 Task: Research Airbnb accommodation in Badarganj, Bangladesh from 26th December, 2023 to 30th December, 2023 for 6 adults, 2 children. Place can be entire room or shared room with 6 bedrooms having 6 beds and 6 bathrooms. Property type can be house. Amenities needed are: wifi, air conditioning, TV, pool, gym, breakfast.
Action: Mouse moved to (498, 92)
Screenshot: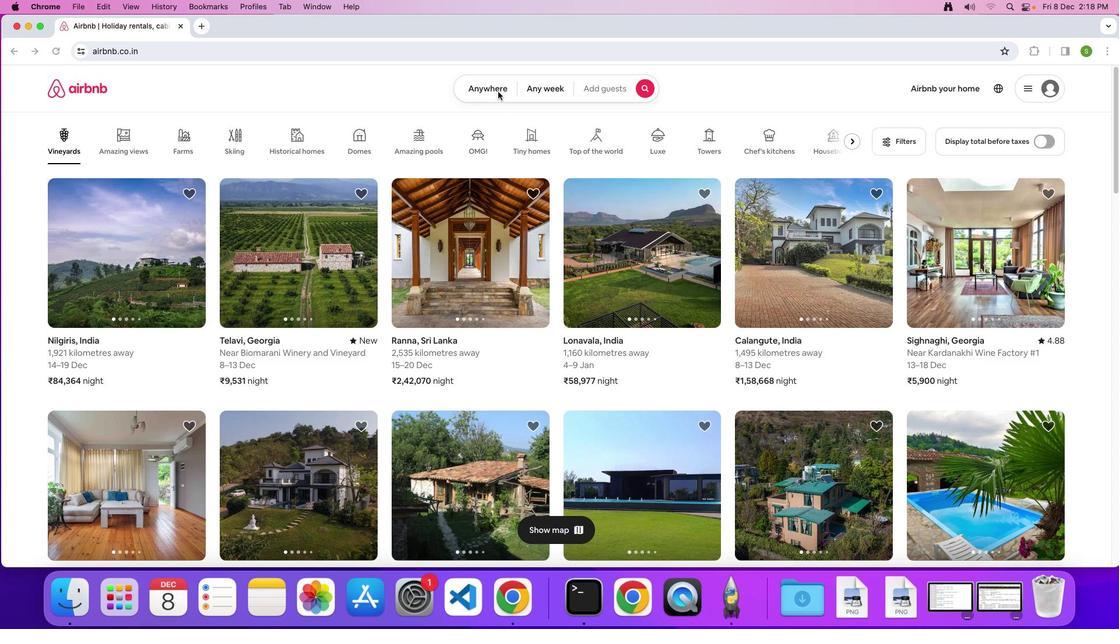 
Action: Mouse pressed left at (498, 92)
Screenshot: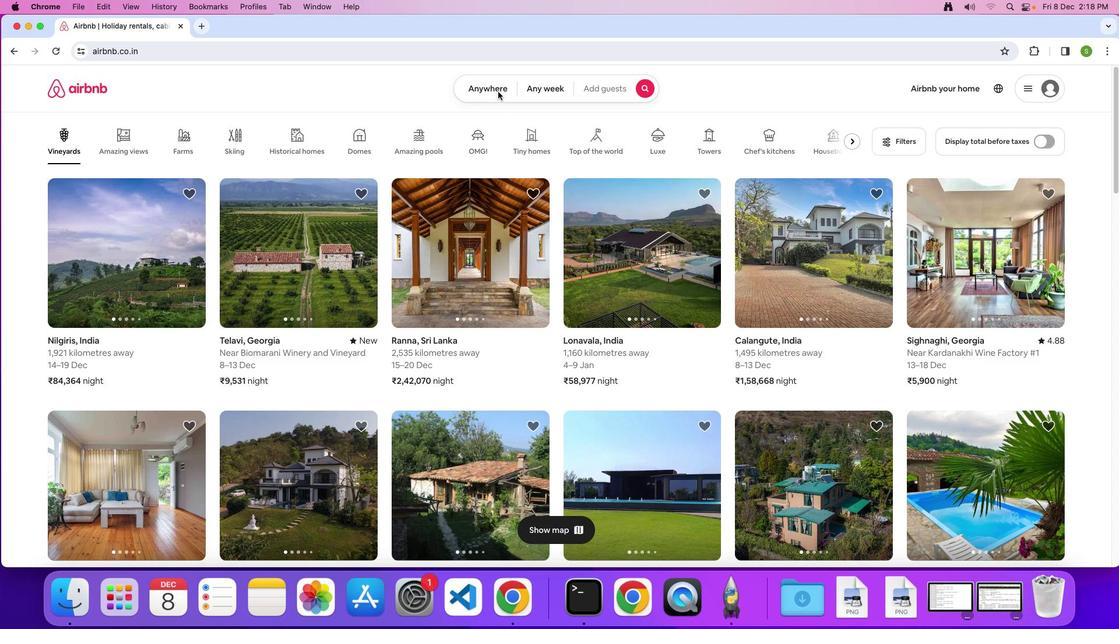 
Action: Mouse moved to (494, 91)
Screenshot: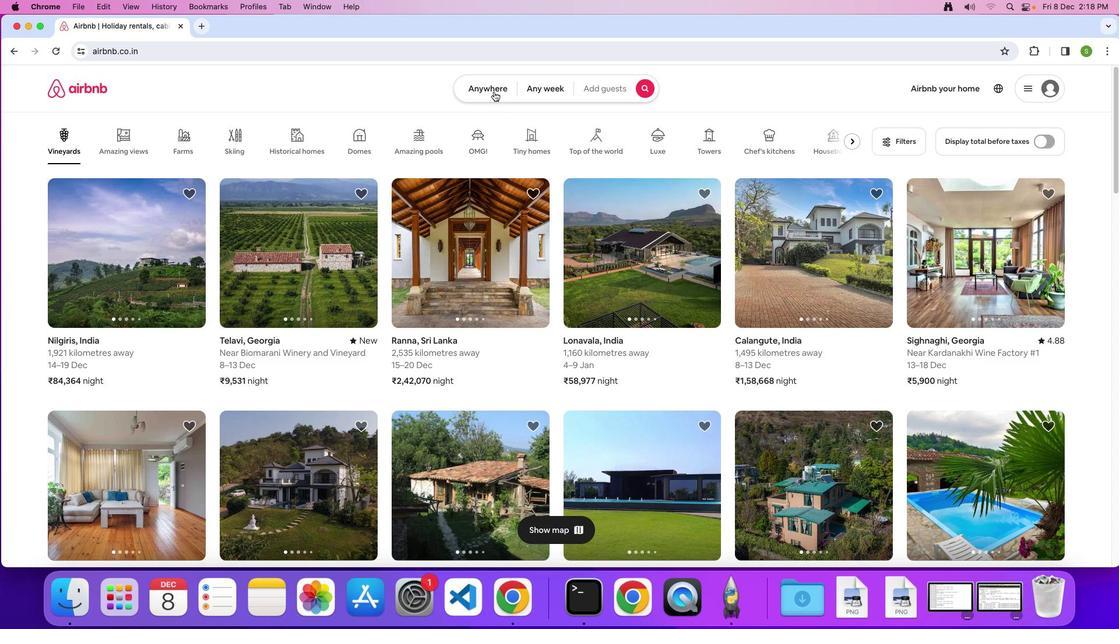
Action: Mouse pressed left at (494, 91)
Screenshot: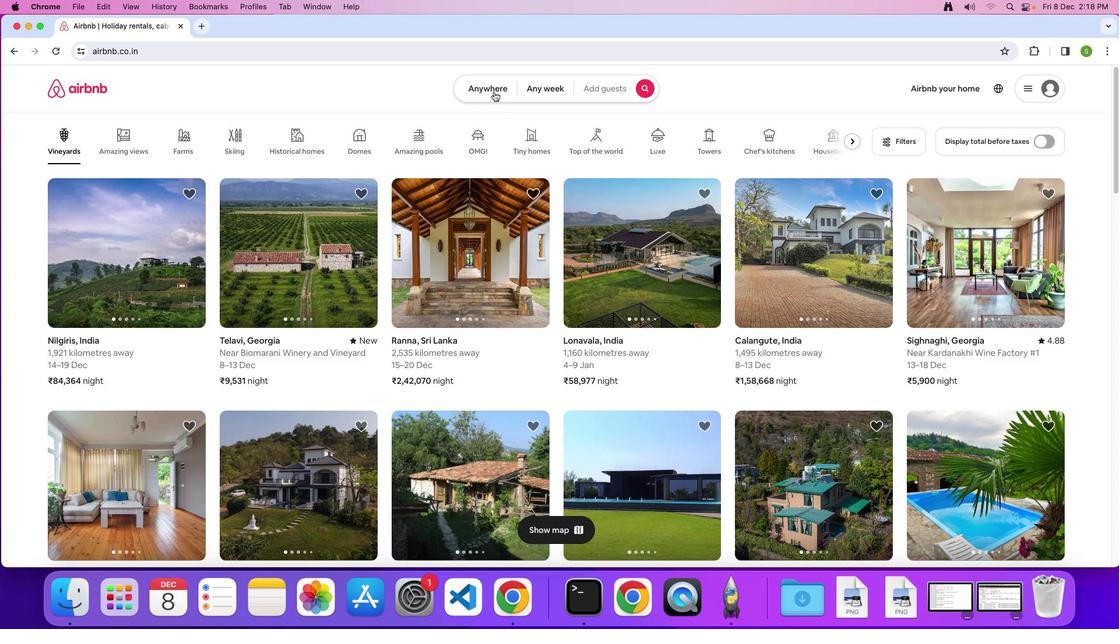 
Action: Mouse moved to (433, 124)
Screenshot: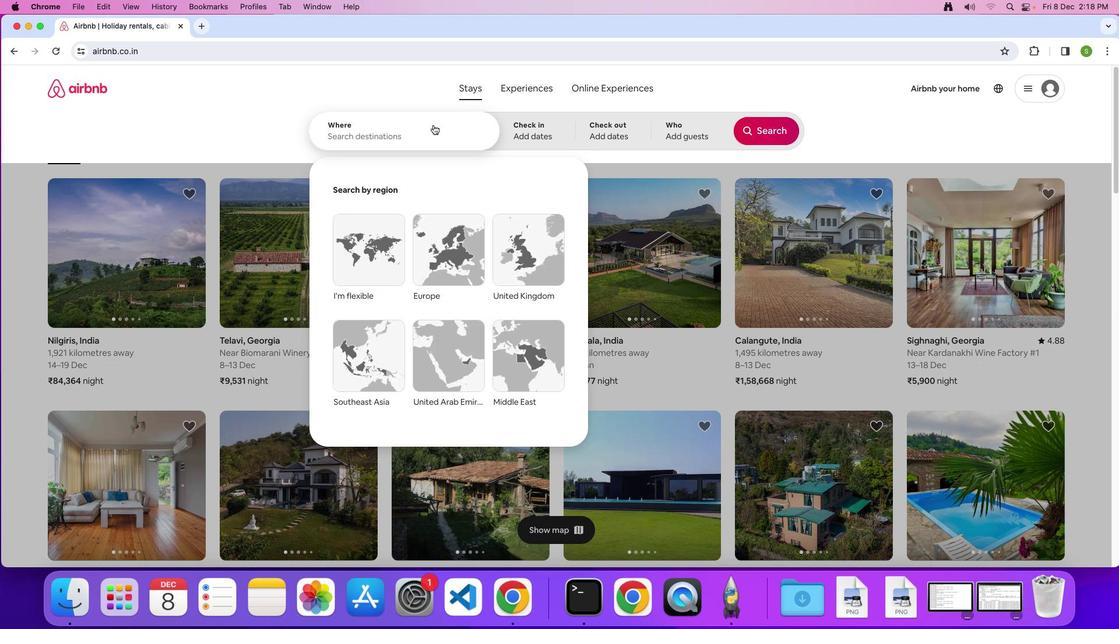 
Action: Mouse pressed left at (433, 124)
Screenshot: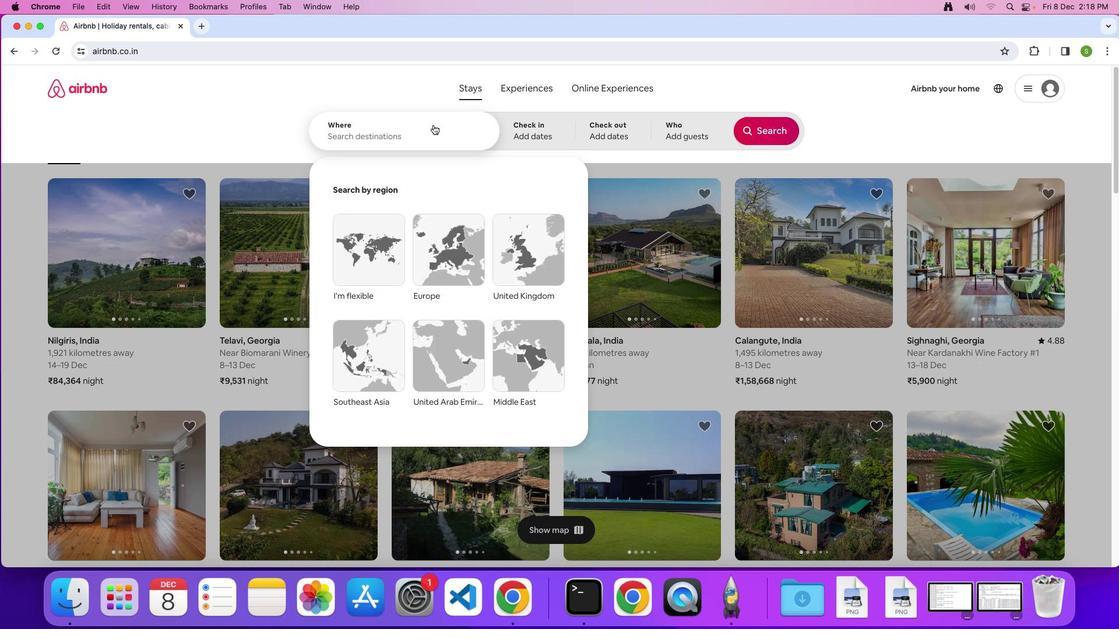 
Action: Mouse moved to (434, 124)
Screenshot: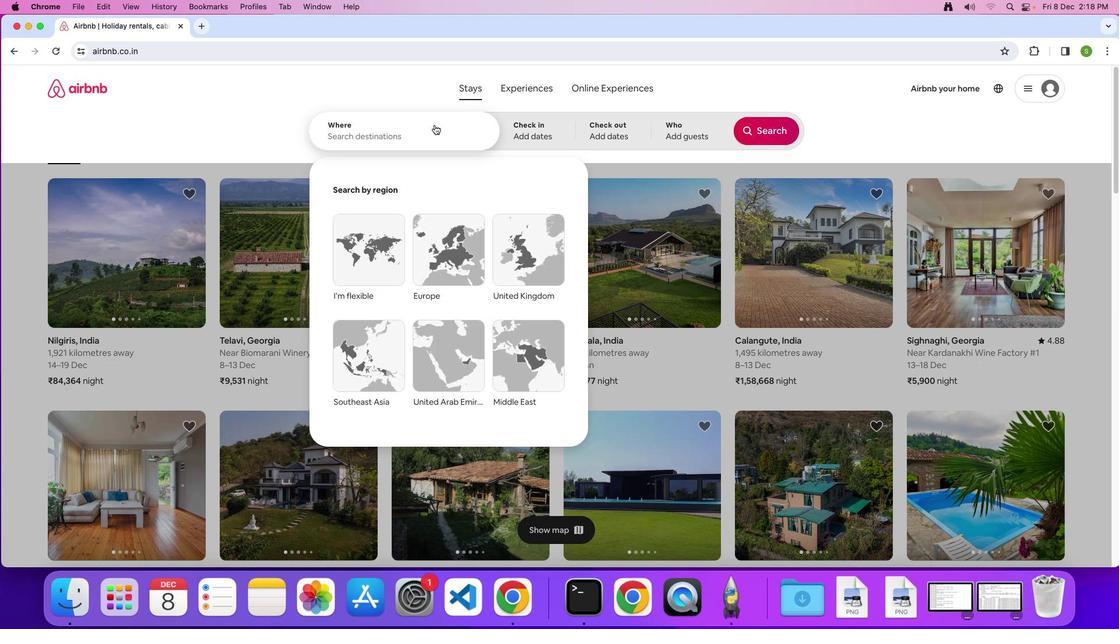 
Action: Key pressed 'B'Key.caps_lock'a''d''a''r''g''a''n''j'','Key.spaceKey.shift'B''a''n''g''l''a''d''e''s''h'Key.enter
Screenshot: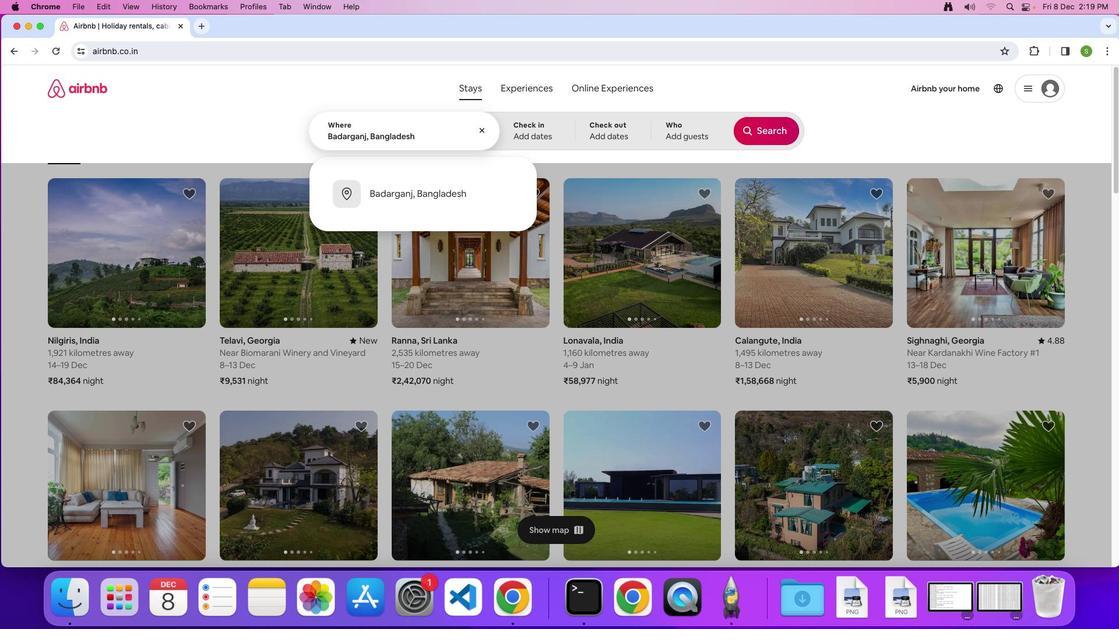 
Action: Mouse moved to (415, 389)
Screenshot: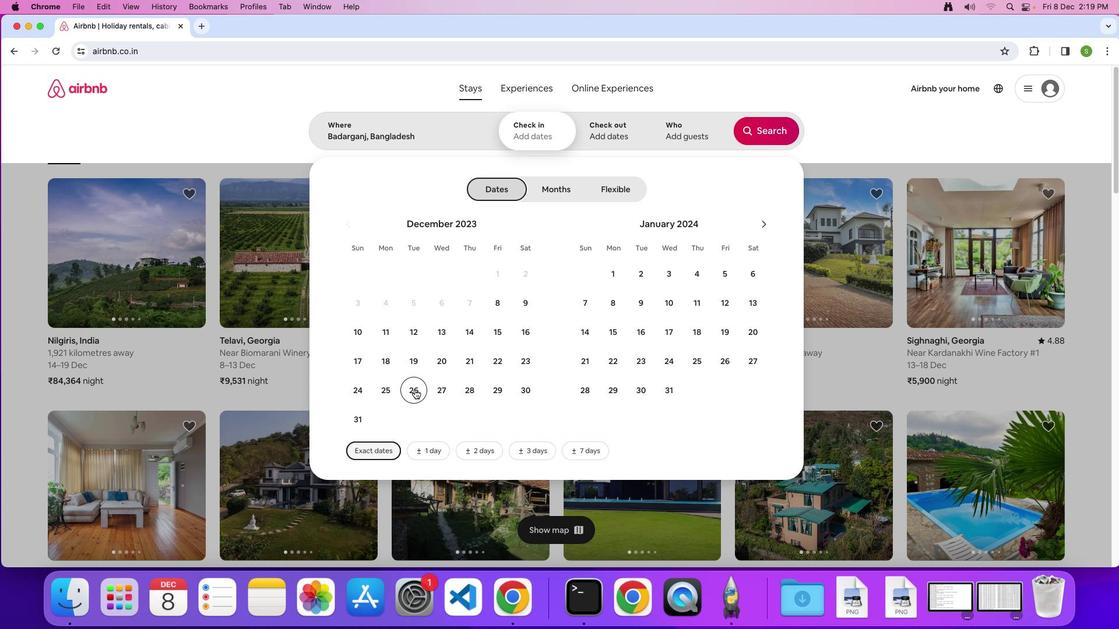 
Action: Mouse pressed left at (415, 389)
Screenshot: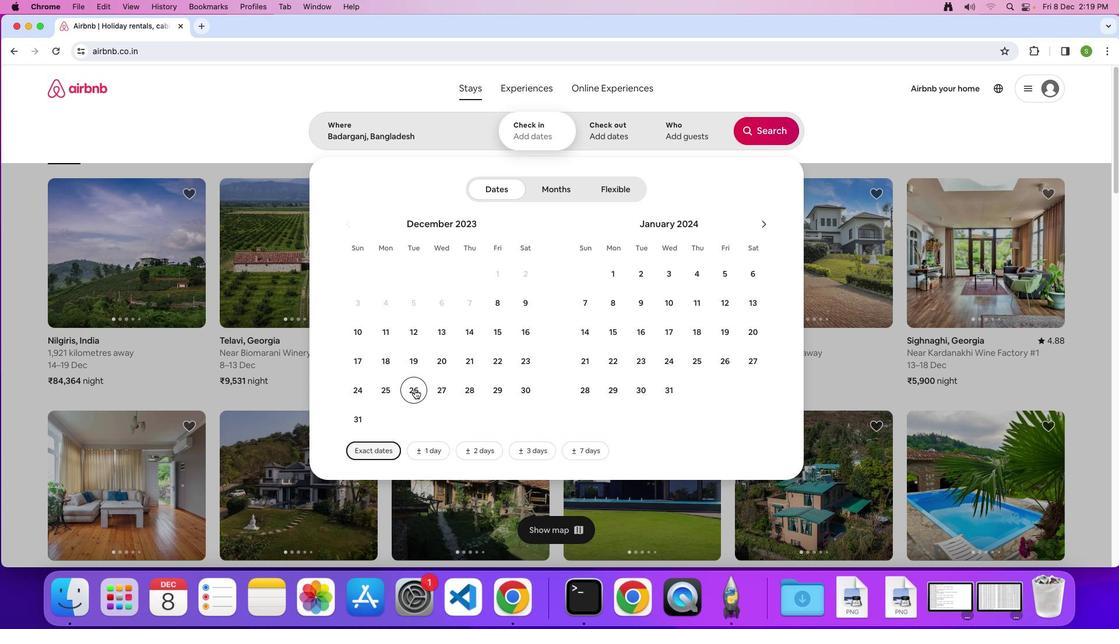 
Action: Mouse moved to (521, 394)
Screenshot: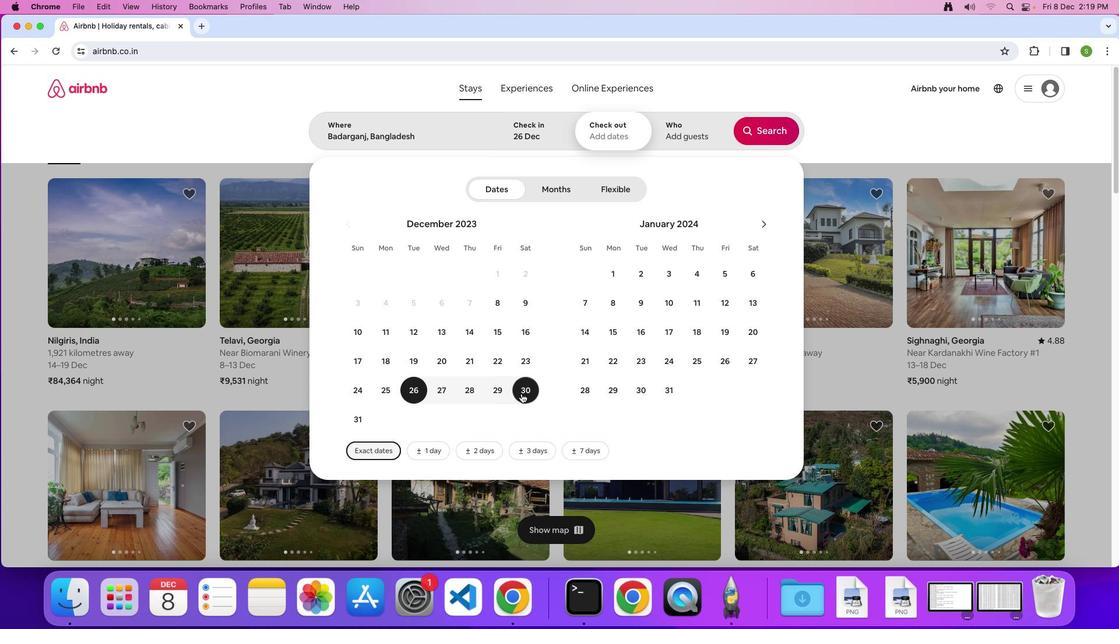 
Action: Mouse pressed left at (521, 394)
Screenshot: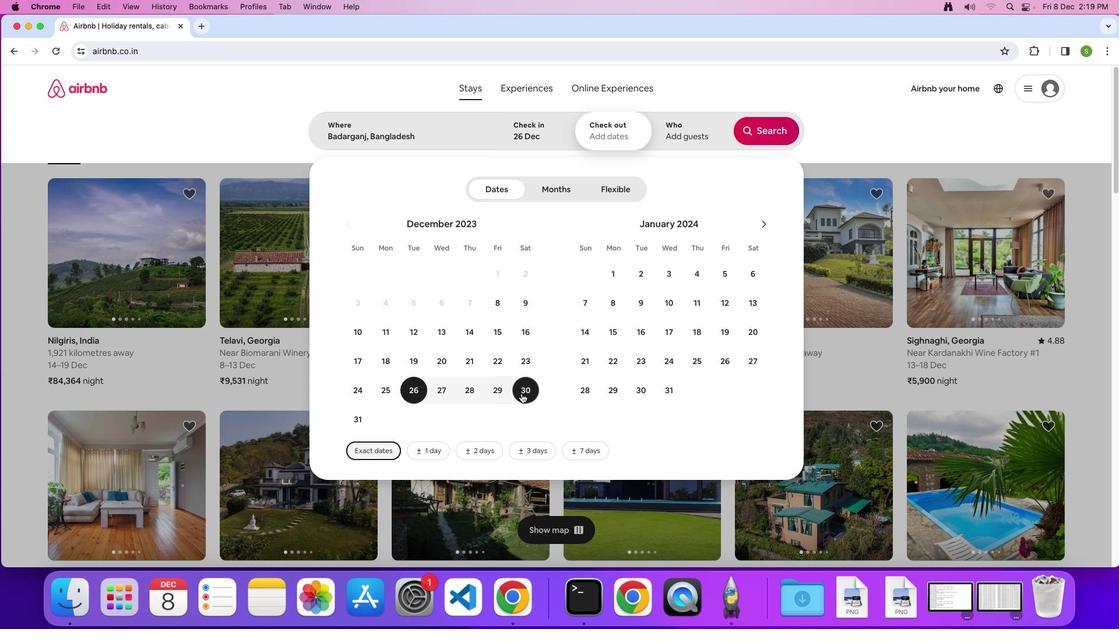 
Action: Mouse moved to (686, 136)
Screenshot: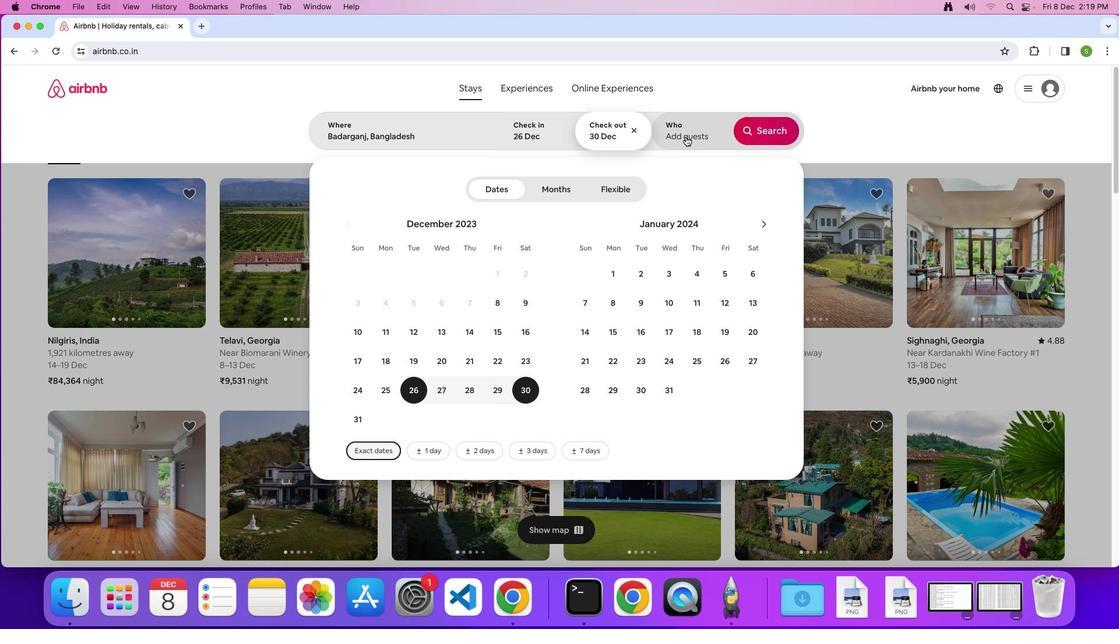
Action: Mouse pressed left at (686, 136)
Screenshot: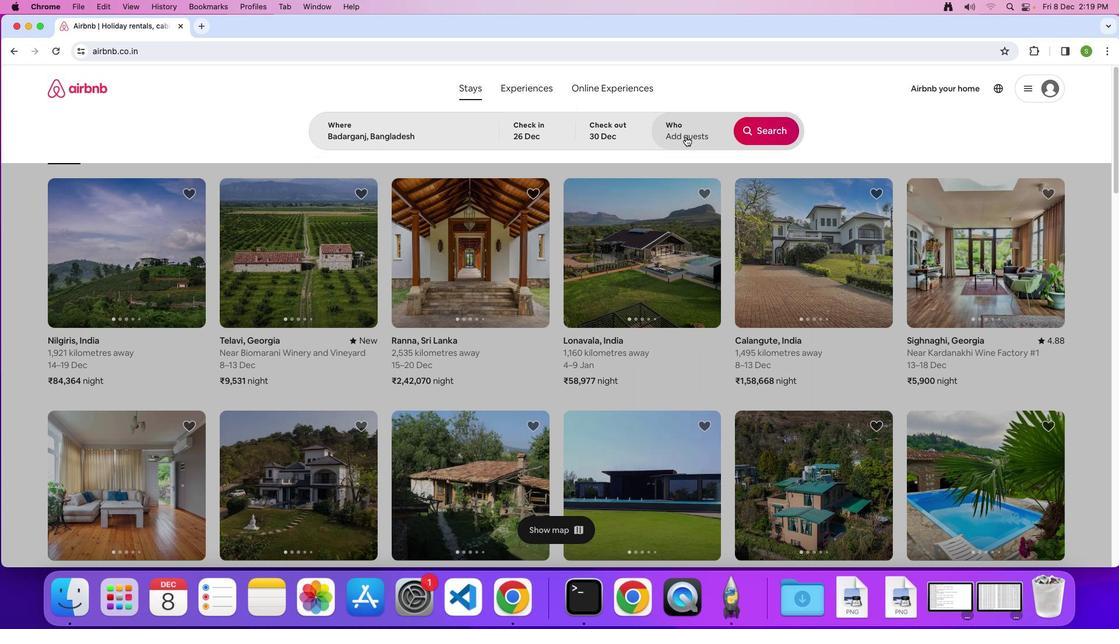 
Action: Mouse moved to (766, 190)
Screenshot: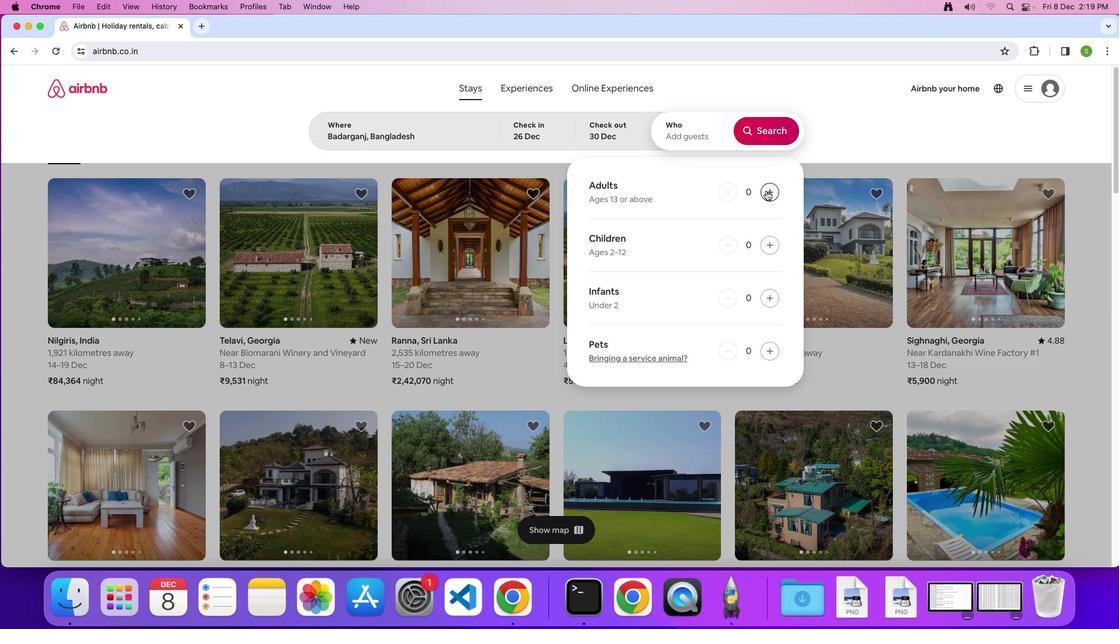 
Action: Mouse pressed left at (766, 190)
Screenshot: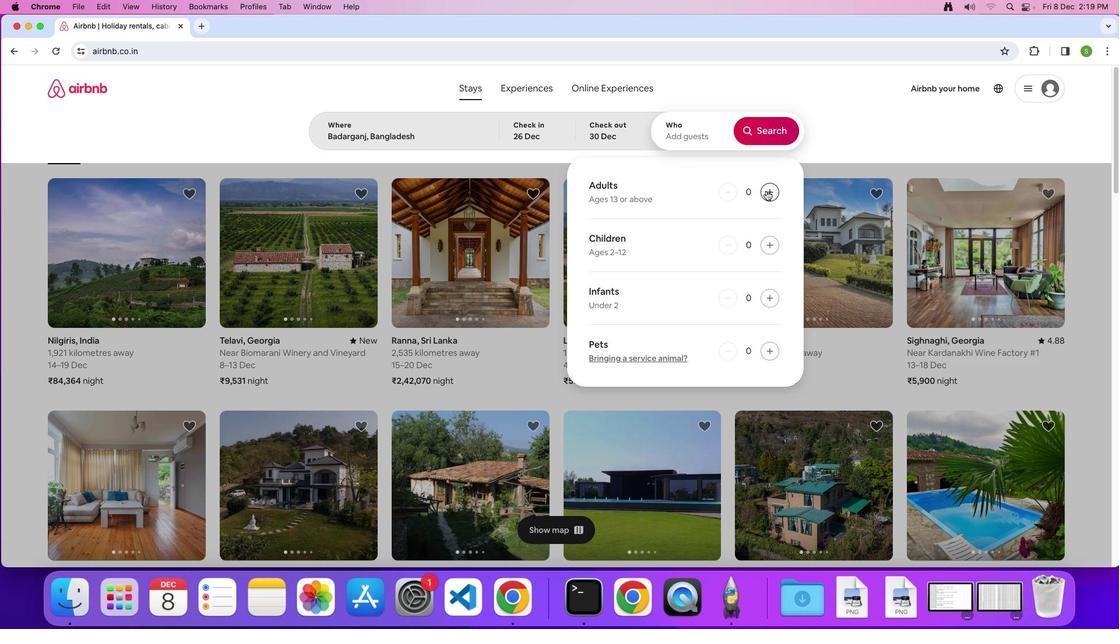 
Action: Mouse pressed left at (766, 190)
Screenshot: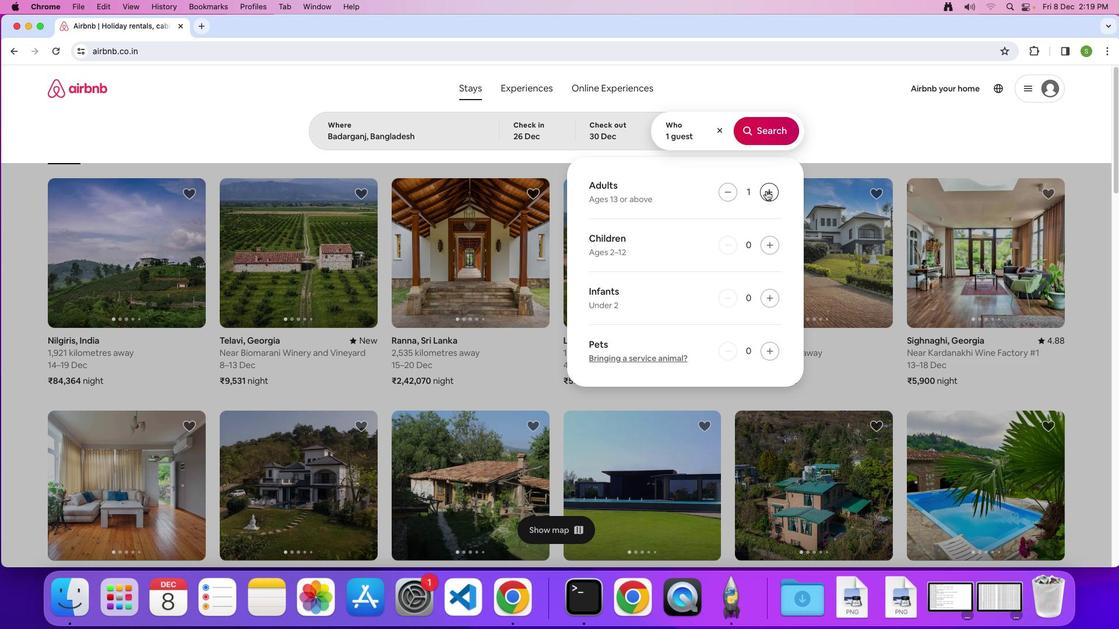 
Action: Mouse pressed left at (766, 190)
Screenshot: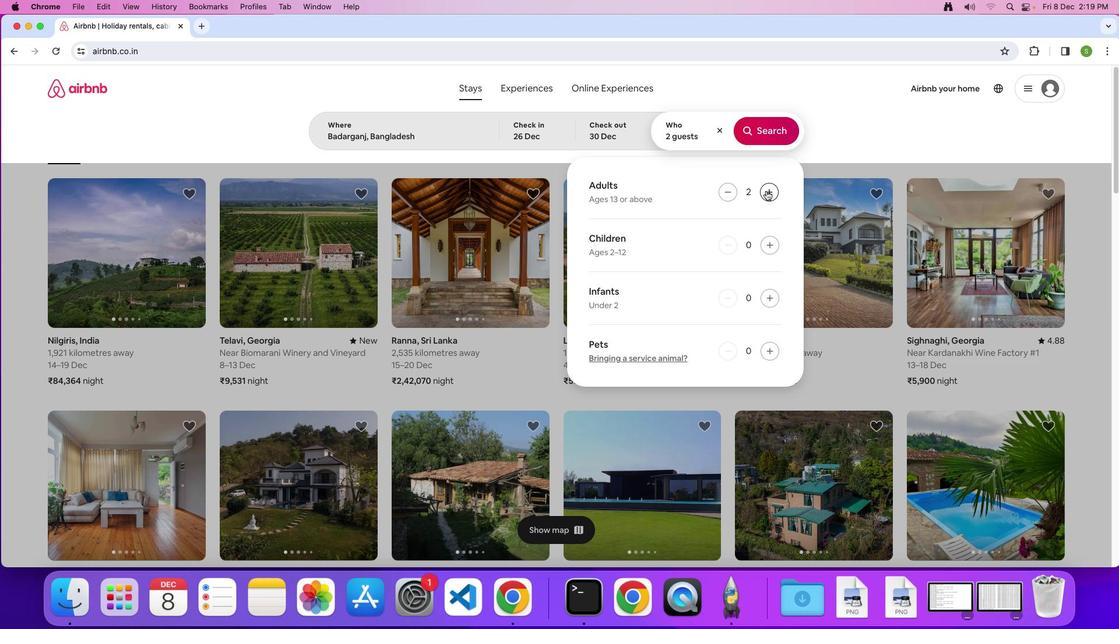 
Action: Mouse pressed left at (766, 190)
Screenshot: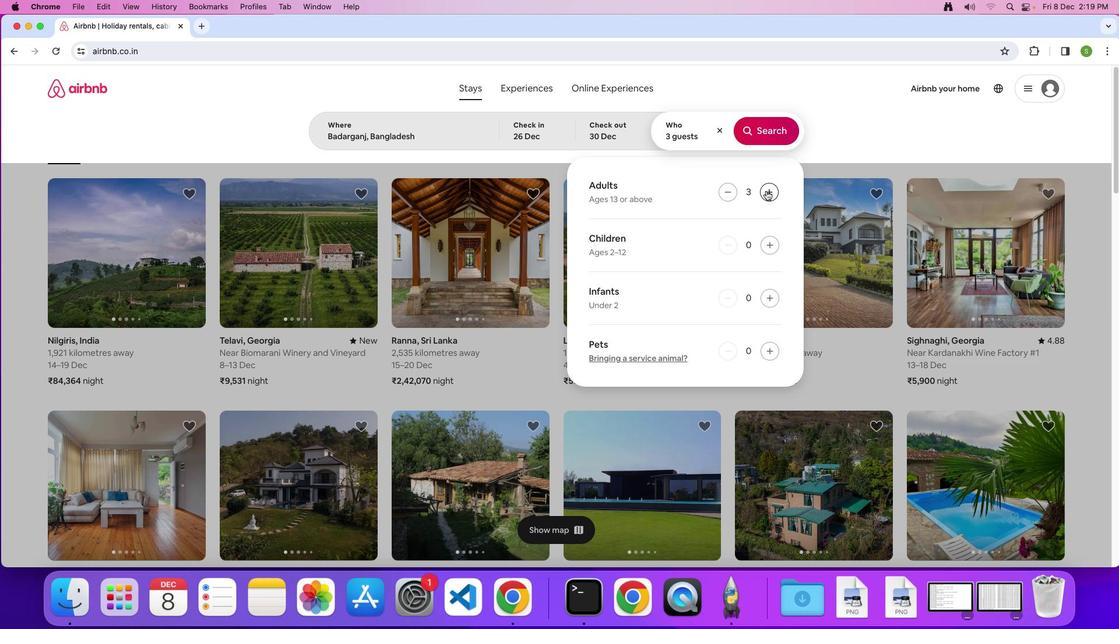 
Action: Mouse pressed left at (766, 190)
Screenshot: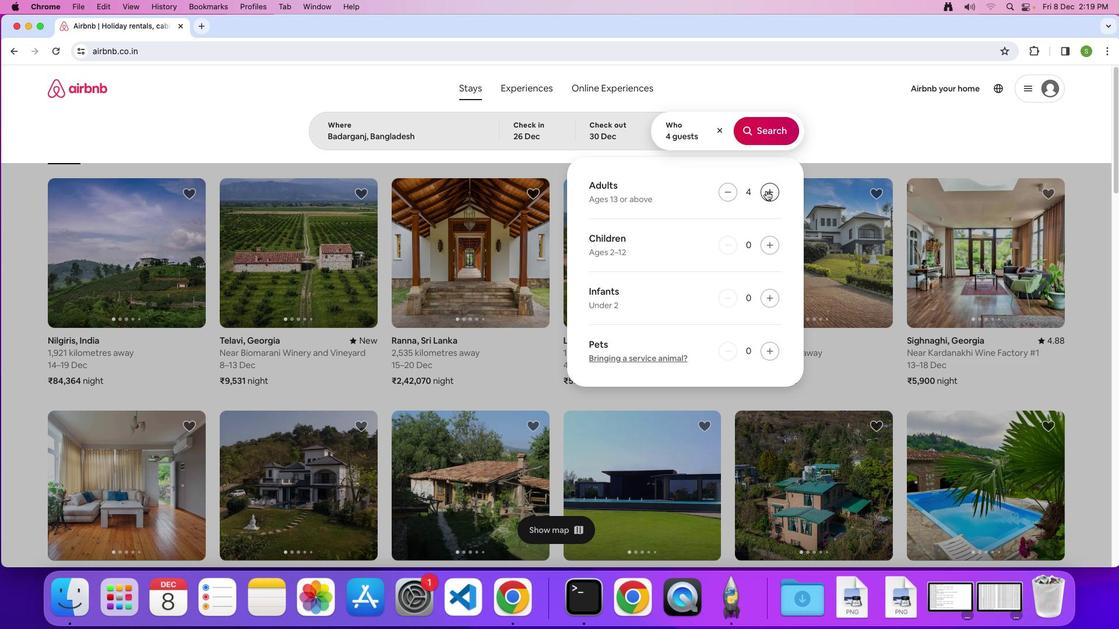 
Action: Mouse pressed left at (766, 190)
Screenshot: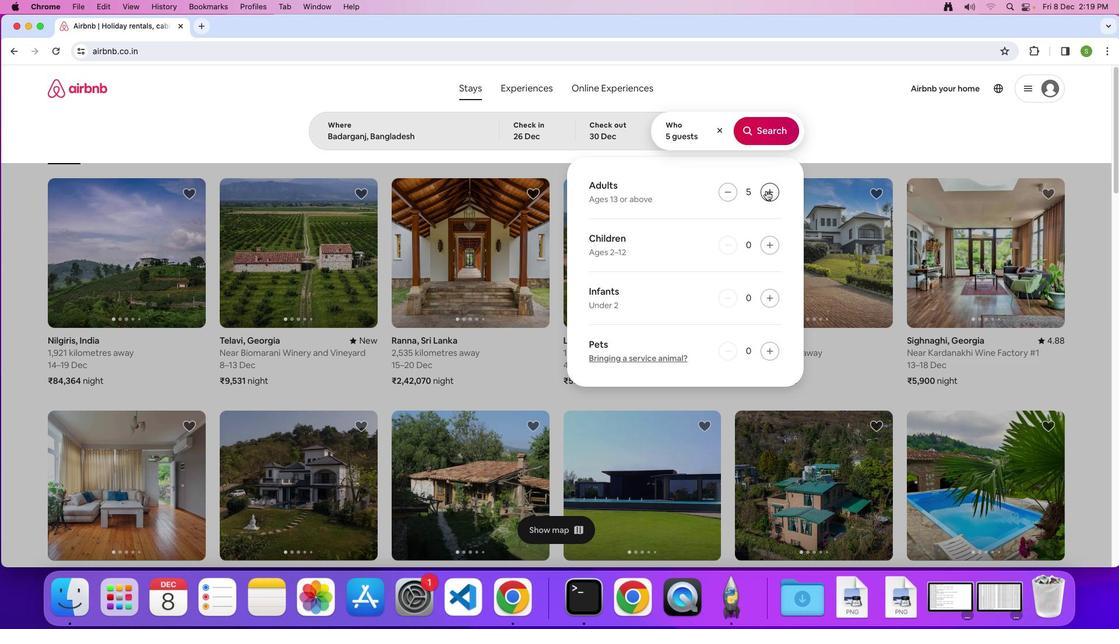 
Action: Mouse moved to (774, 240)
Screenshot: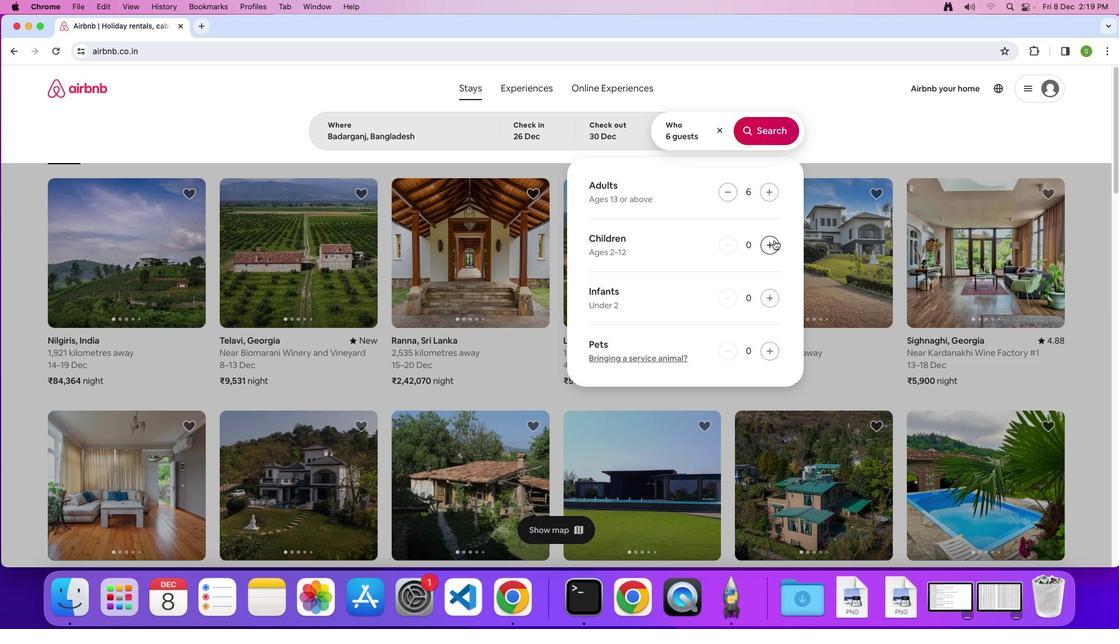 
Action: Mouse pressed left at (774, 240)
Screenshot: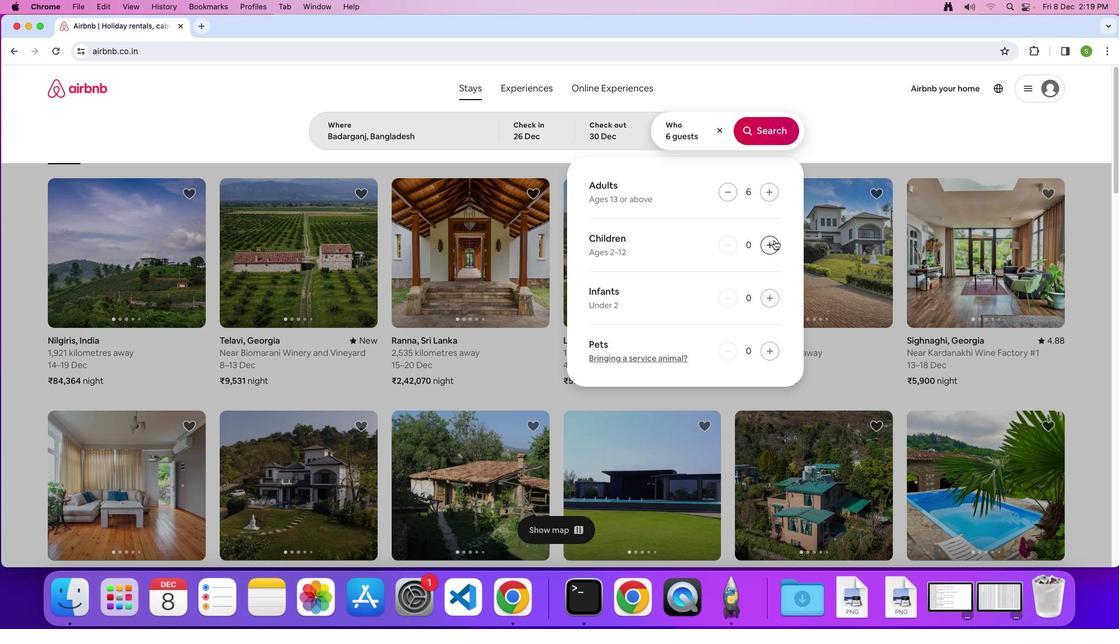 
Action: Mouse pressed left at (774, 240)
Screenshot: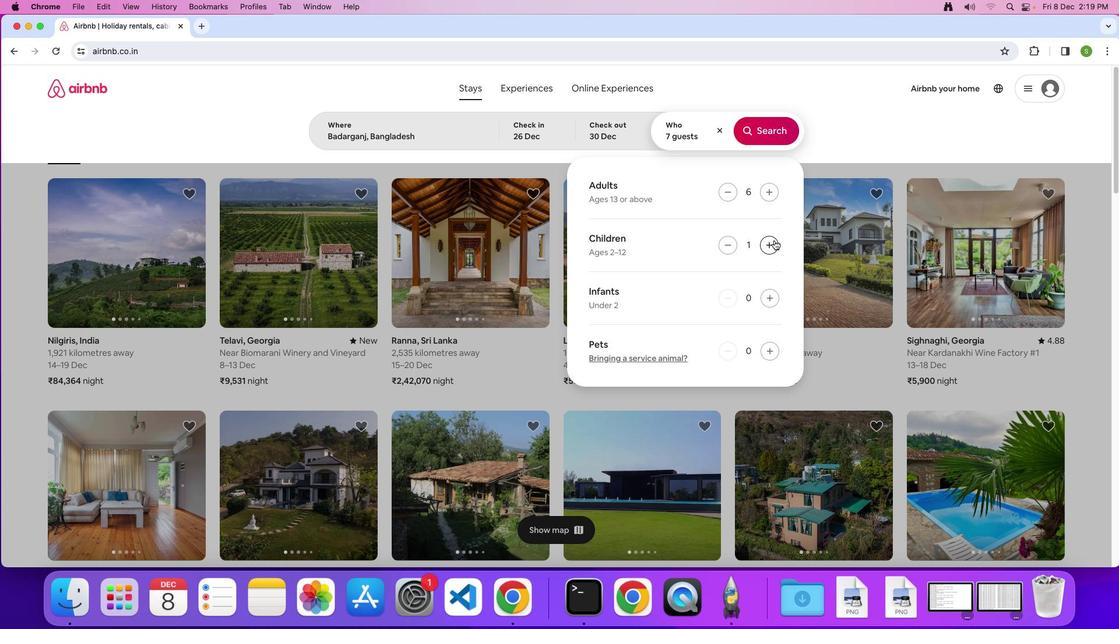 
Action: Mouse moved to (774, 147)
Screenshot: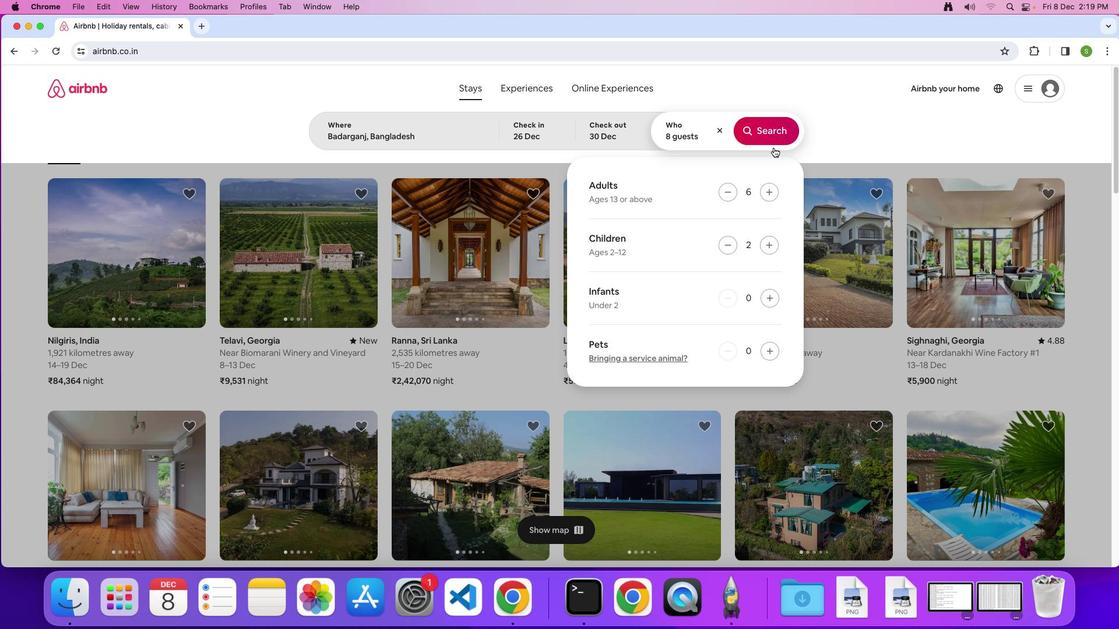 
Action: Mouse pressed left at (774, 147)
Screenshot: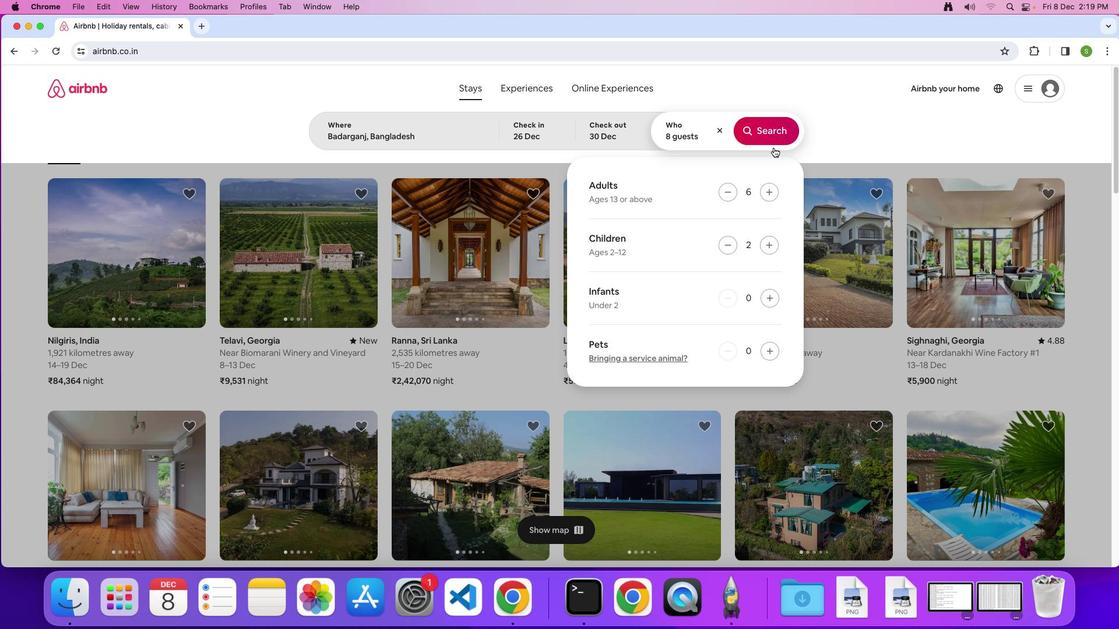 
Action: Mouse moved to (774, 134)
Screenshot: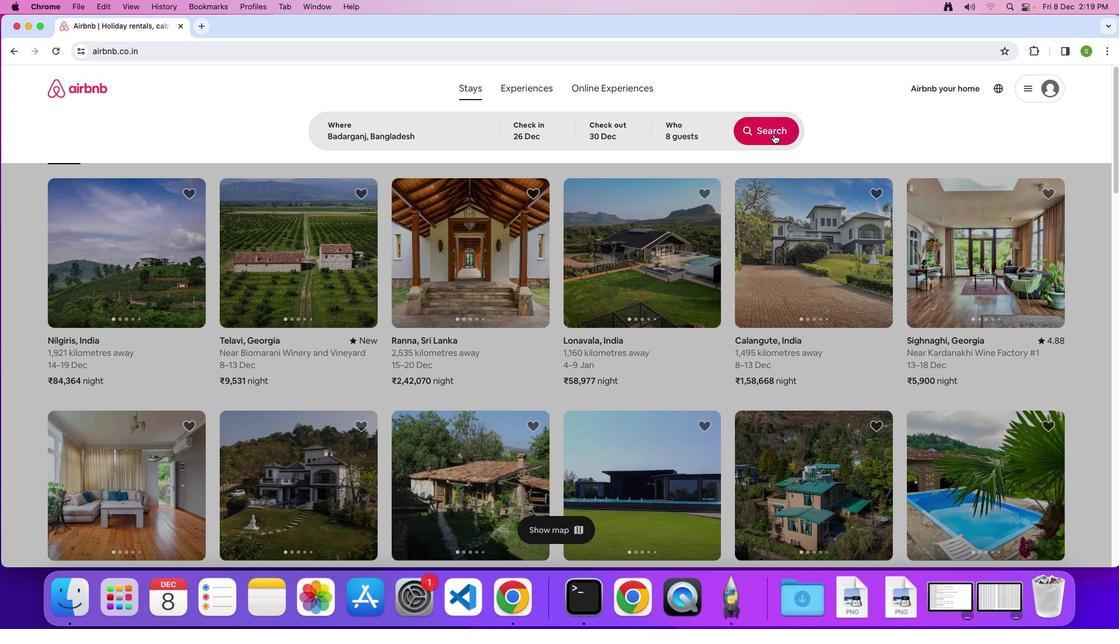 
Action: Mouse pressed left at (774, 134)
Screenshot: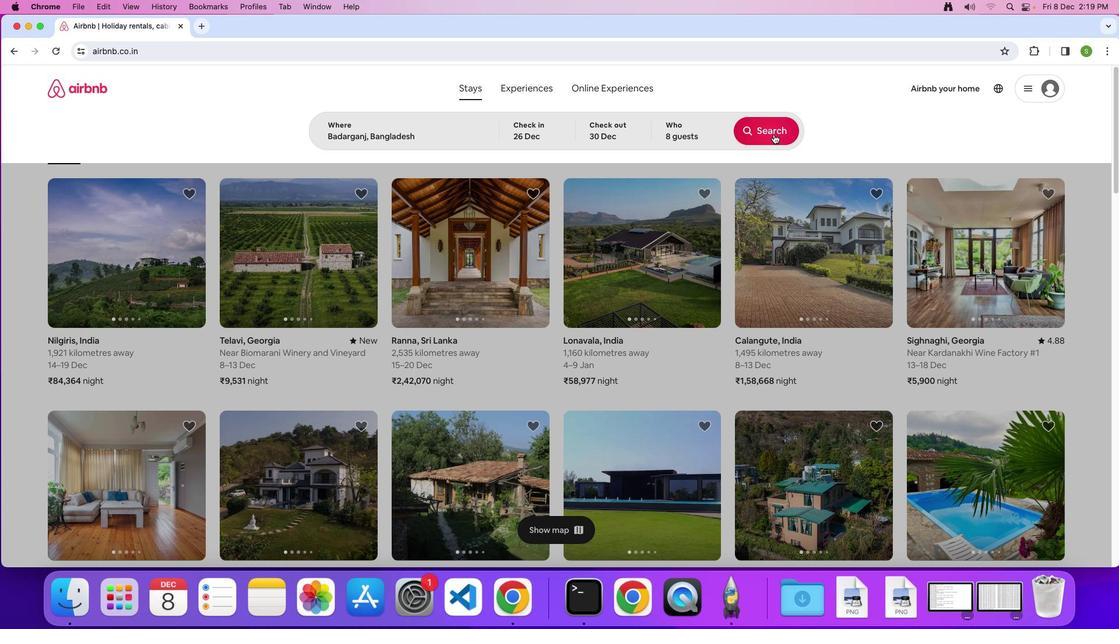 
Action: Mouse moved to (941, 132)
Screenshot: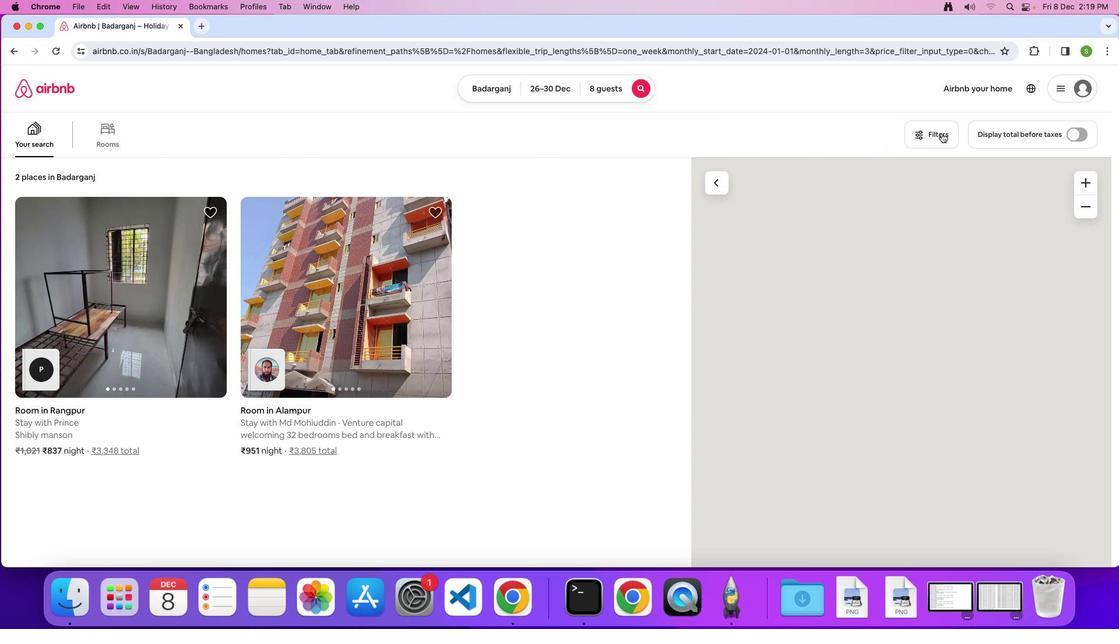 
Action: Mouse pressed left at (941, 132)
Screenshot: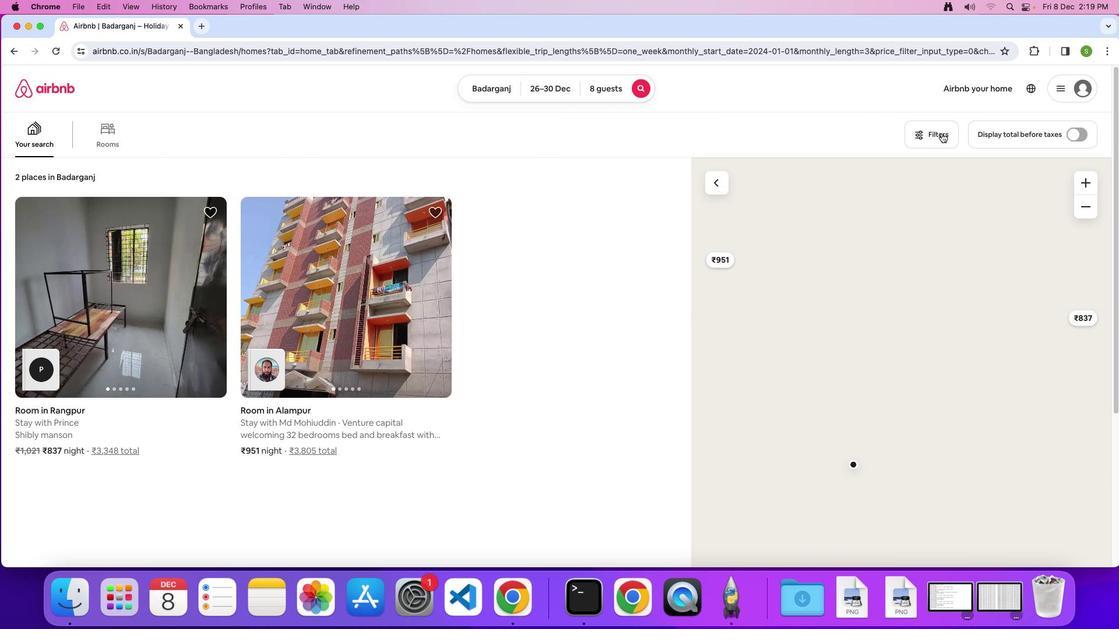 
Action: Mouse moved to (542, 384)
Screenshot: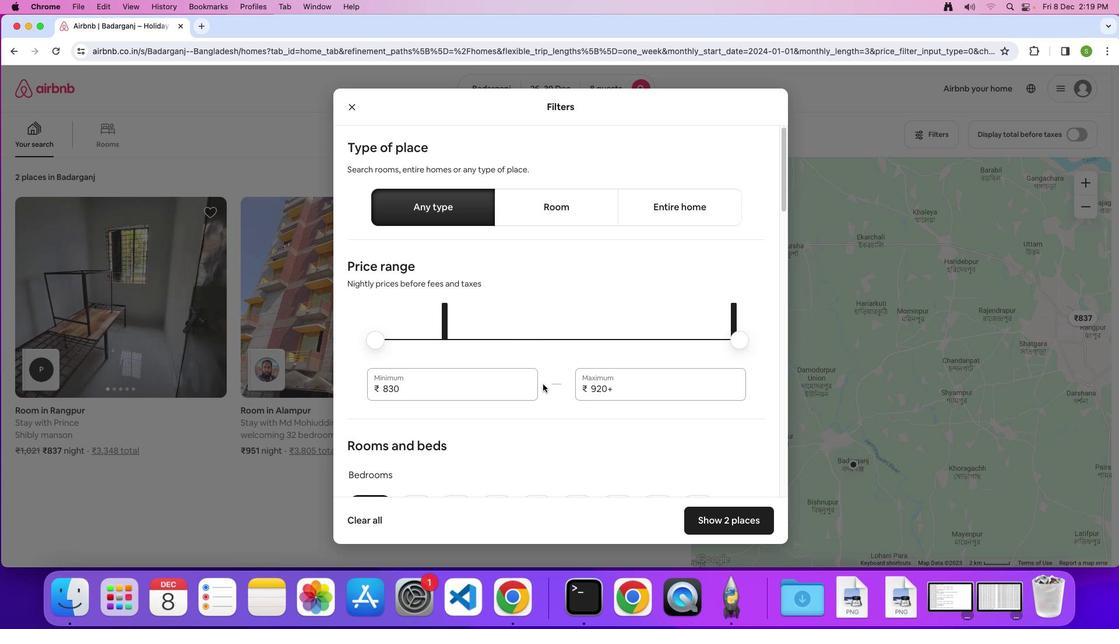 
Action: Mouse scrolled (542, 384) with delta (0, 0)
Screenshot: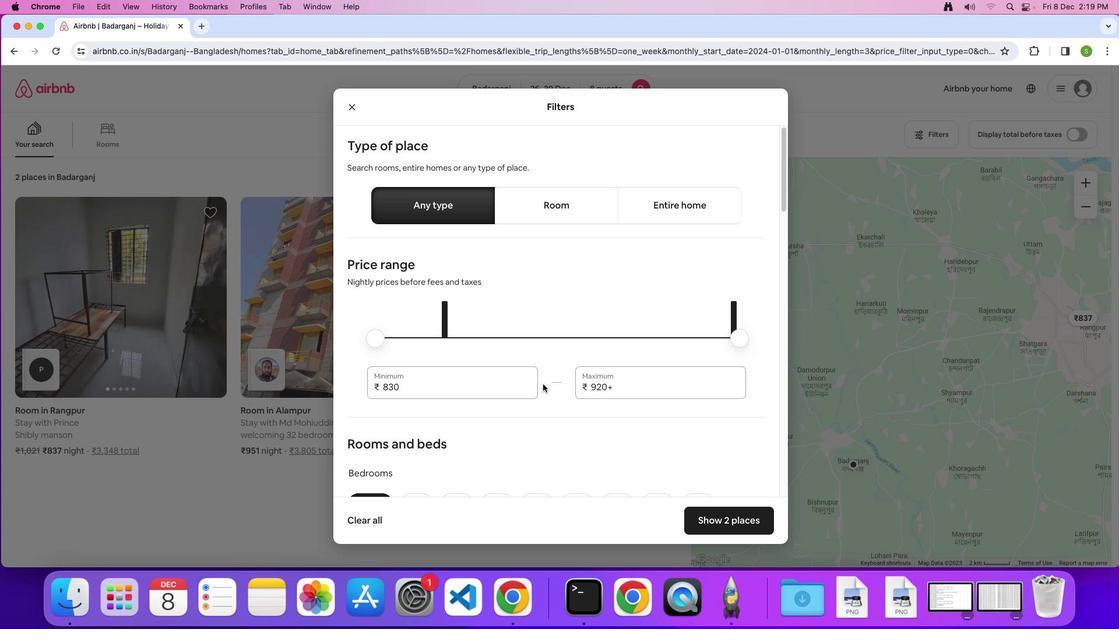 
Action: Mouse scrolled (542, 384) with delta (0, 0)
Screenshot: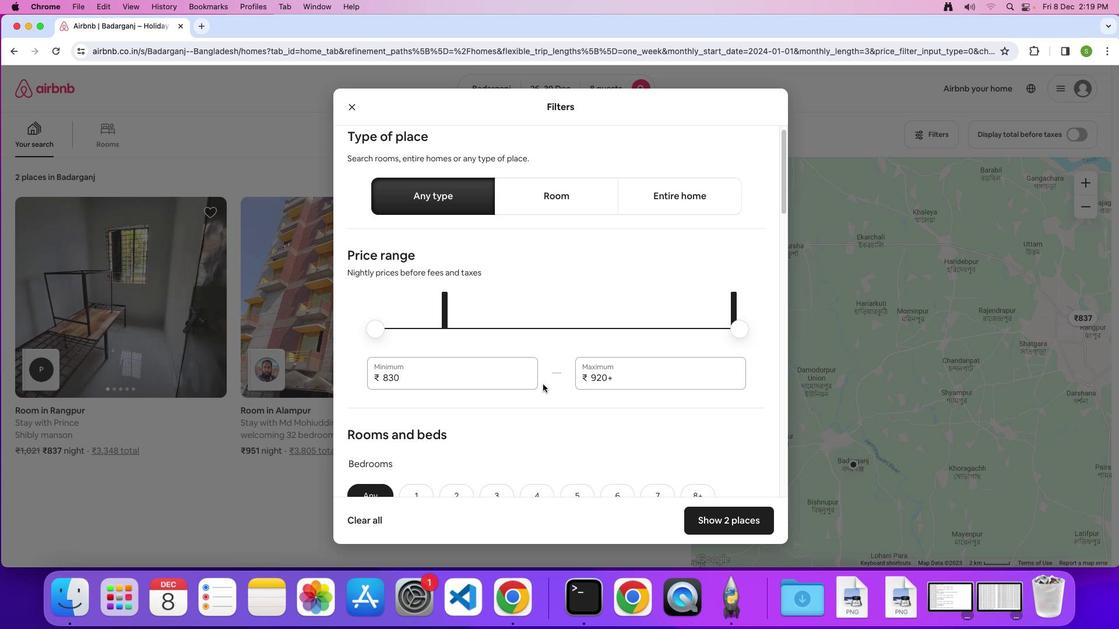 
Action: Mouse scrolled (542, 384) with delta (0, -1)
Screenshot: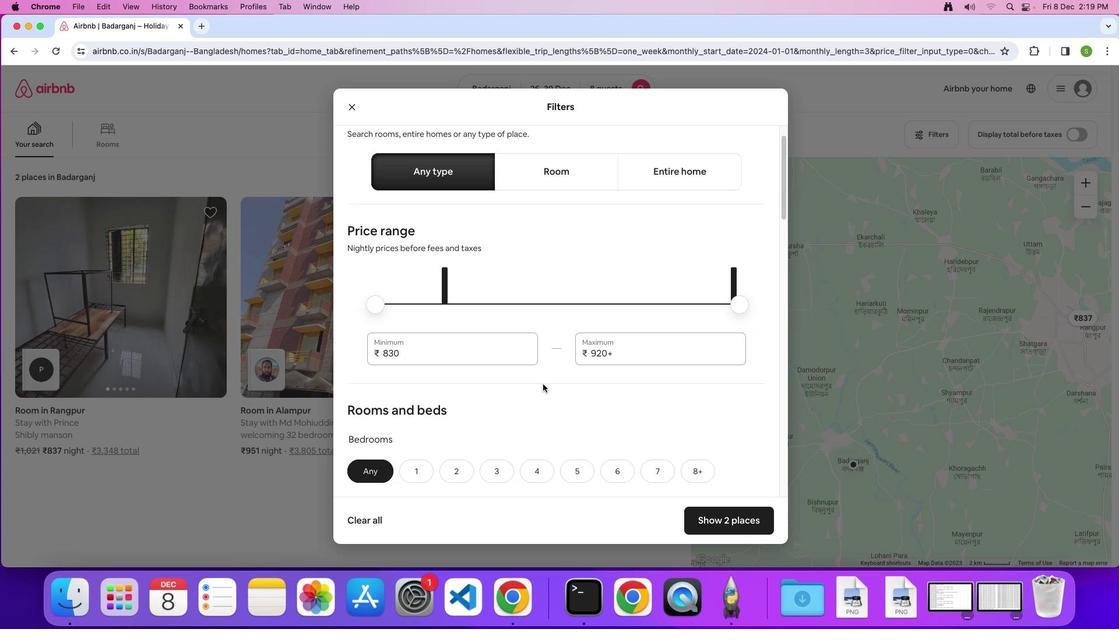 
Action: Mouse scrolled (542, 384) with delta (0, 0)
Screenshot: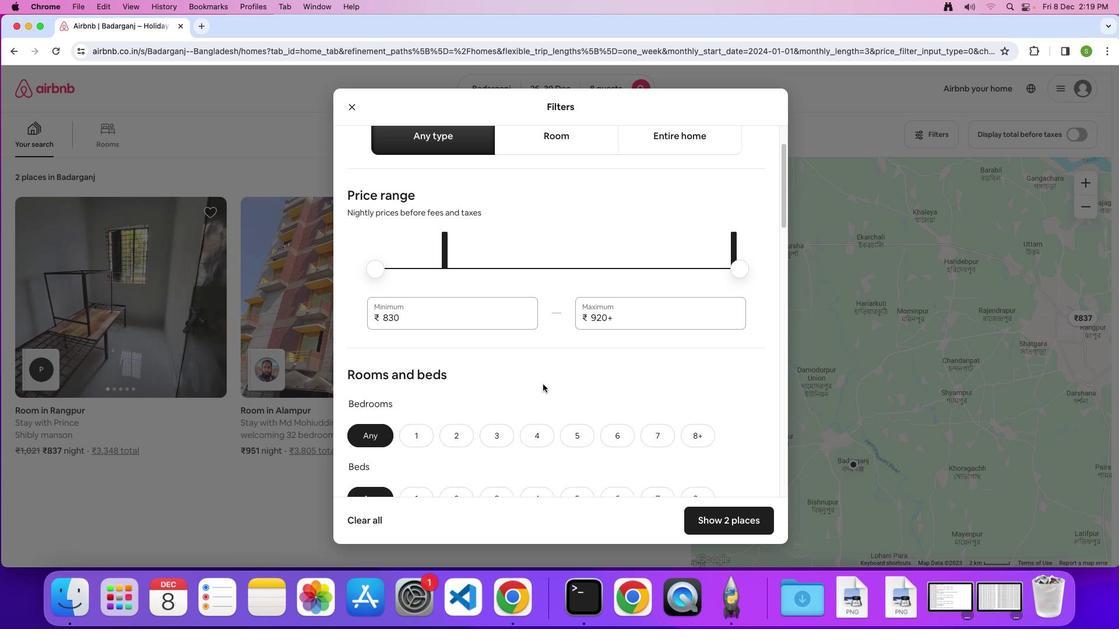 
Action: Mouse scrolled (542, 384) with delta (0, 0)
Screenshot: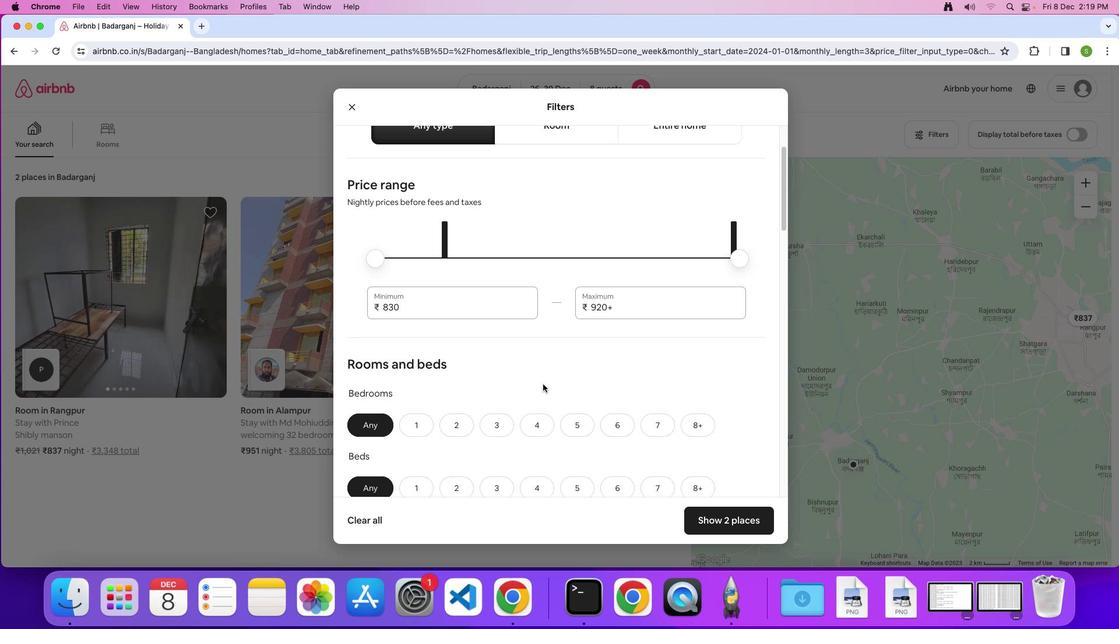 
Action: Mouse moved to (542, 384)
Screenshot: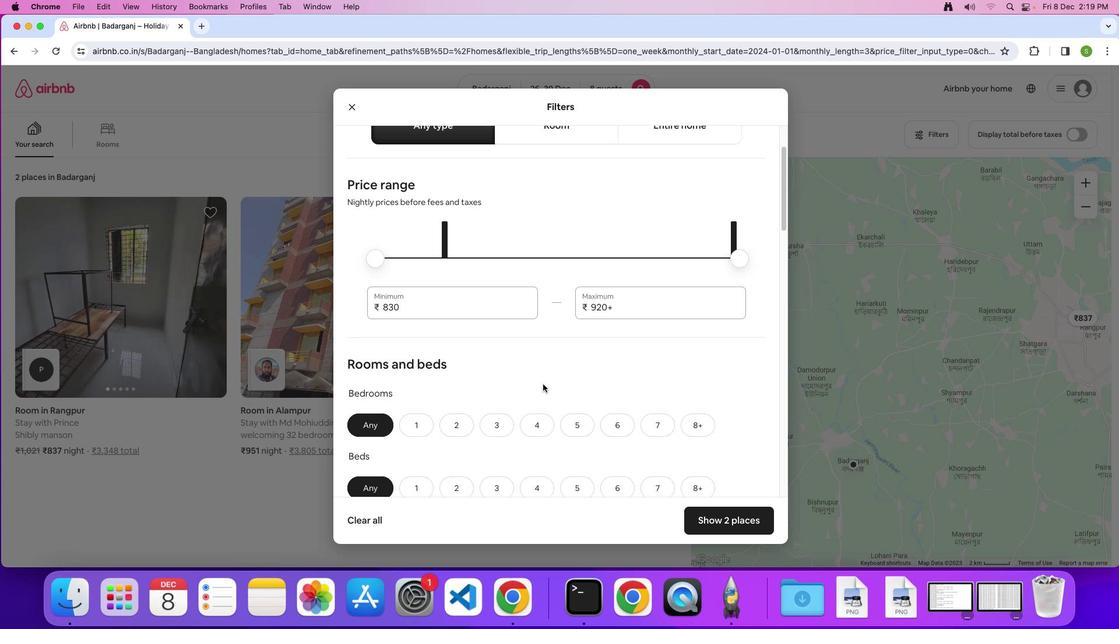 
Action: Mouse scrolled (542, 384) with delta (0, 0)
Screenshot: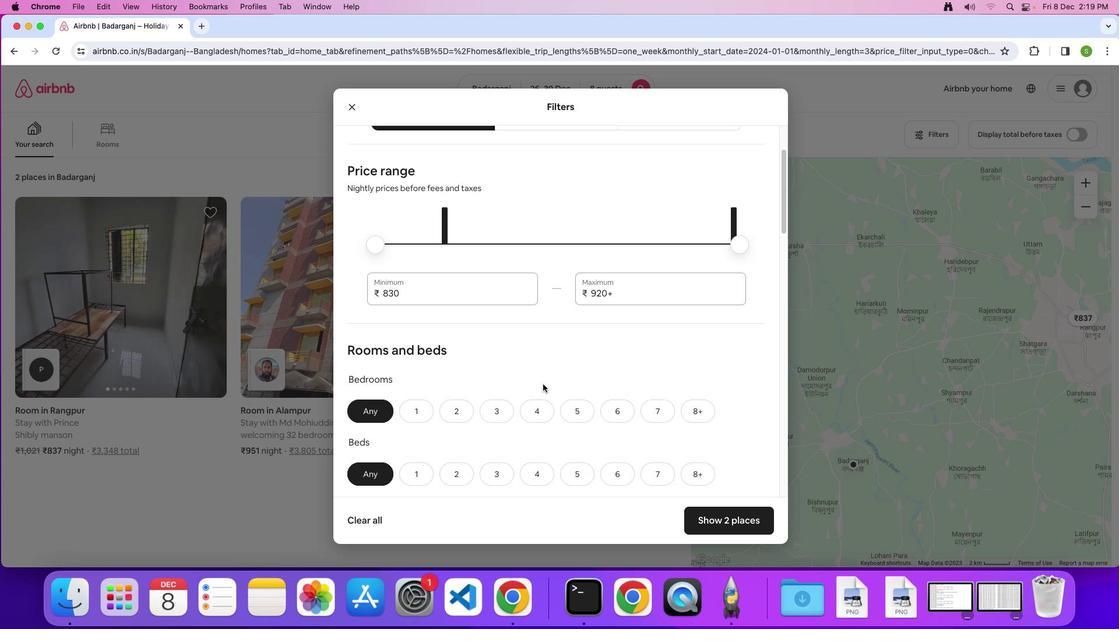 
Action: Mouse scrolled (542, 384) with delta (0, 0)
Screenshot: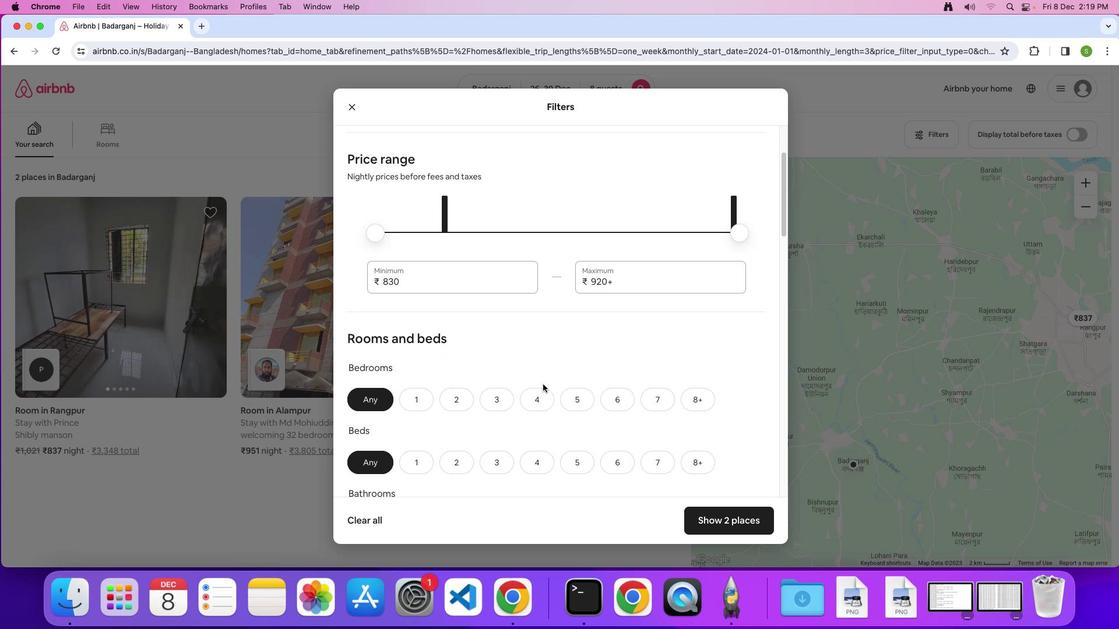 
Action: Mouse scrolled (542, 384) with delta (0, -1)
Screenshot: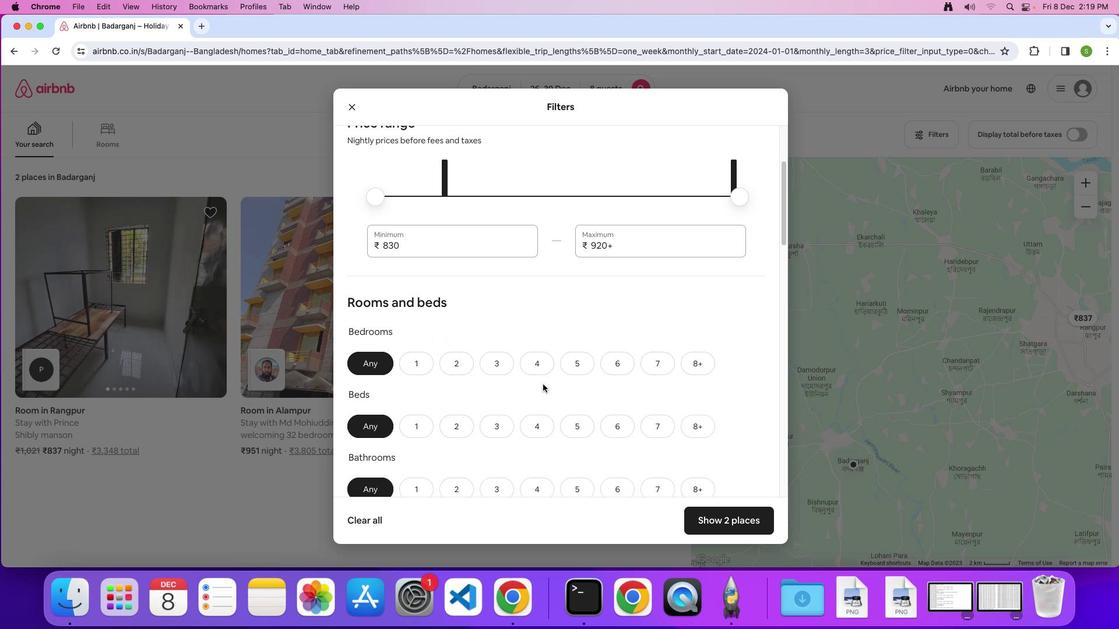 
Action: Mouse scrolled (542, 384) with delta (0, 0)
Screenshot: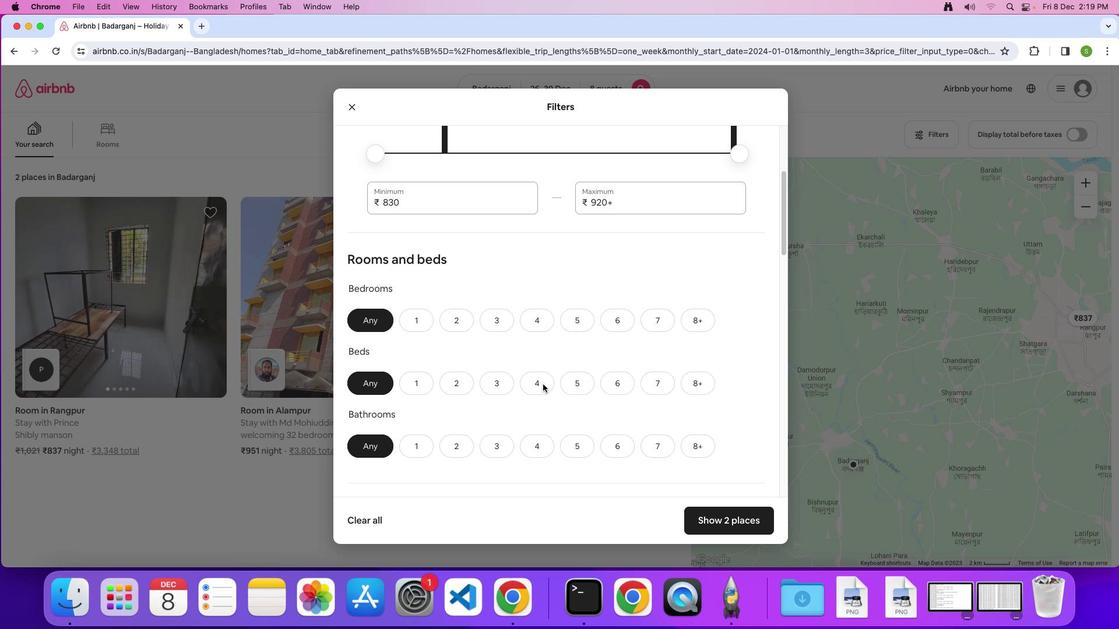 
Action: Mouse scrolled (542, 384) with delta (0, 0)
Screenshot: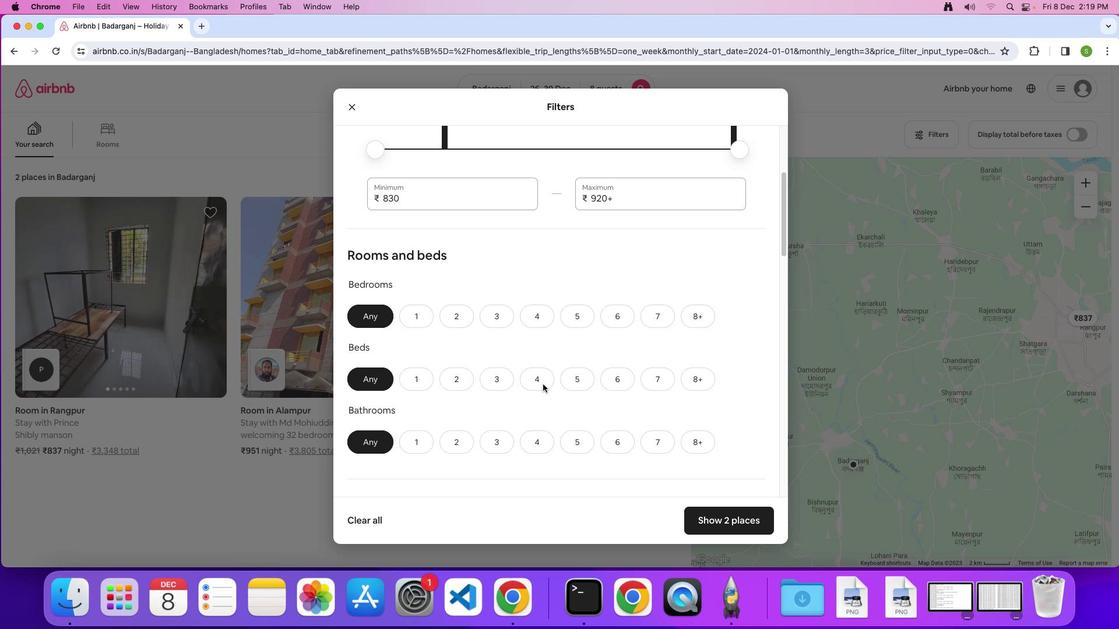 
Action: Mouse scrolled (542, 384) with delta (0, -1)
Screenshot: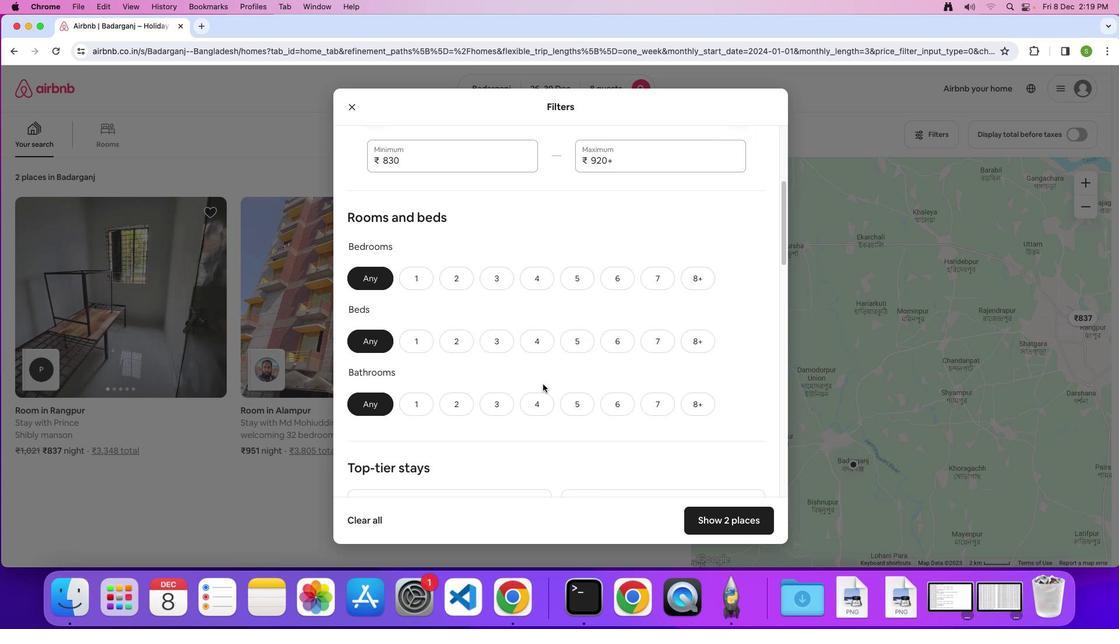 
Action: Mouse scrolled (542, 384) with delta (0, 0)
Screenshot: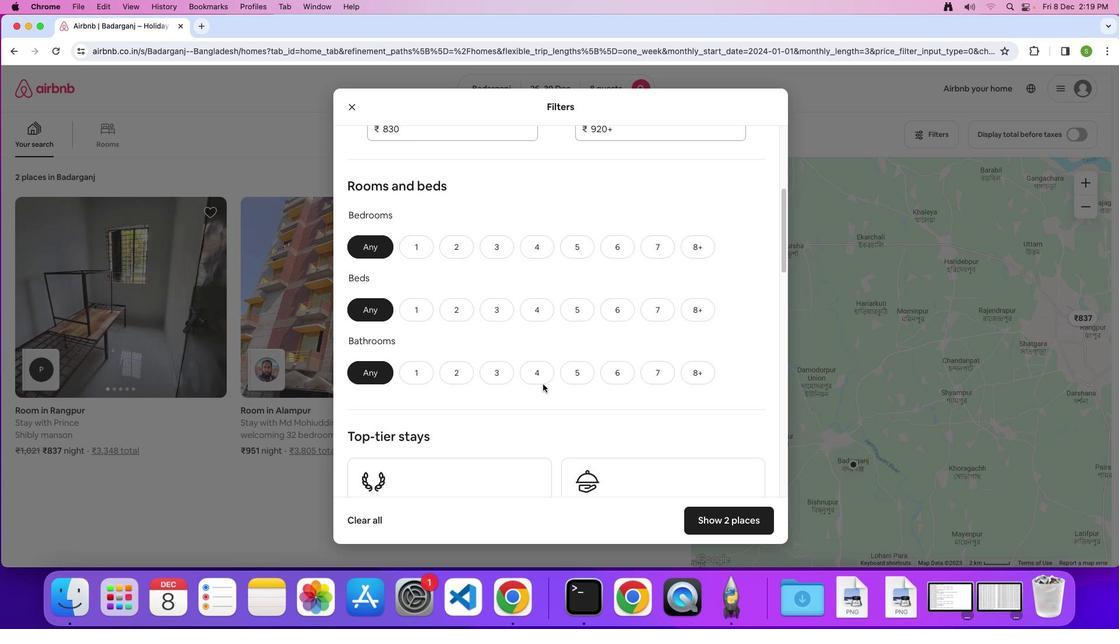 
Action: Mouse scrolled (542, 384) with delta (0, 0)
Screenshot: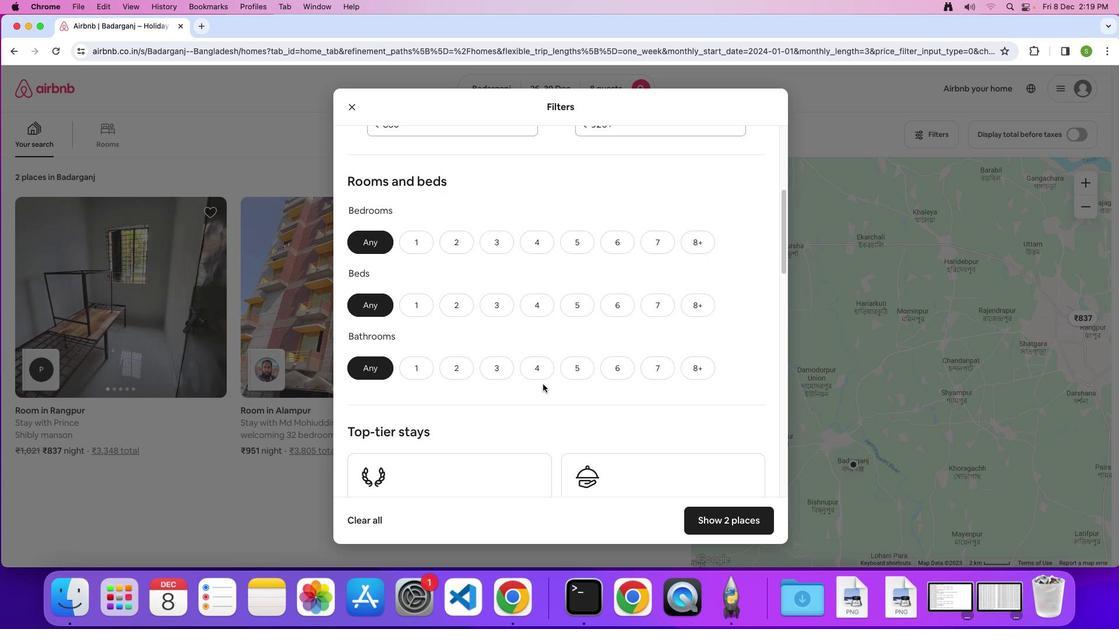 
Action: Mouse scrolled (542, 384) with delta (0, 0)
Screenshot: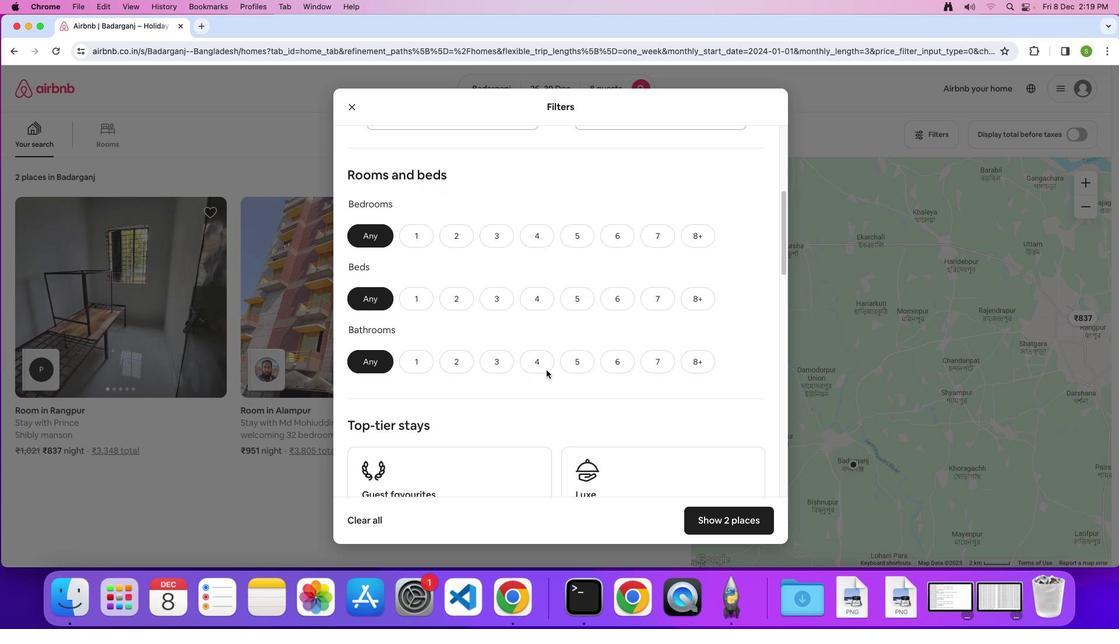 
Action: Mouse moved to (625, 241)
Screenshot: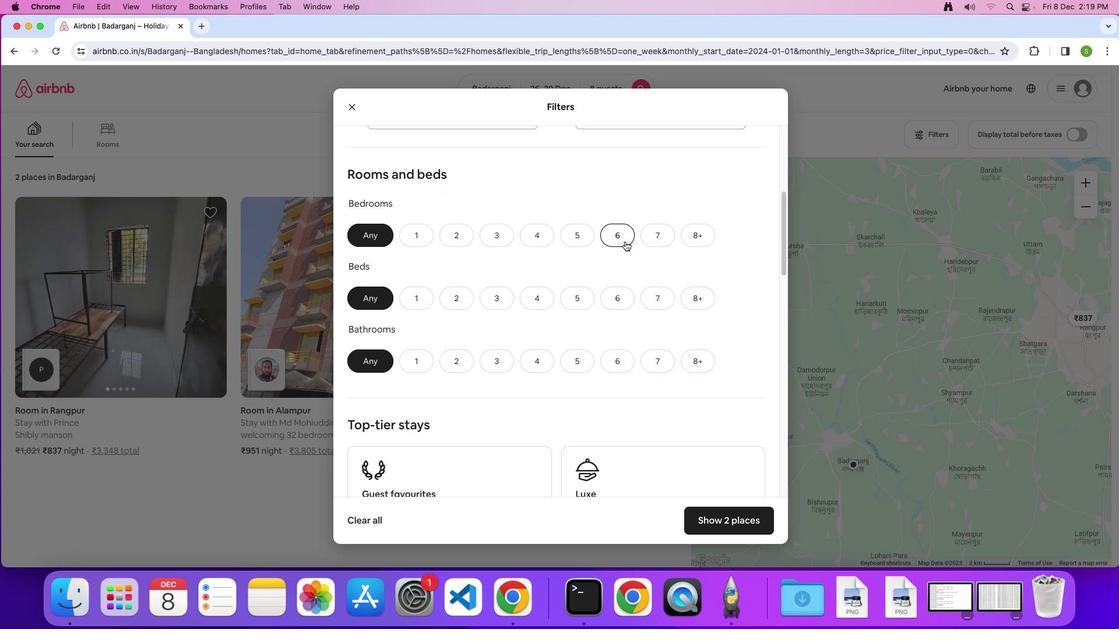 
Action: Mouse pressed left at (625, 241)
Screenshot: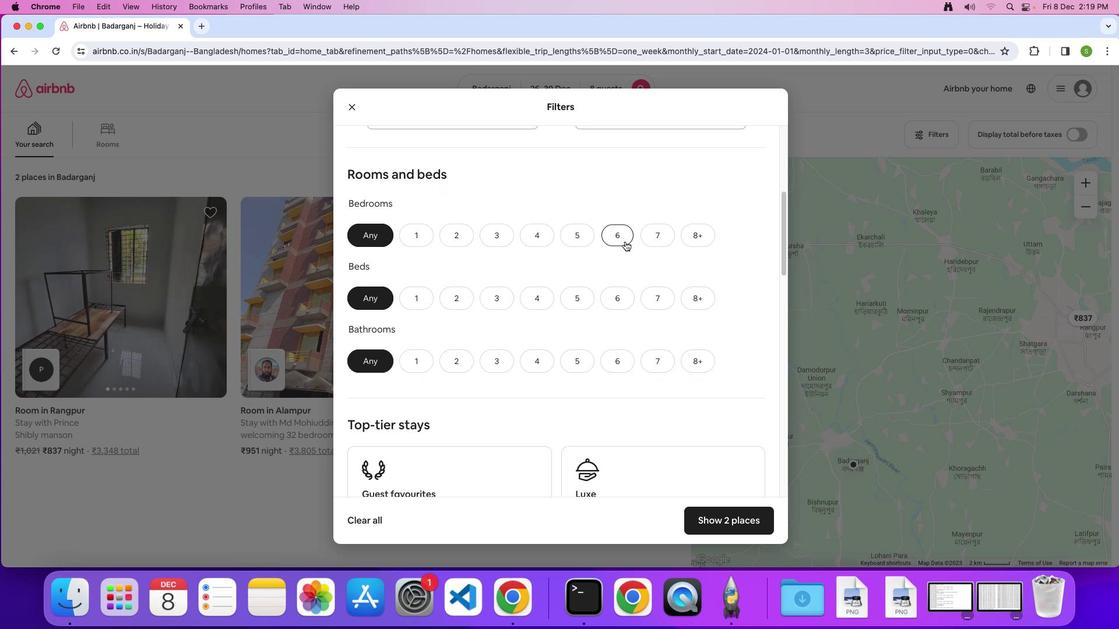 
Action: Mouse moved to (605, 292)
Screenshot: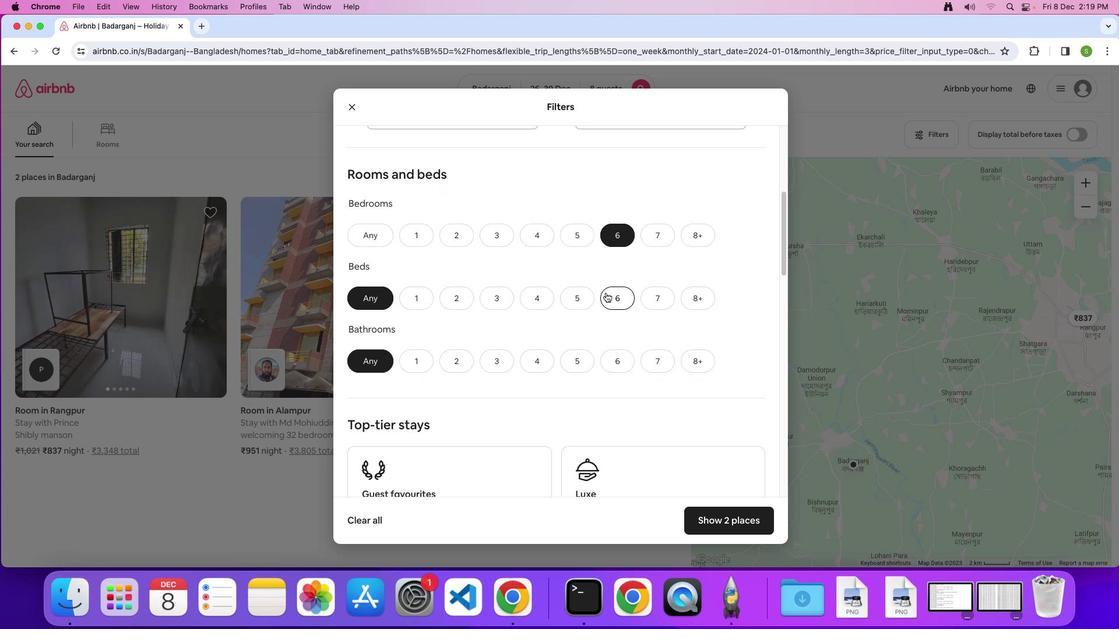 
Action: Mouse pressed left at (605, 292)
Screenshot: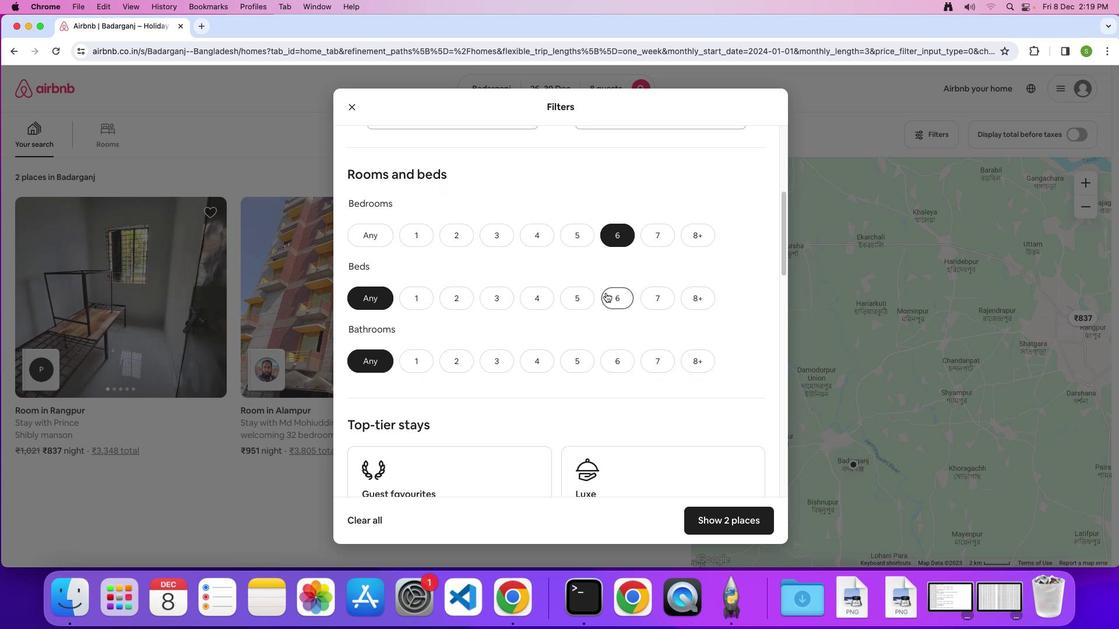 
Action: Mouse moved to (616, 359)
Screenshot: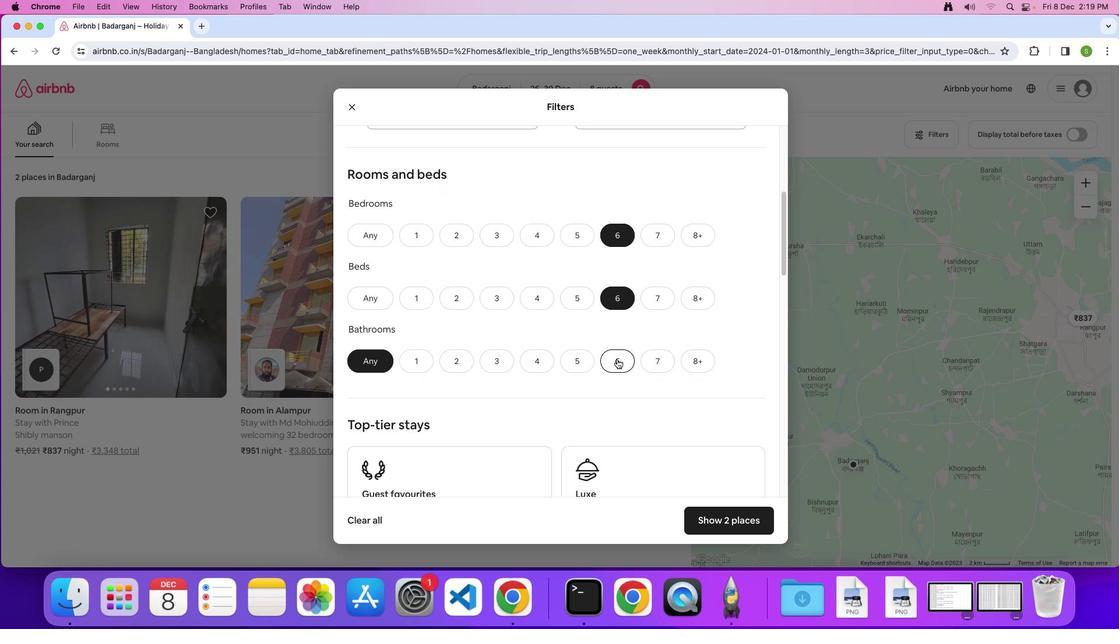 
Action: Mouse pressed left at (616, 359)
Screenshot: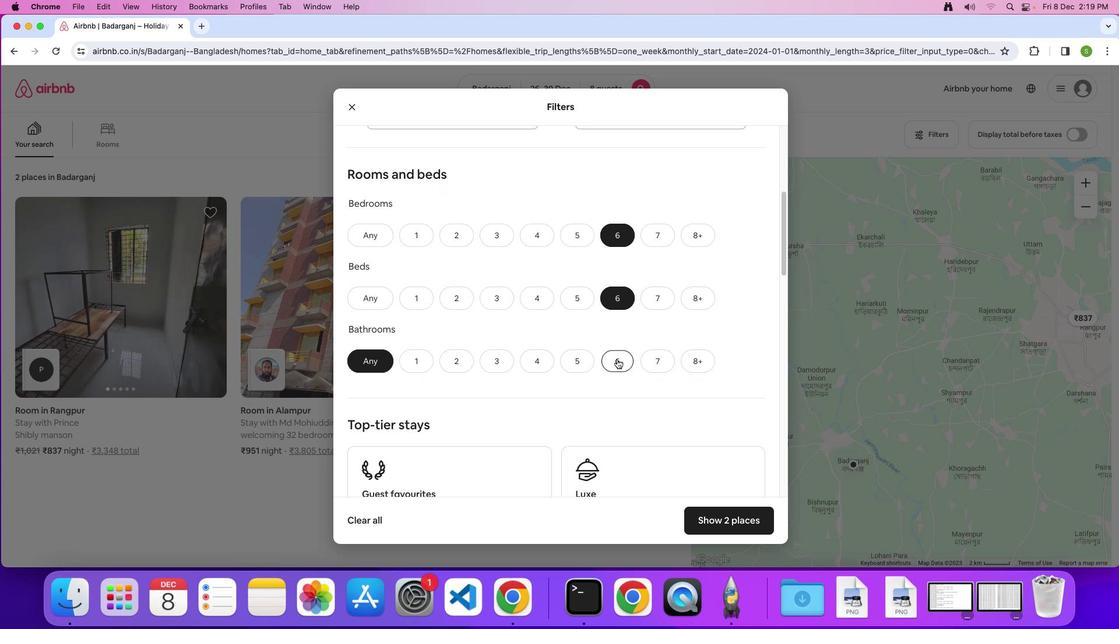
Action: Mouse moved to (612, 339)
Screenshot: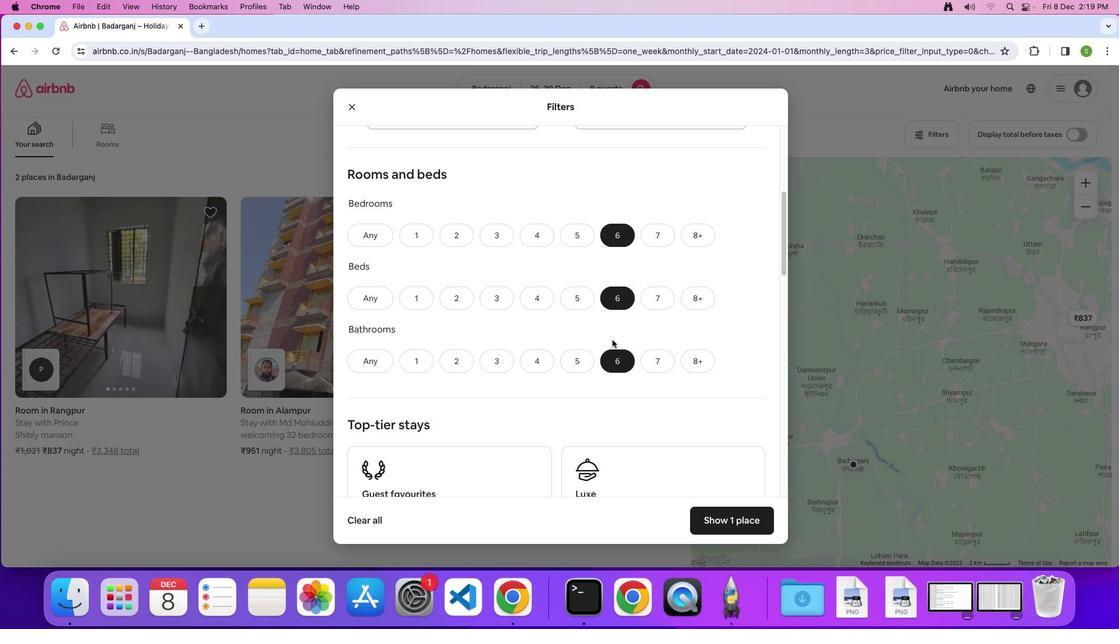 
Action: Mouse scrolled (612, 339) with delta (0, 0)
Screenshot: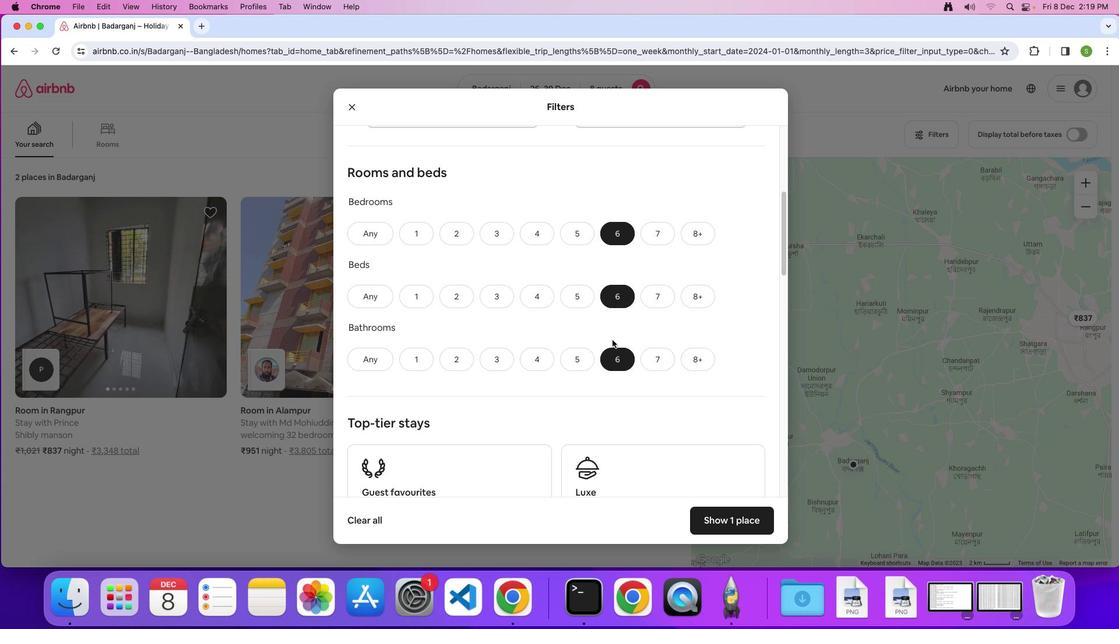 
Action: Mouse scrolled (612, 339) with delta (0, 0)
Screenshot: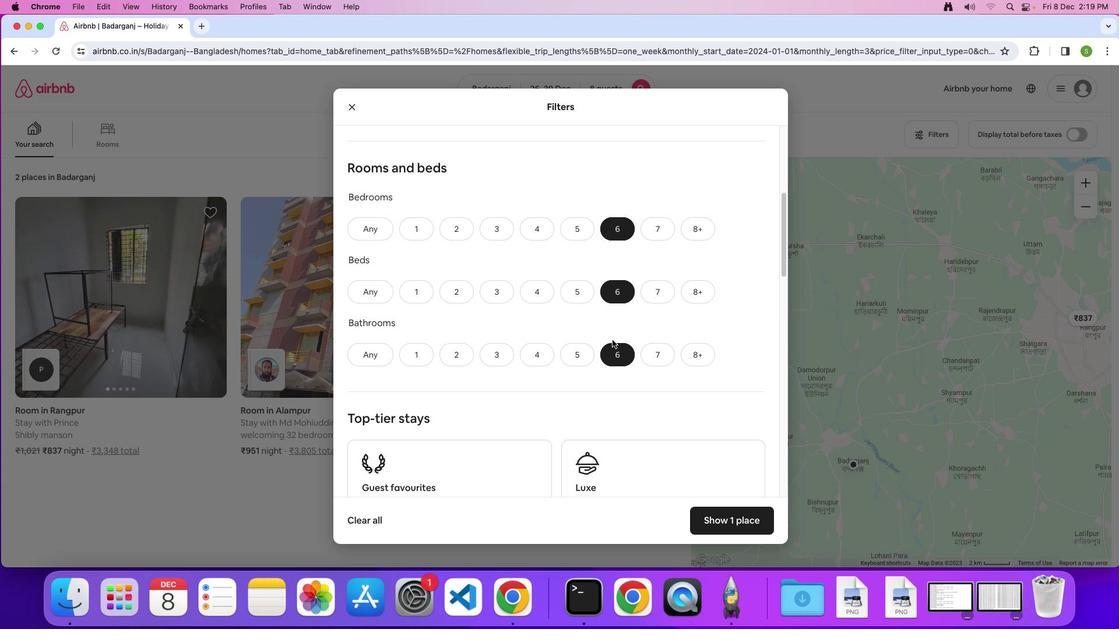 
Action: Mouse scrolled (612, 339) with delta (0, 0)
Screenshot: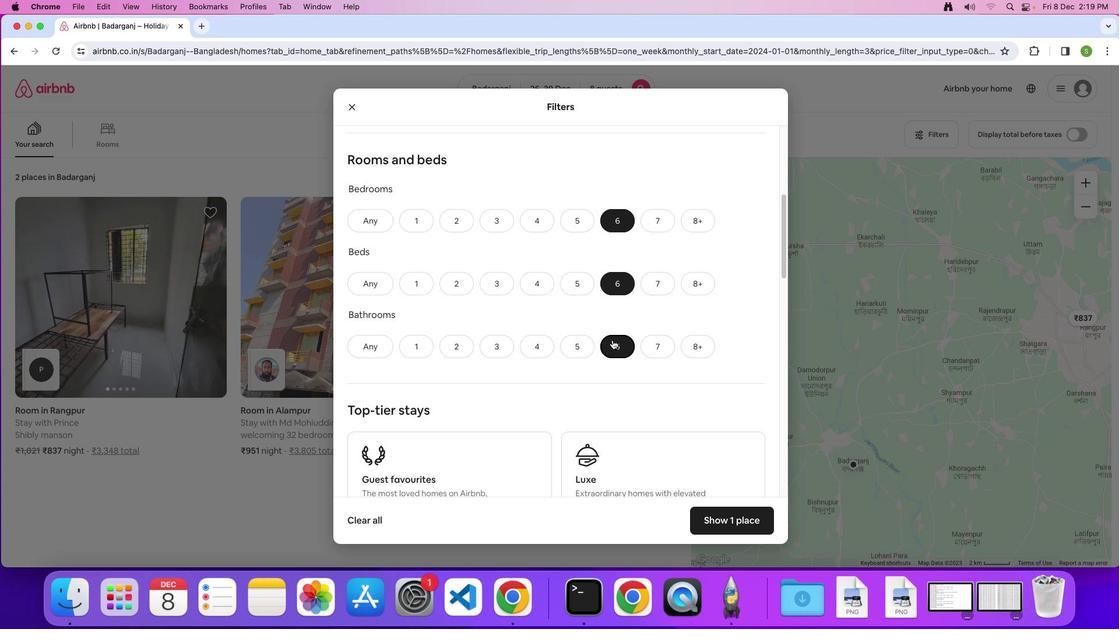
Action: Mouse scrolled (612, 339) with delta (0, 0)
Screenshot: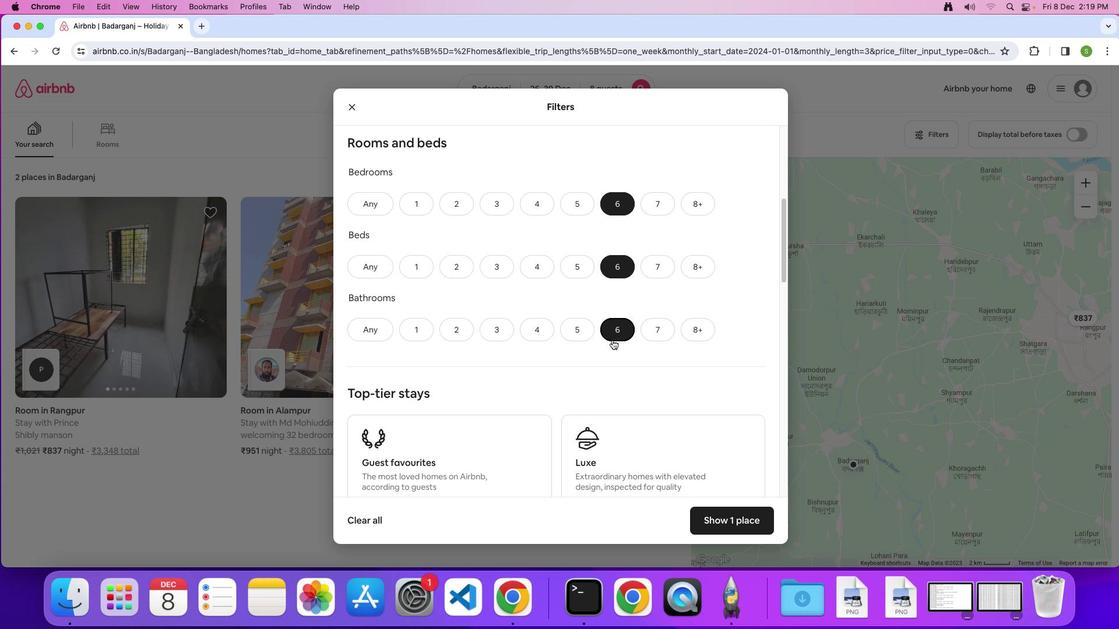 
Action: Mouse scrolled (612, 339) with delta (0, -1)
Screenshot: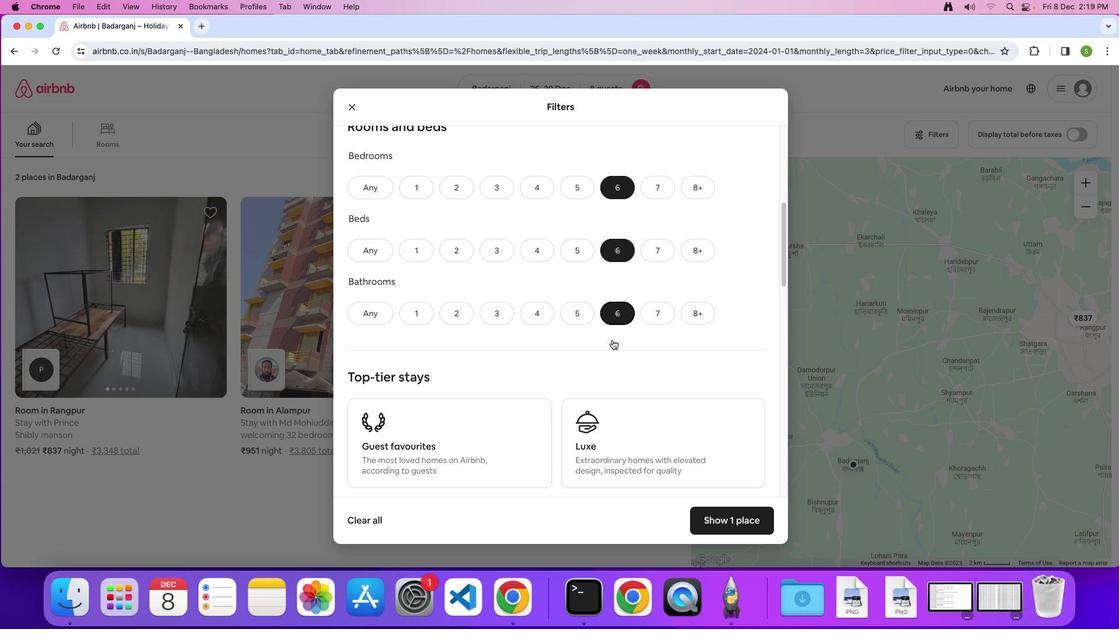 
Action: Mouse scrolled (612, 339) with delta (0, 0)
Screenshot: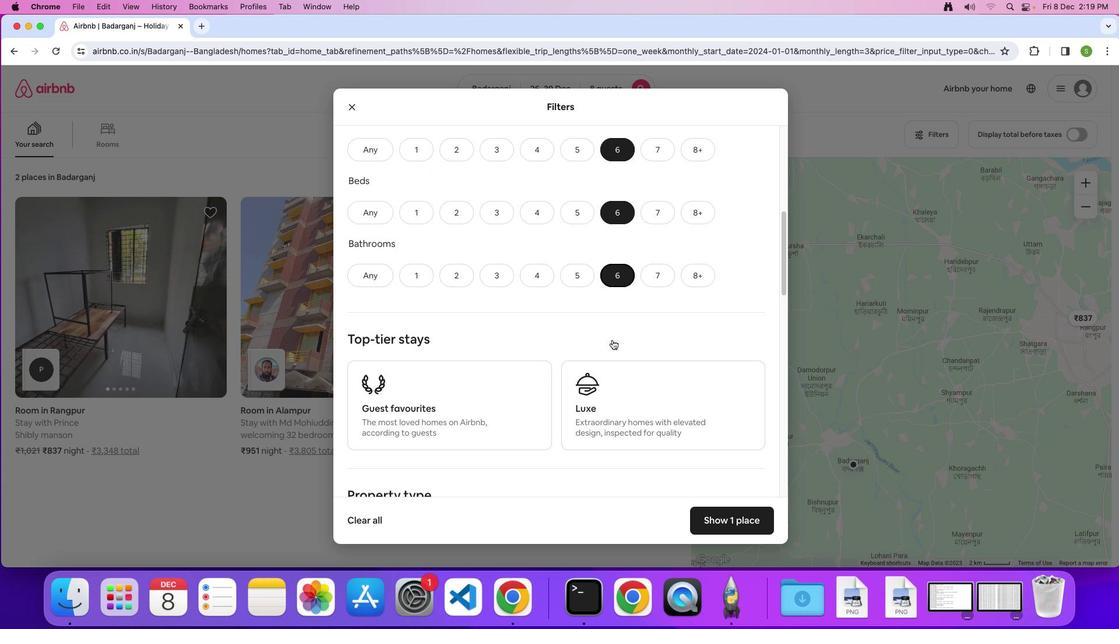 
Action: Mouse scrolled (612, 339) with delta (0, 0)
Screenshot: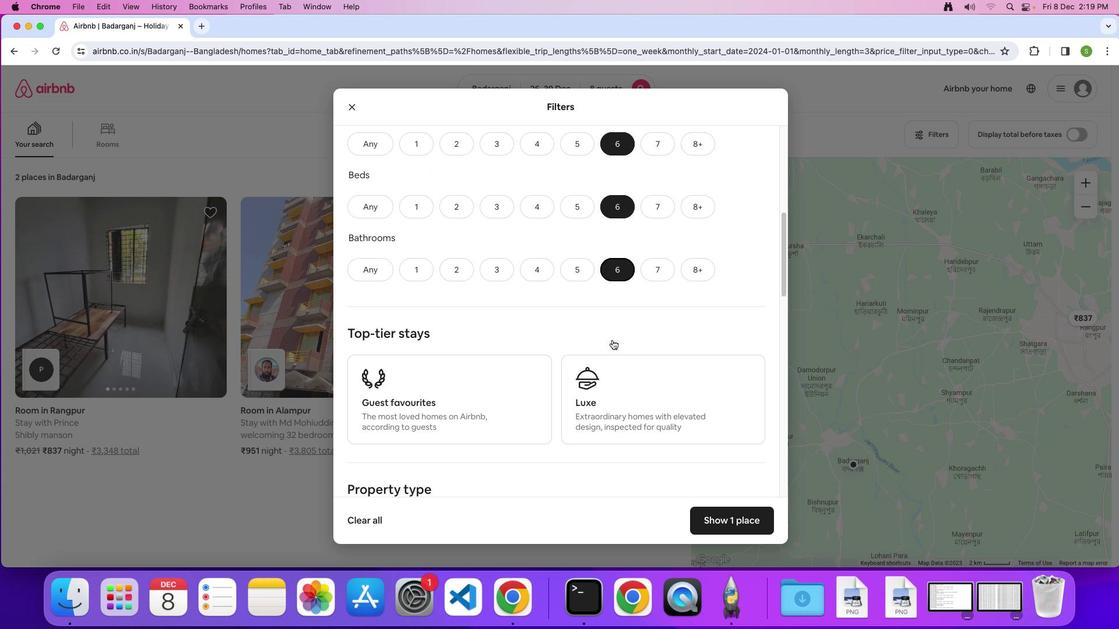 
Action: Mouse scrolled (612, 339) with delta (0, 0)
Screenshot: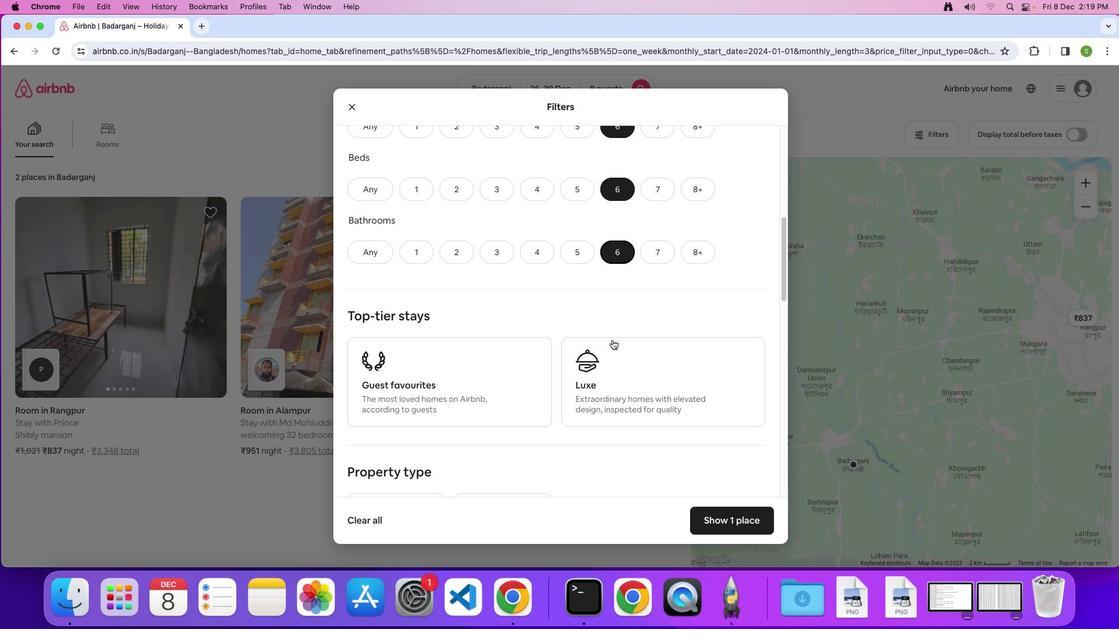 
Action: Mouse scrolled (612, 339) with delta (0, 0)
Screenshot: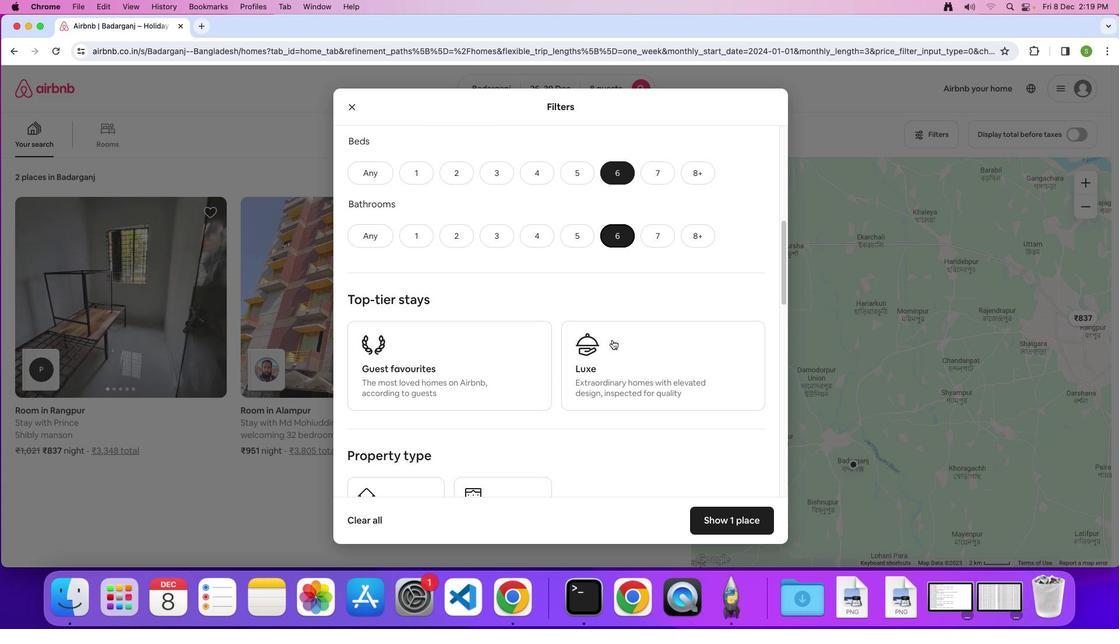 
Action: Mouse scrolled (612, 339) with delta (0, -1)
Screenshot: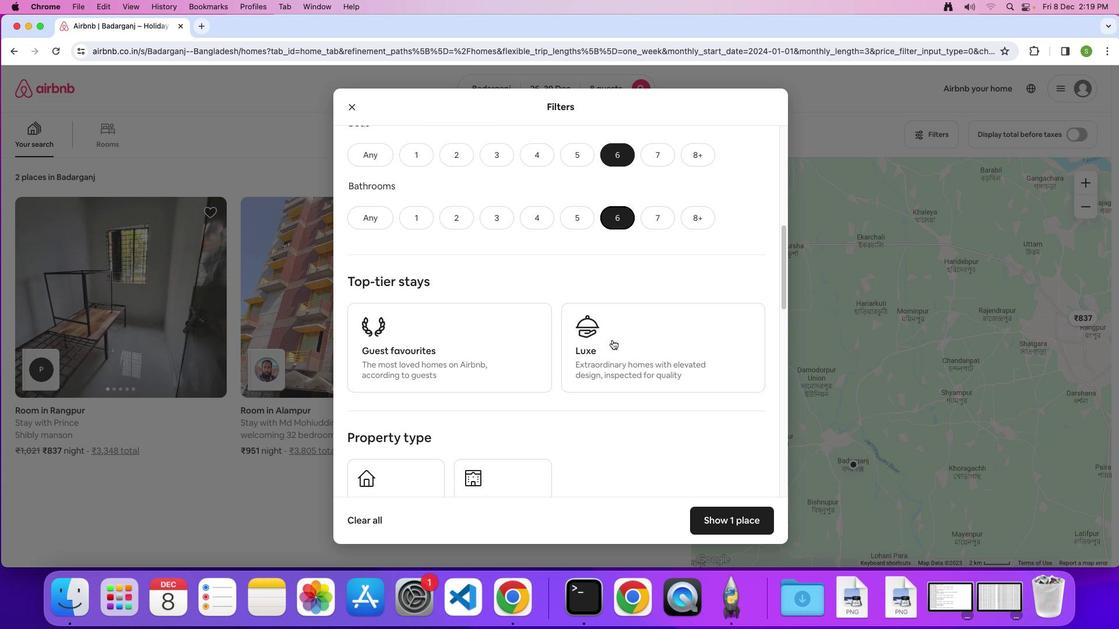
Action: Mouse scrolled (612, 339) with delta (0, 0)
Screenshot: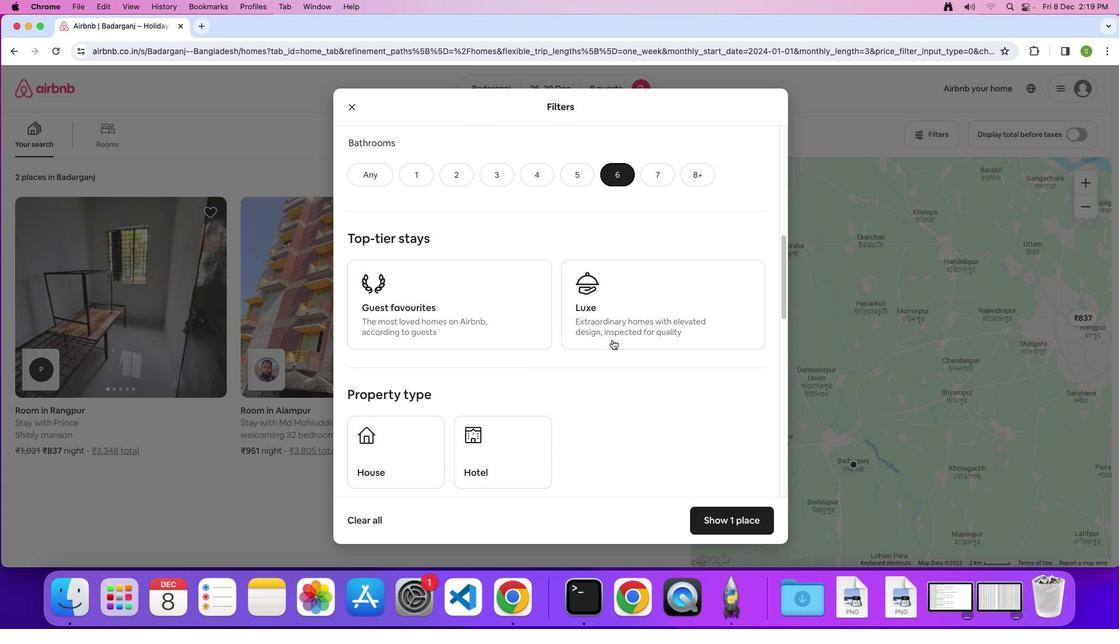 
Action: Mouse scrolled (612, 339) with delta (0, 0)
Screenshot: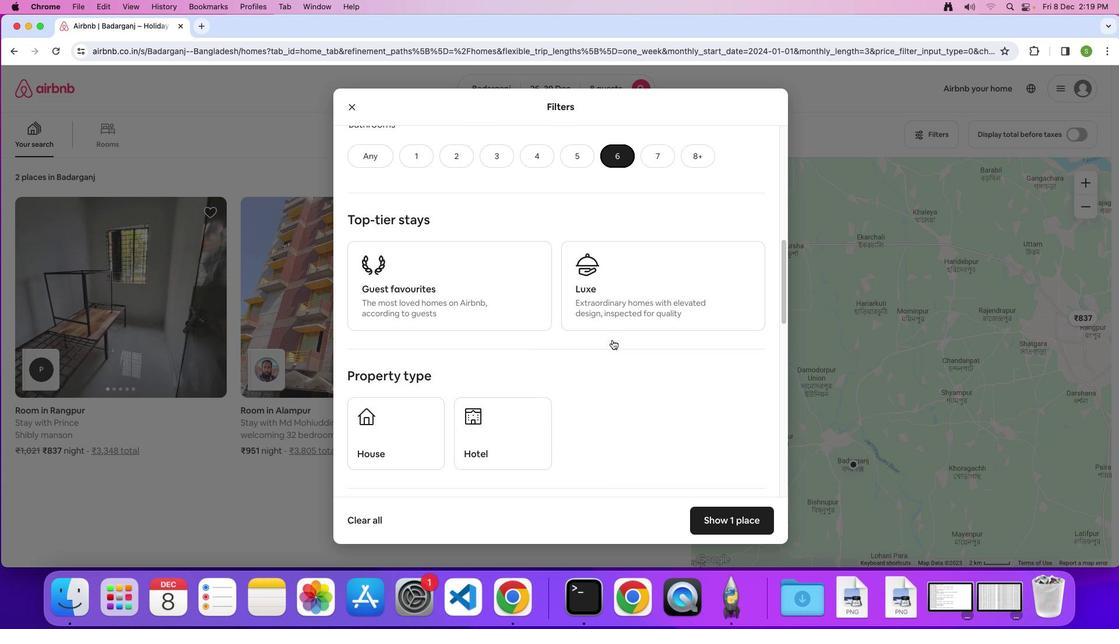 
Action: Mouse scrolled (612, 339) with delta (0, -1)
Screenshot: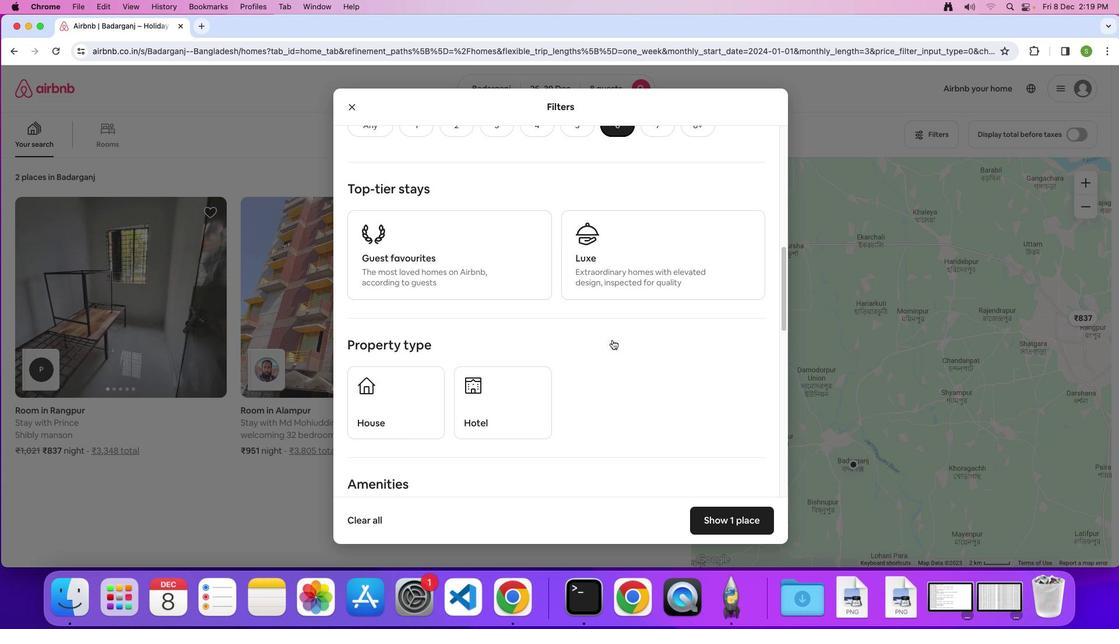 
Action: Mouse scrolled (612, 339) with delta (0, 0)
Screenshot: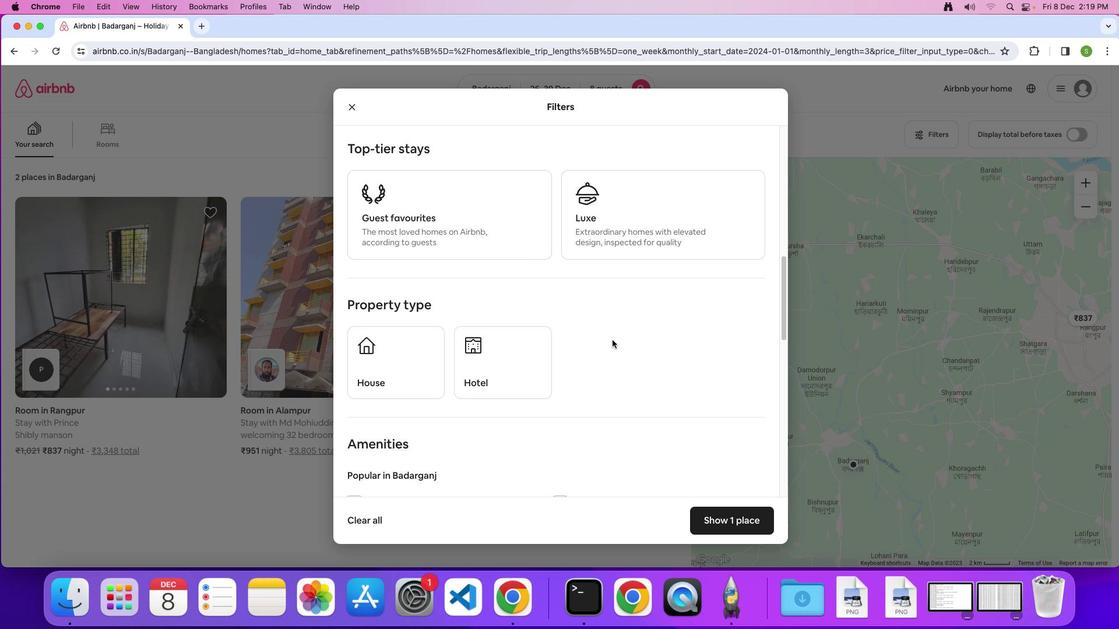 
Action: Mouse scrolled (612, 339) with delta (0, 0)
Screenshot: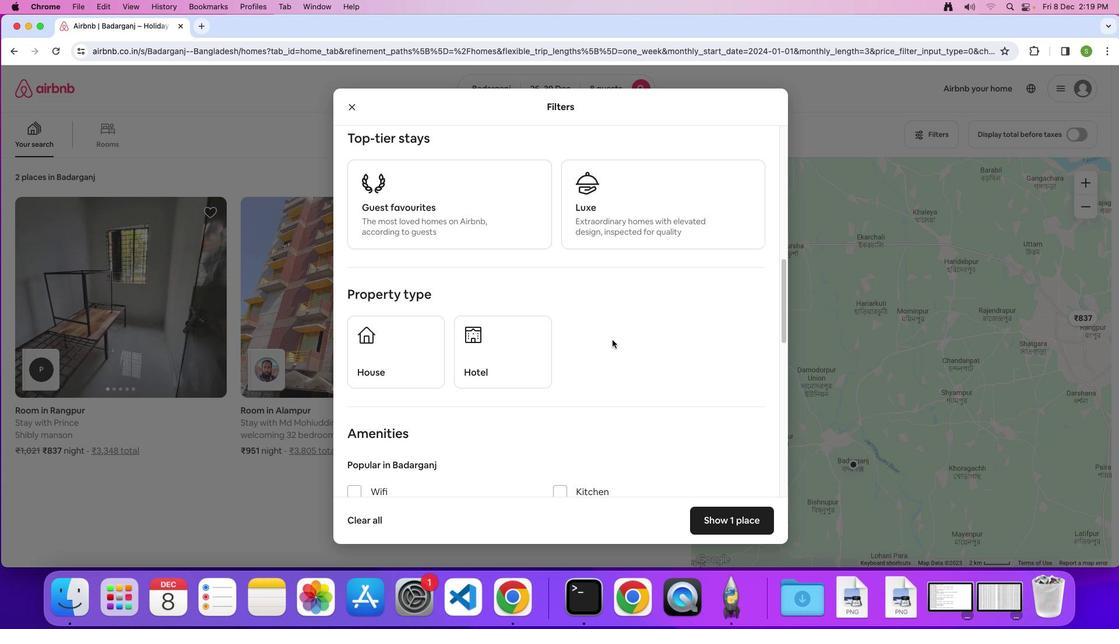 
Action: Mouse moved to (371, 348)
Screenshot: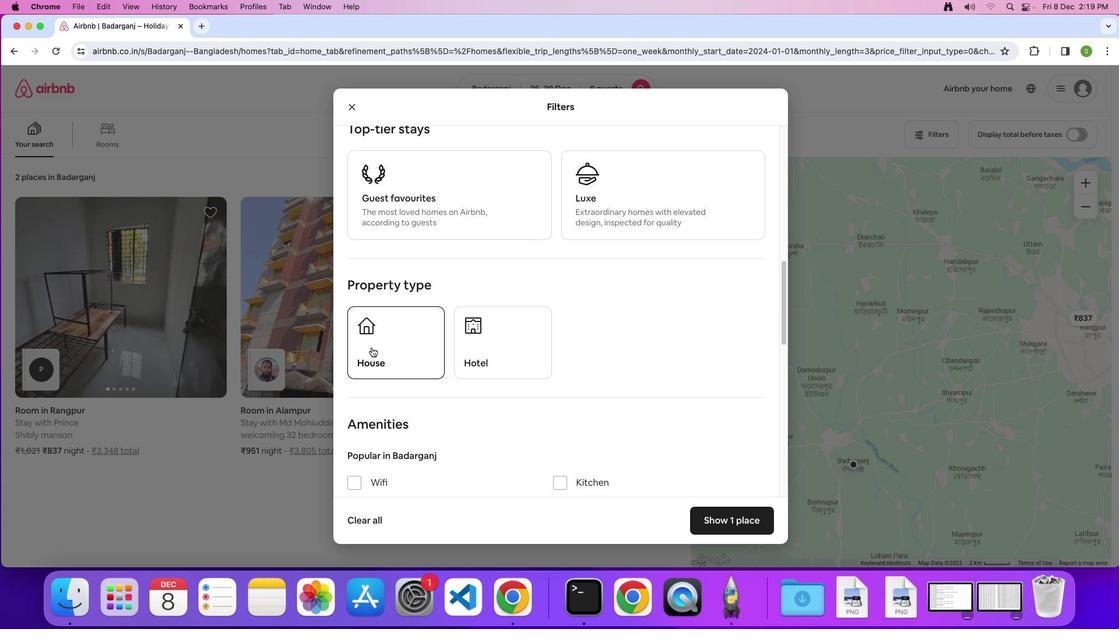 
Action: Mouse pressed left at (371, 348)
Screenshot: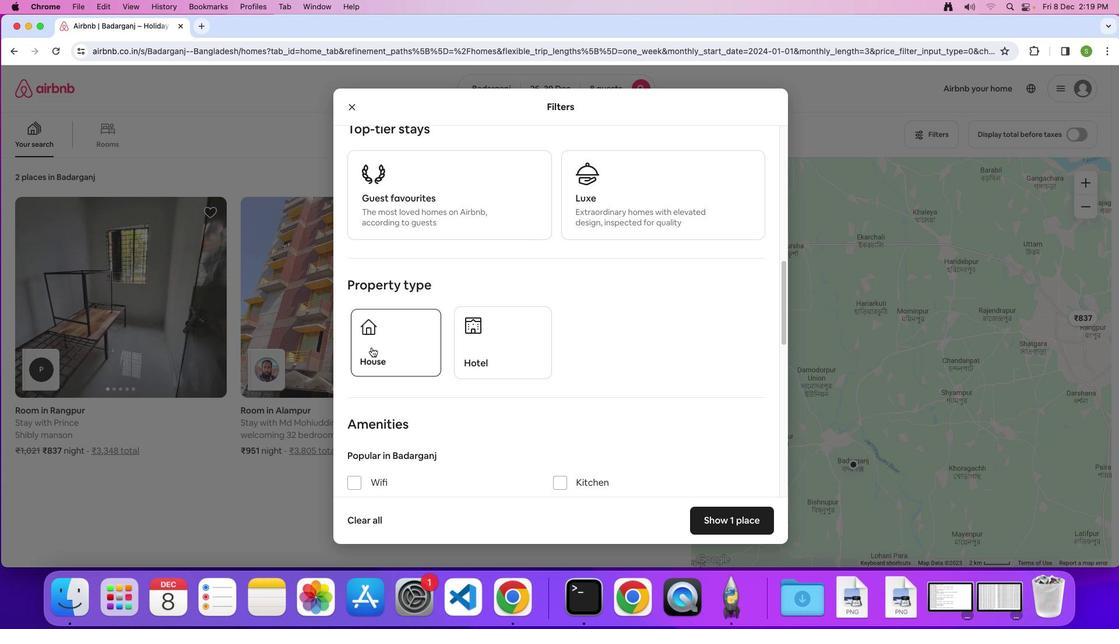 
Action: Mouse moved to (611, 335)
Screenshot: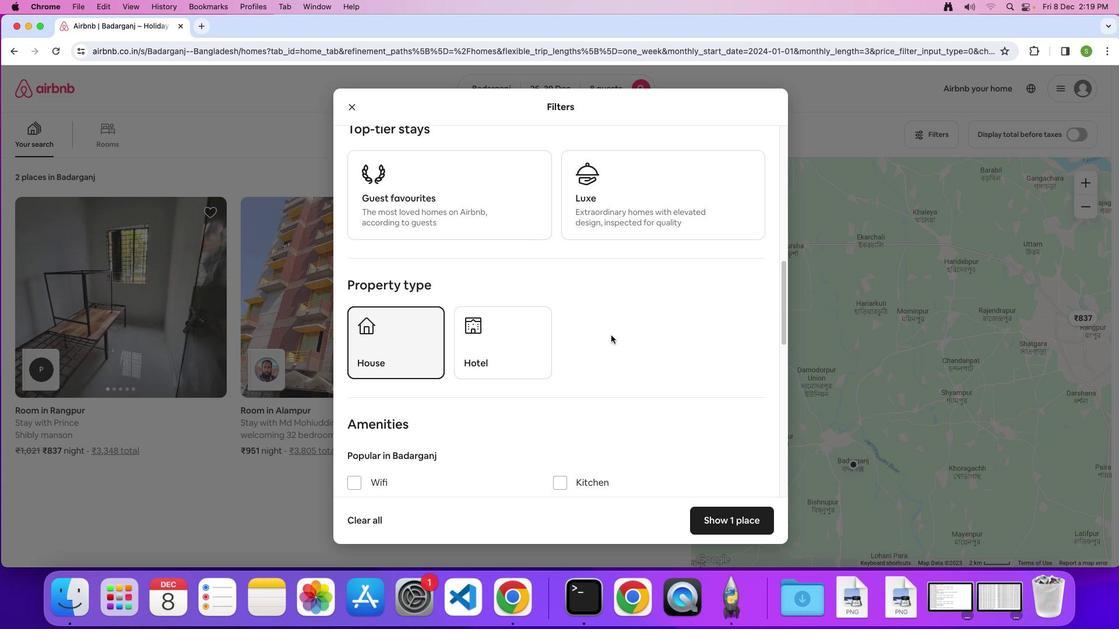 
Action: Mouse scrolled (611, 335) with delta (0, 0)
Screenshot: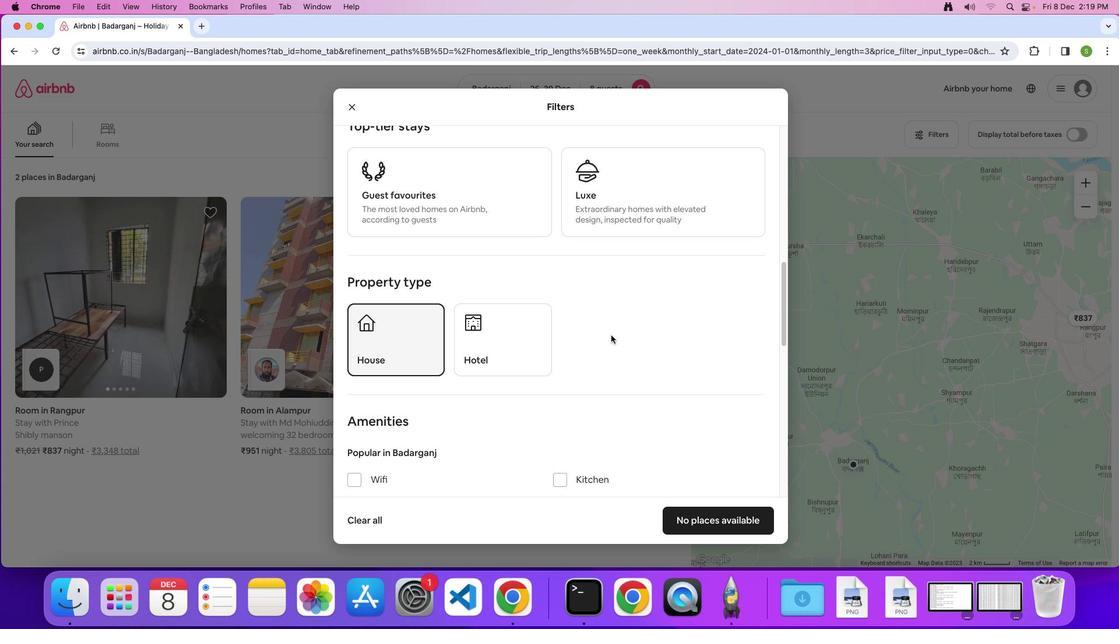 
Action: Mouse scrolled (611, 335) with delta (0, 0)
Screenshot: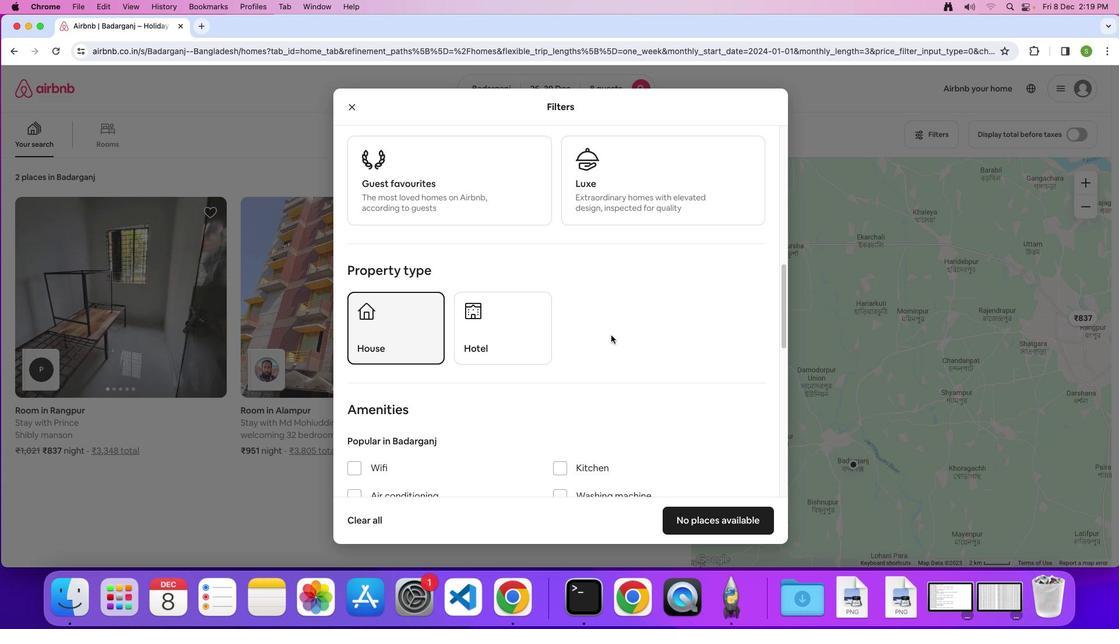 
Action: Mouse scrolled (611, 335) with delta (0, 0)
Screenshot: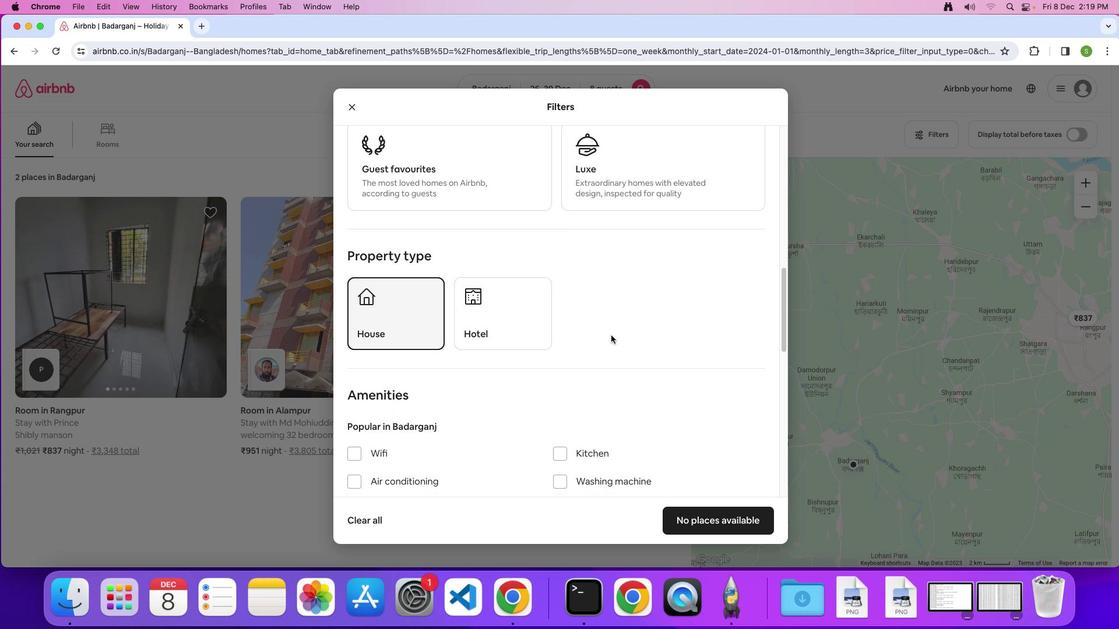 
Action: Mouse scrolled (611, 335) with delta (0, 0)
Screenshot: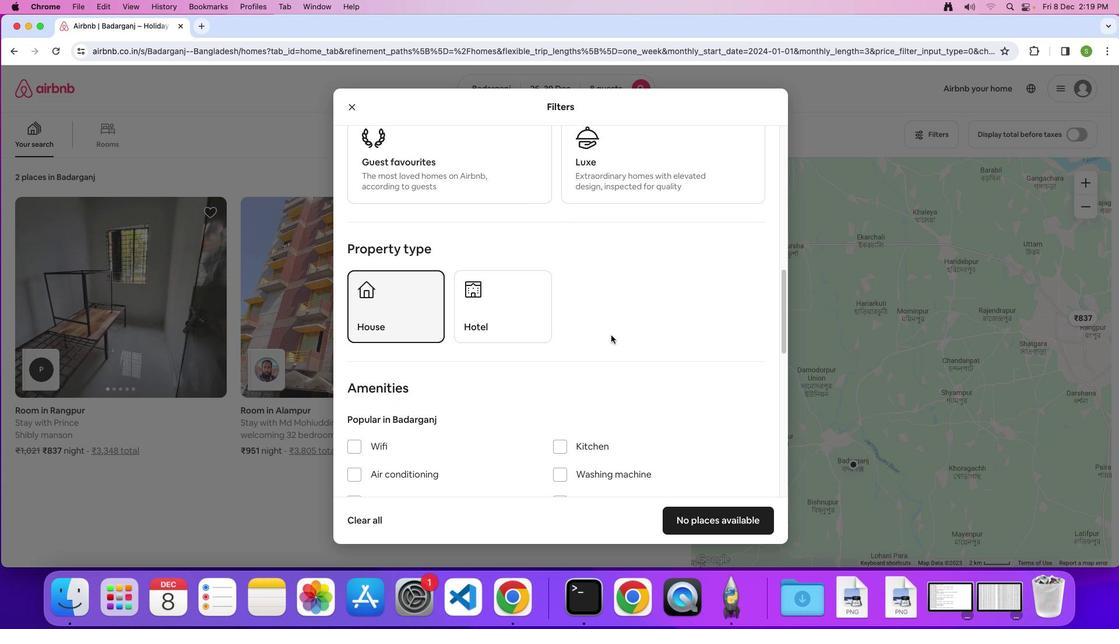 
Action: Mouse scrolled (611, 335) with delta (0, -1)
Screenshot: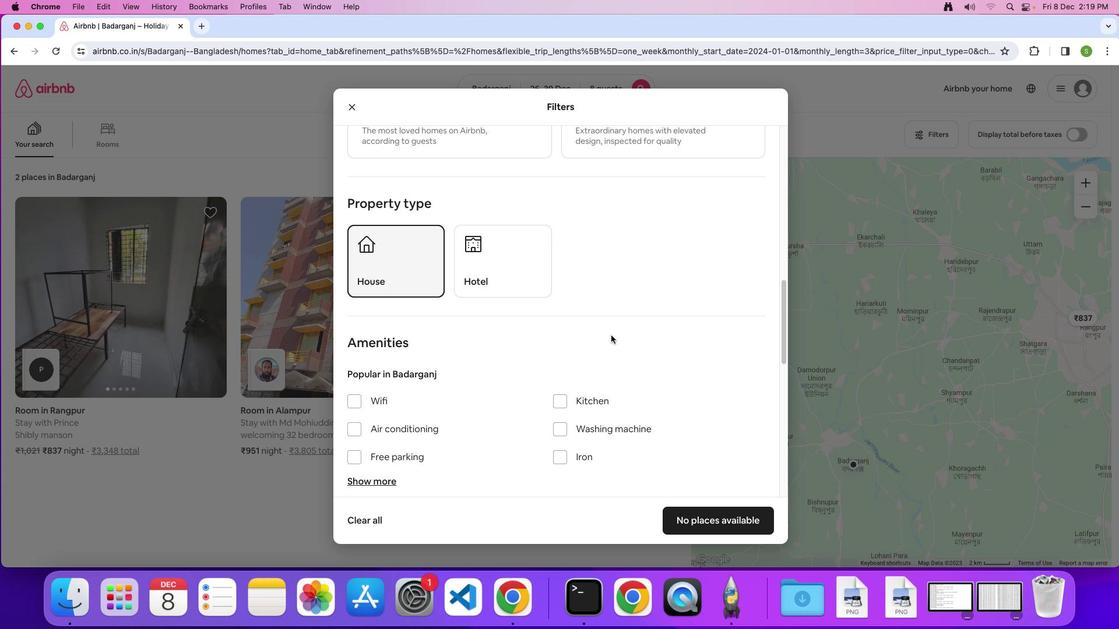 
Action: Mouse scrolled (611, 335) with delta (0, 0)
Screenshot: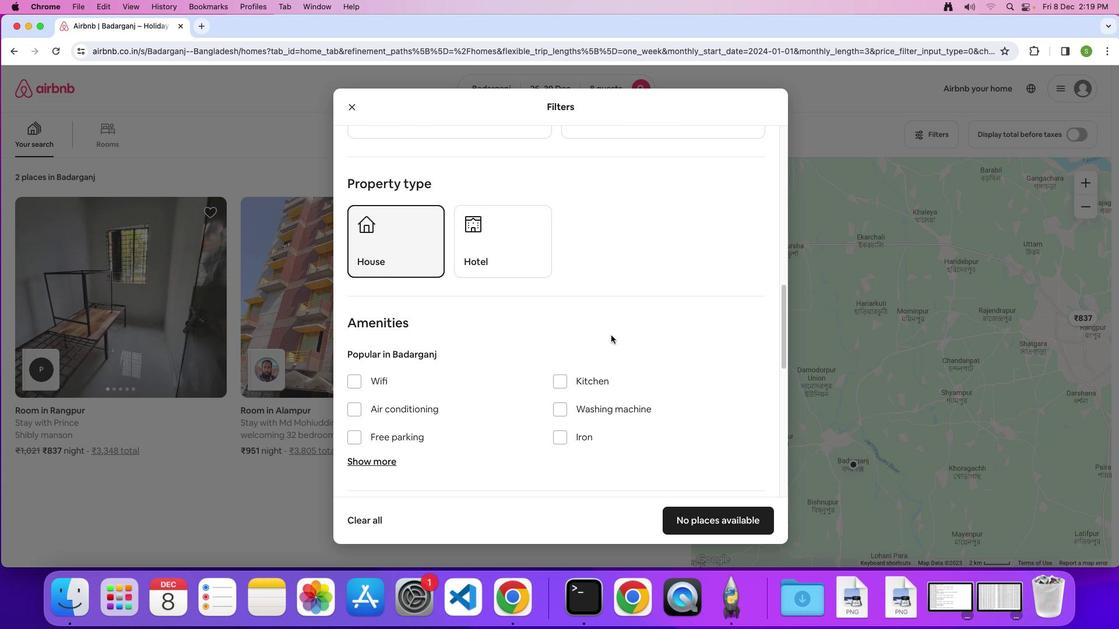 
Action: Mouse scrolled (611, 335) with delta (0, 0)
Screenshot: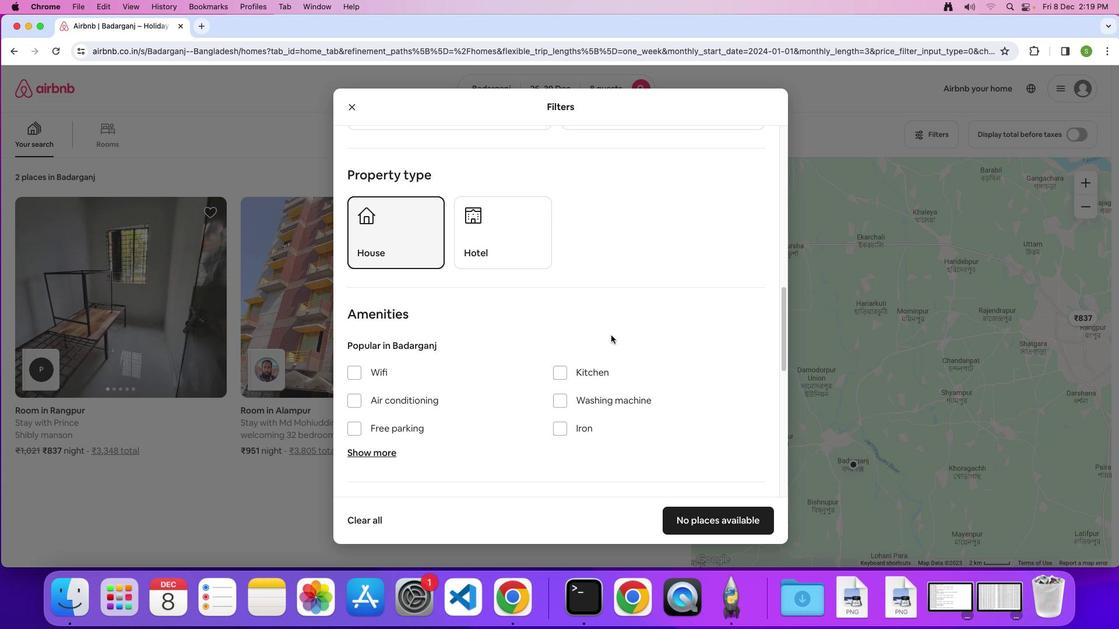 
Action: Mouse scrolled (611, 335) with delta (0, 0)
Screenshot: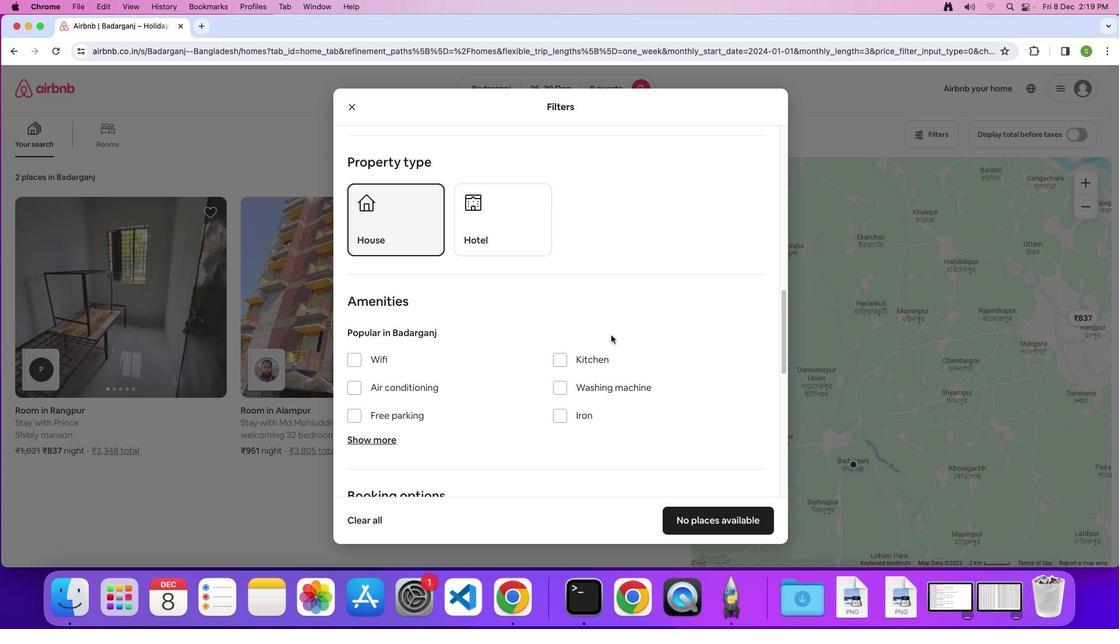 
Action: Mouse scrolled (611, 335) with delta (0, 0)
Screenshot: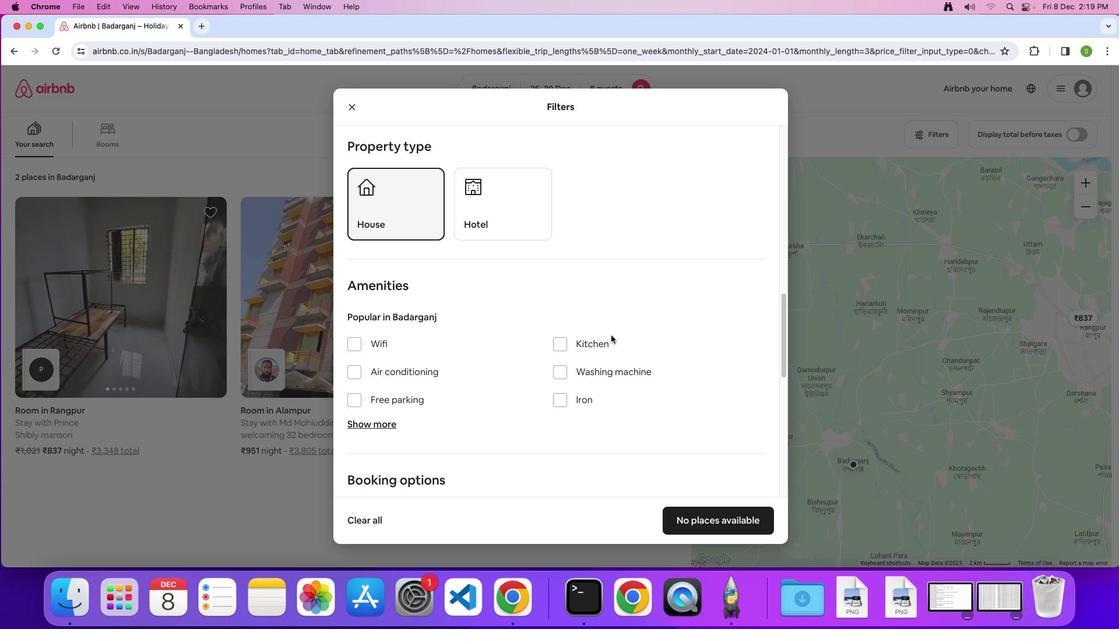 
Action: Mouse scrolled (611, 335) with delta (0, -1)
Screenshot: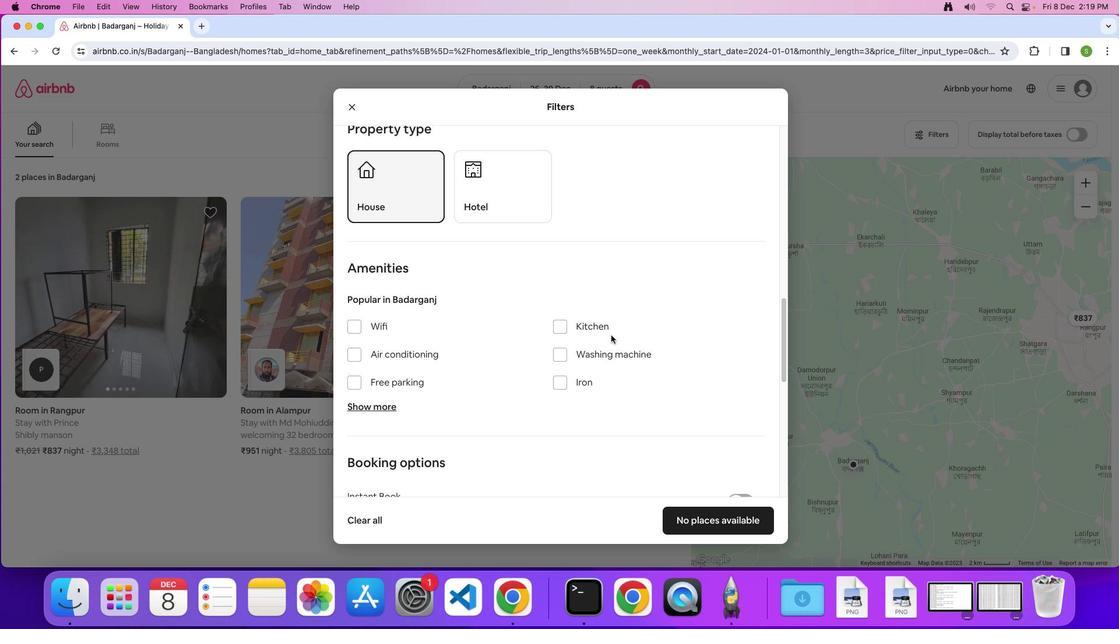
Action: Mouse scrolled (611, 335) with delta (0, 0)
Screenshot: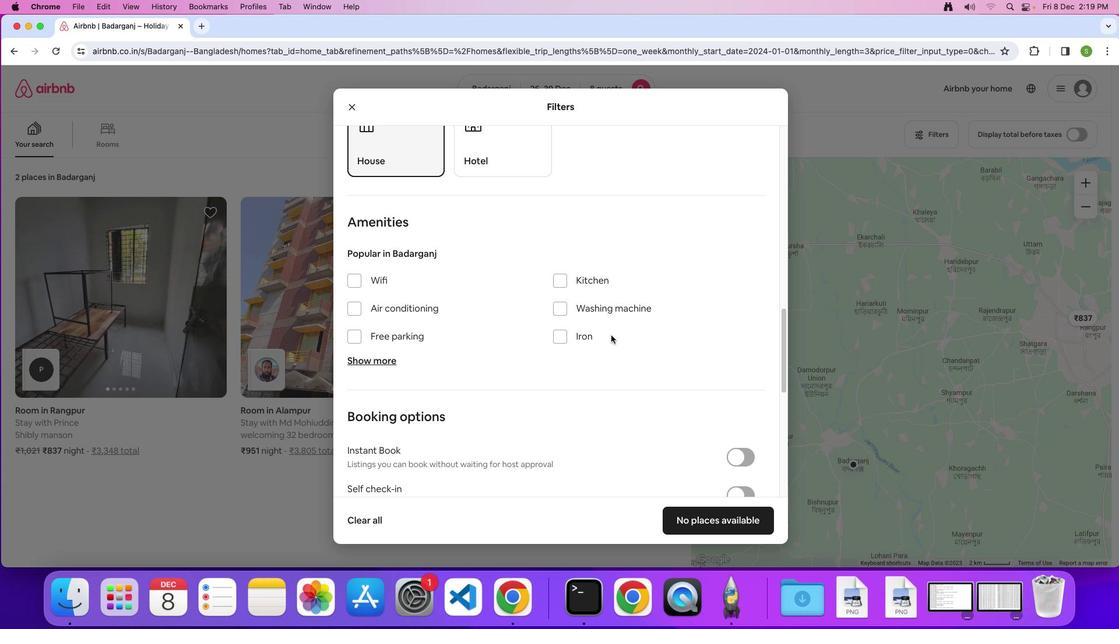 
Action: Mouse scrolled (611, 335) with delta (0, 0)
Screenshot: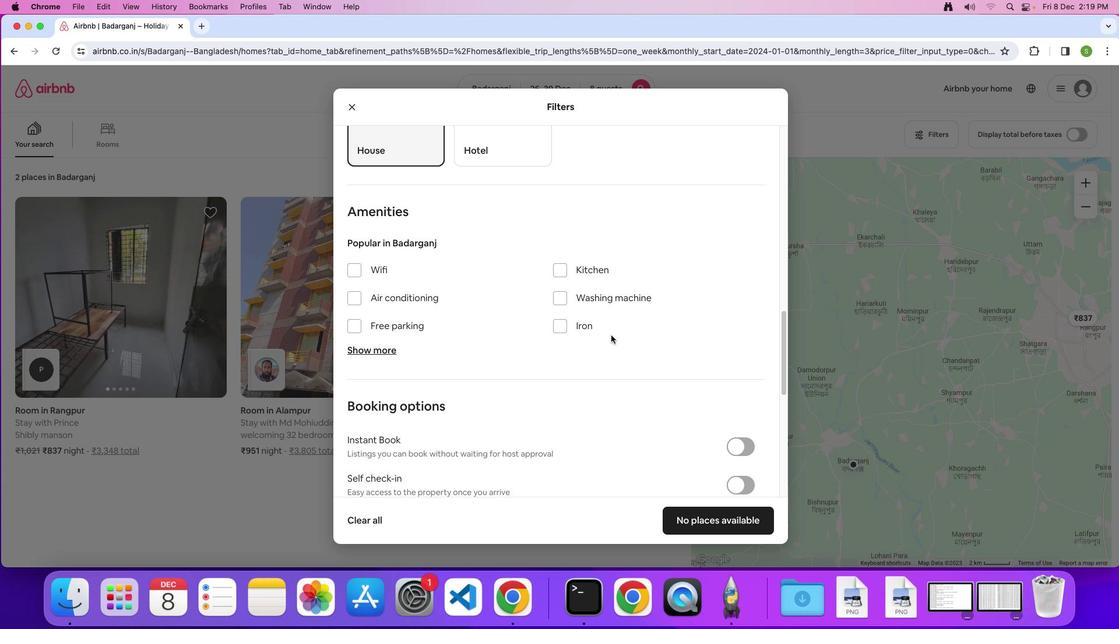
Action: Mouse scrolled (611, 335) with delta (0, 0)
Screenshot: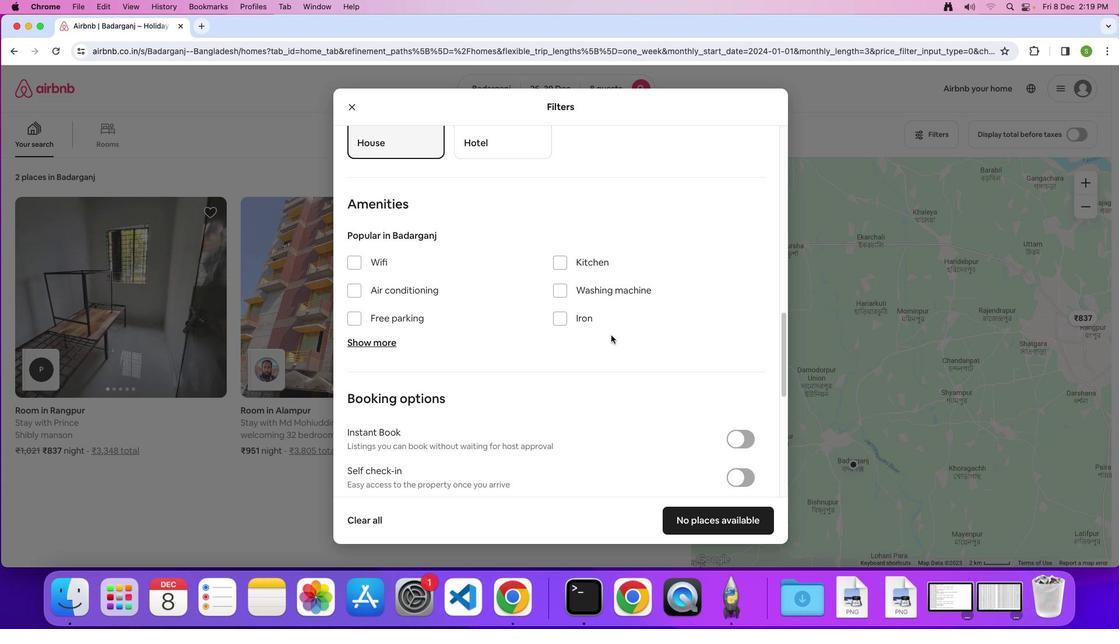 
Action: Mouse scrolled (611, 335) with delta (0, 0)
Screenshot: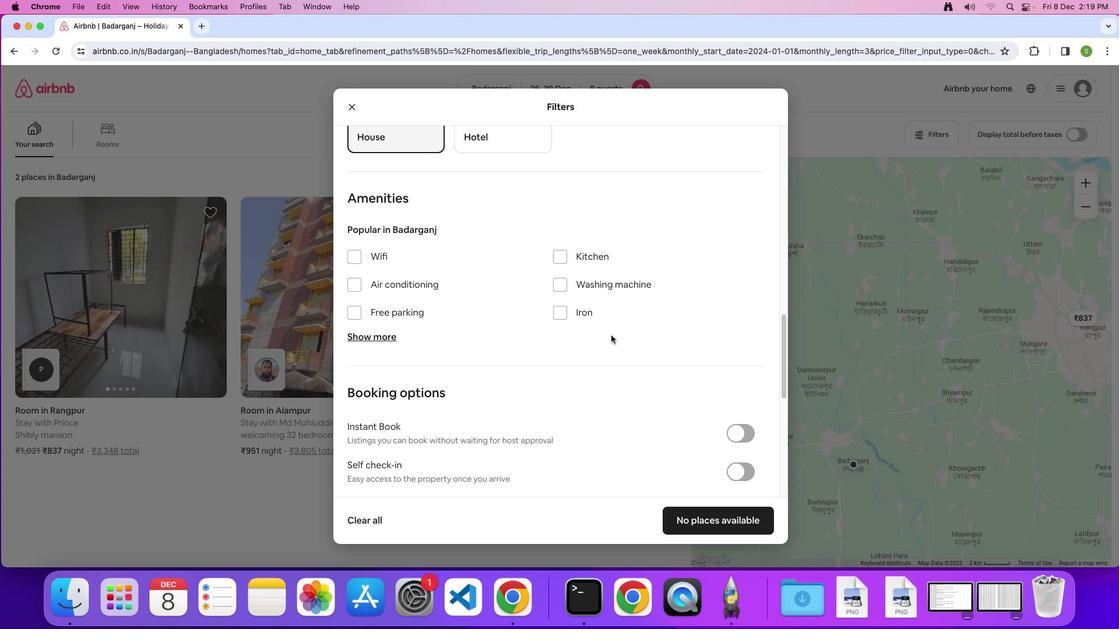 
Action: Mouse moved to (359, 255)
Screenshot: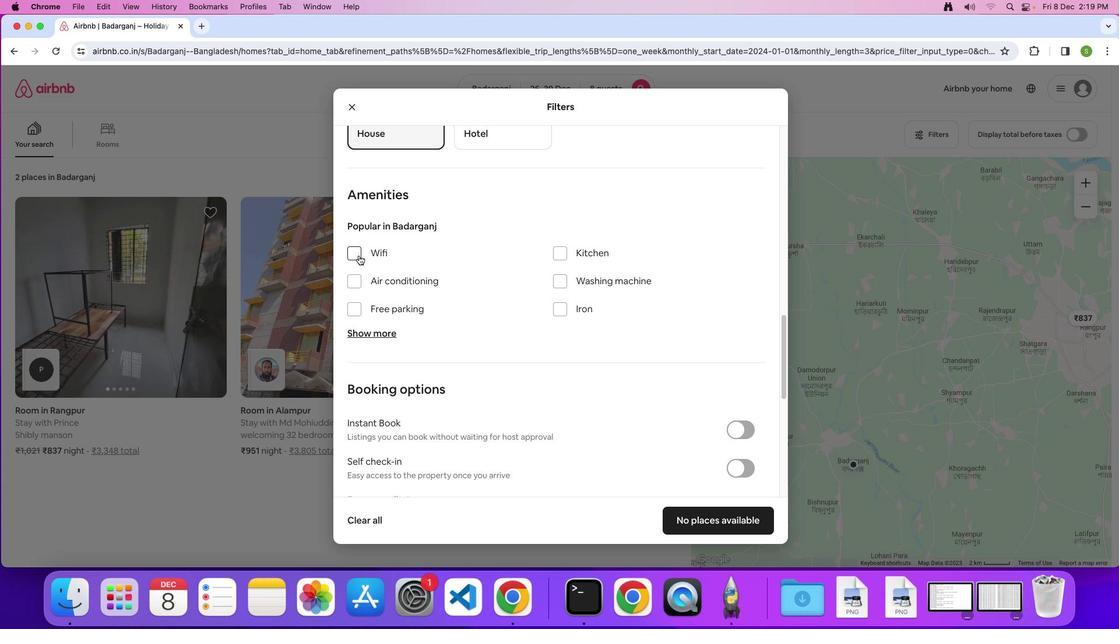 
Action: Mouse pressed left at (359, 255)
Screenshot: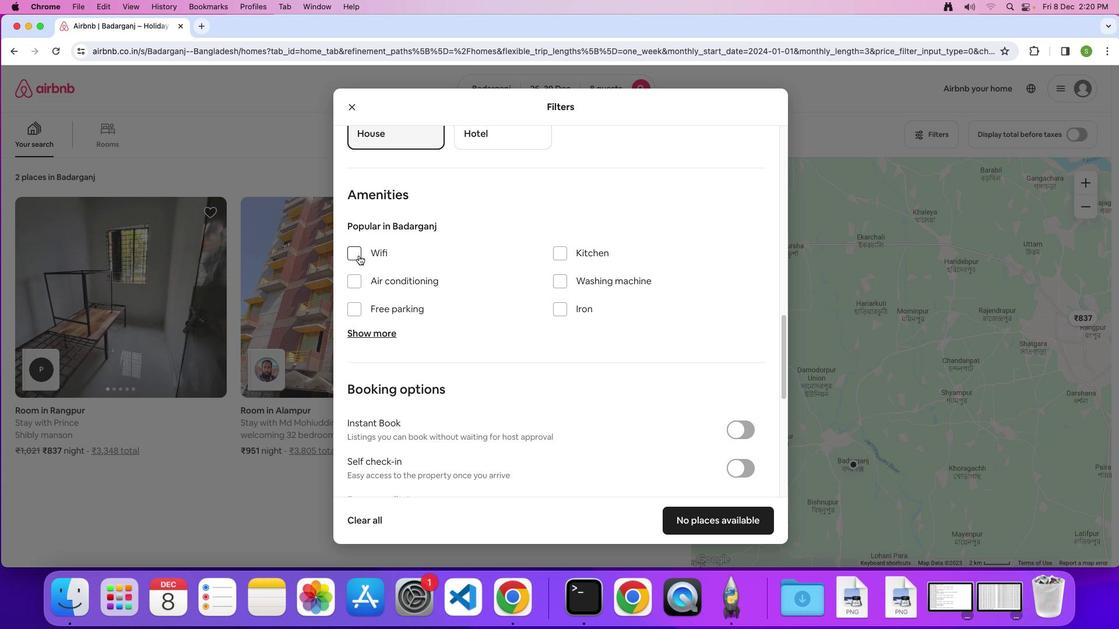 
Action: Mouse moved to (378, 335)
Screenshot: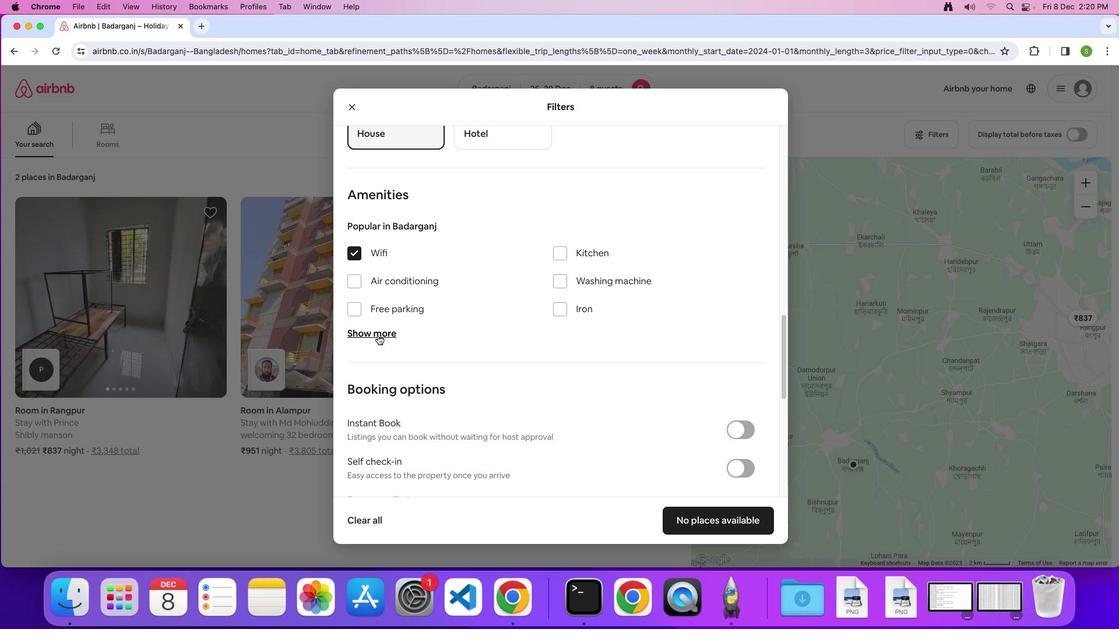 
Action: Mouse pressed left at (378, 335)
Screenshot: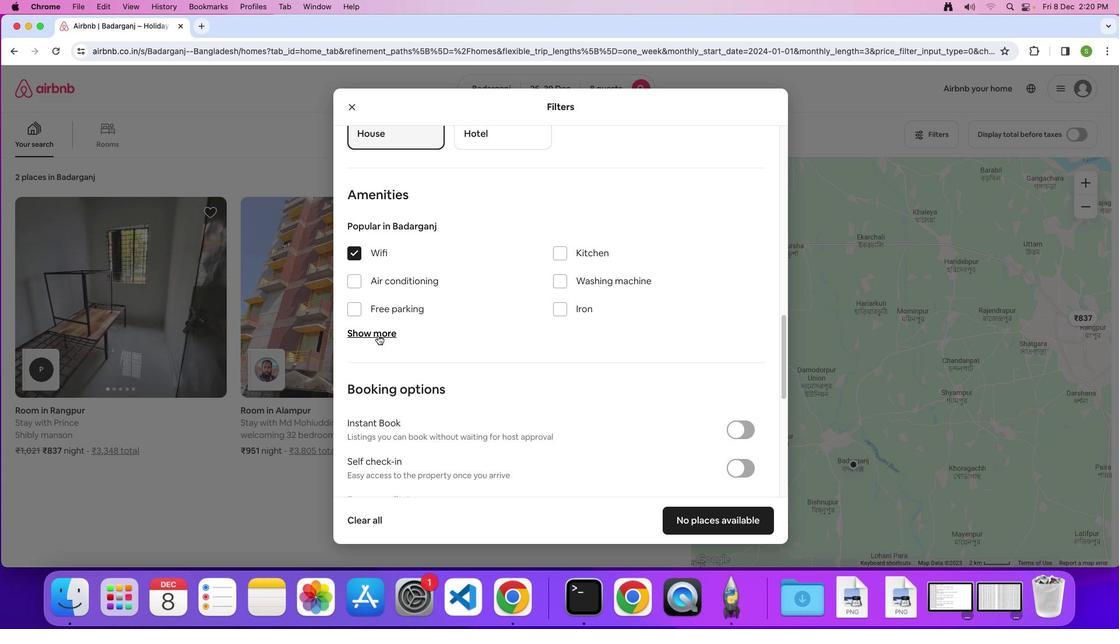 
Action: Mouse moved to (592, 331)
Screenshot: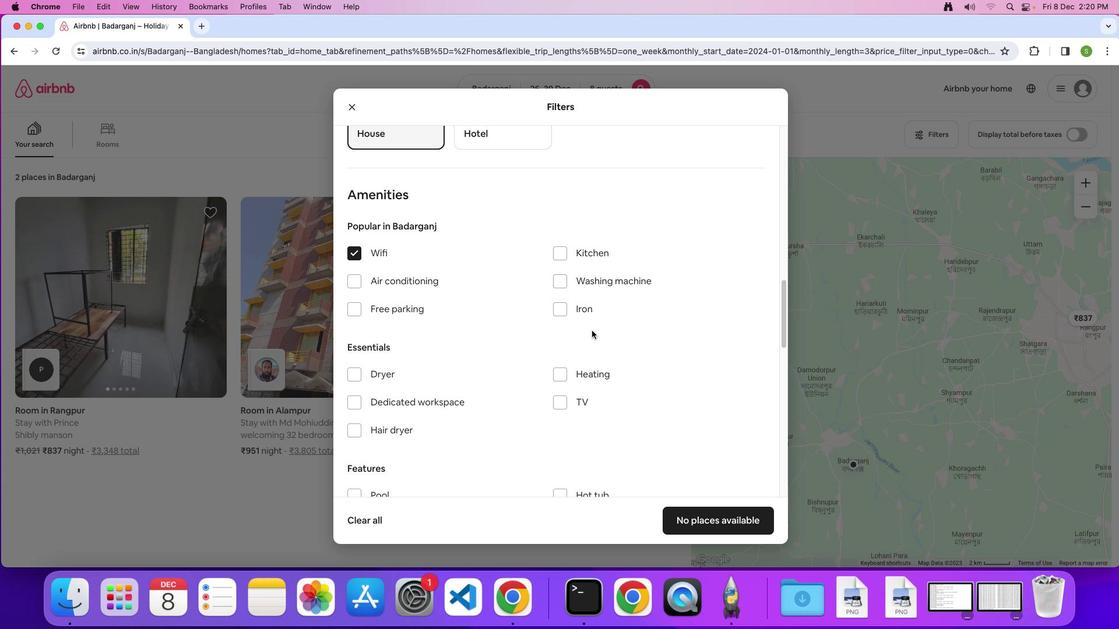 
Action: Mouse scrolled (592, 331) with delta (0, 0)
Screenshot: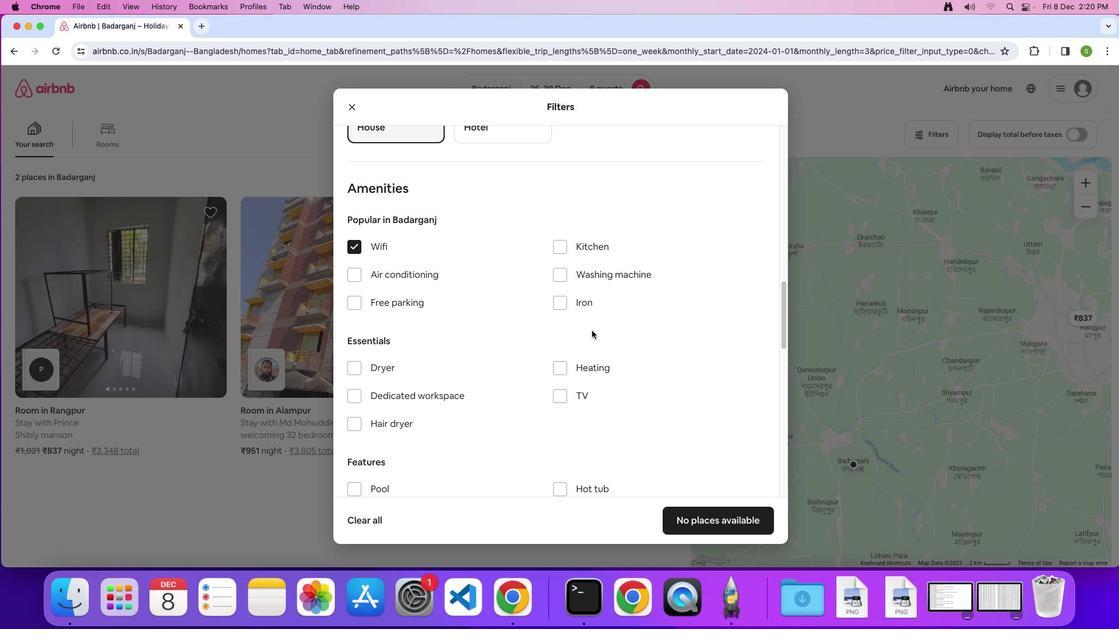 
Action: Mouse scrolled (592, 331) with delta (0, 0)
Screenshot: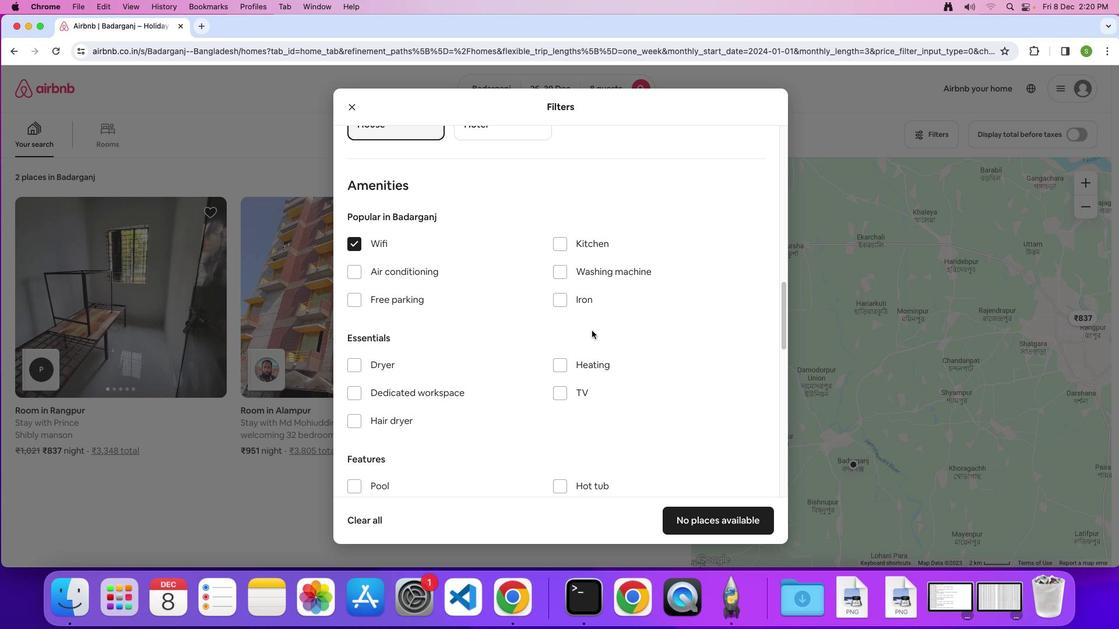 
Action: Mouse scrolled (592, 331) with delta (0, 0)
Screenshot: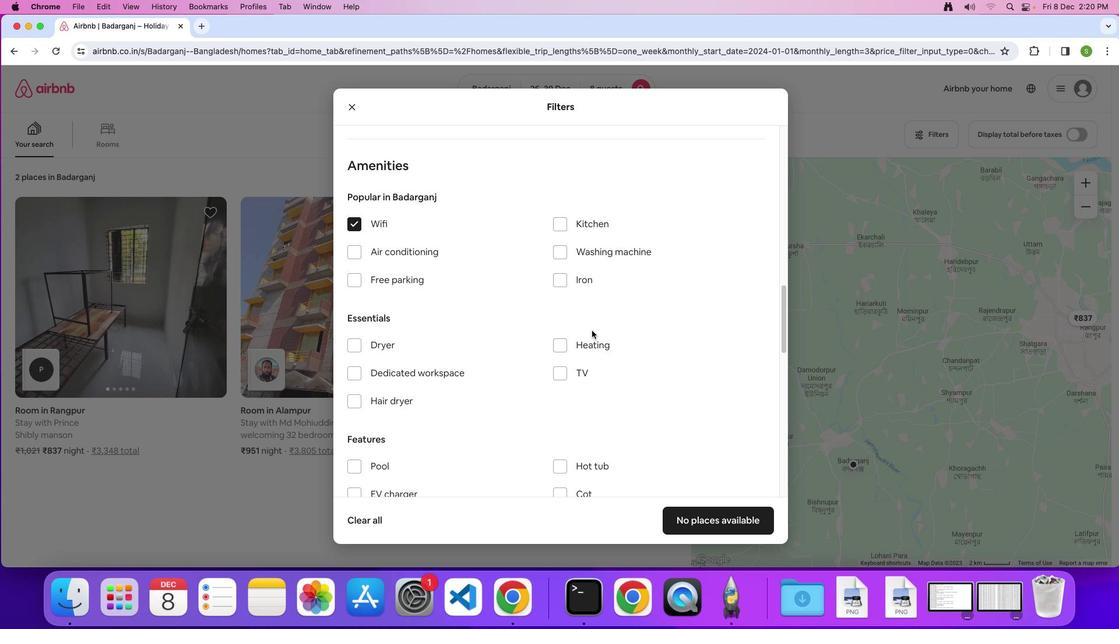 
Action: Mouse scrolled (592, 331) with delta (0, 0)
Screenshot: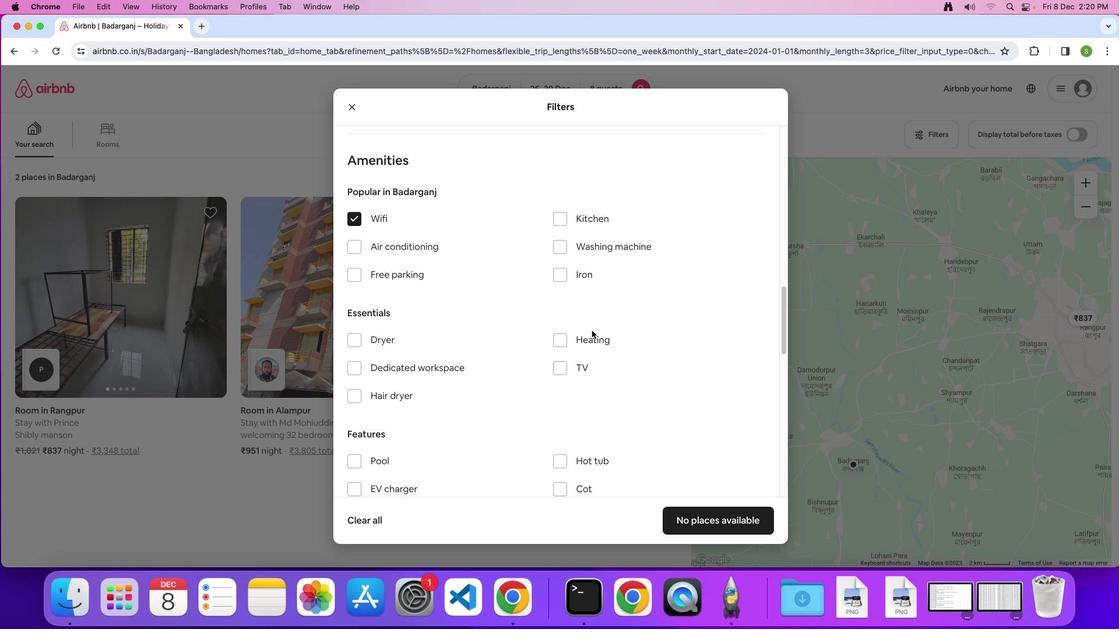 
Action: Mouse moved to (356, 235)
Screenshot: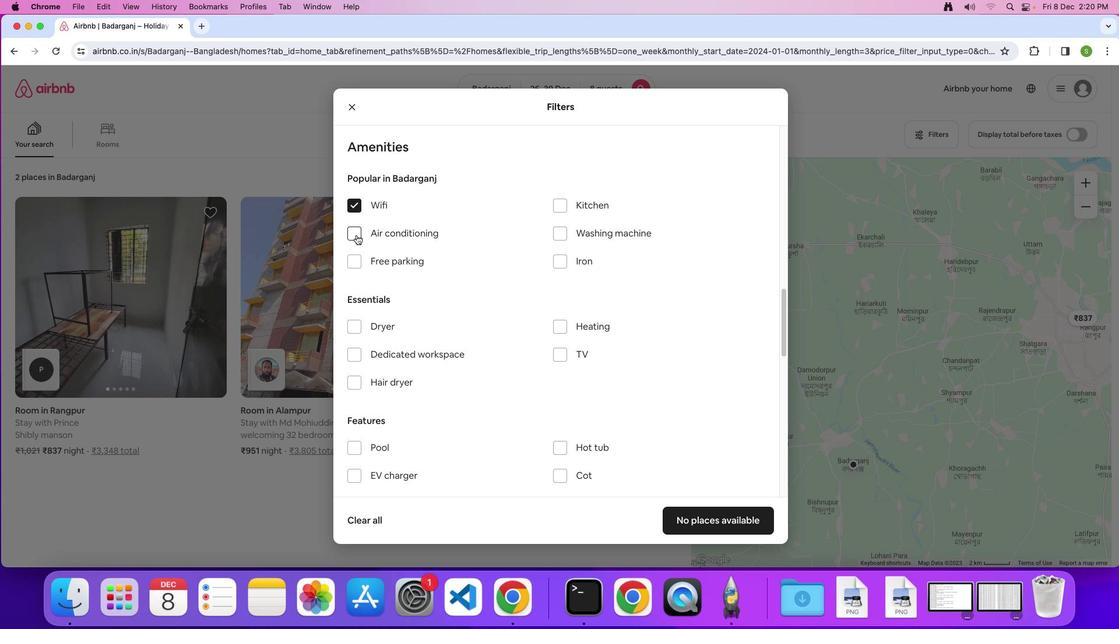 
Action: Mouse pressed left at (356, 235)
Screenshot: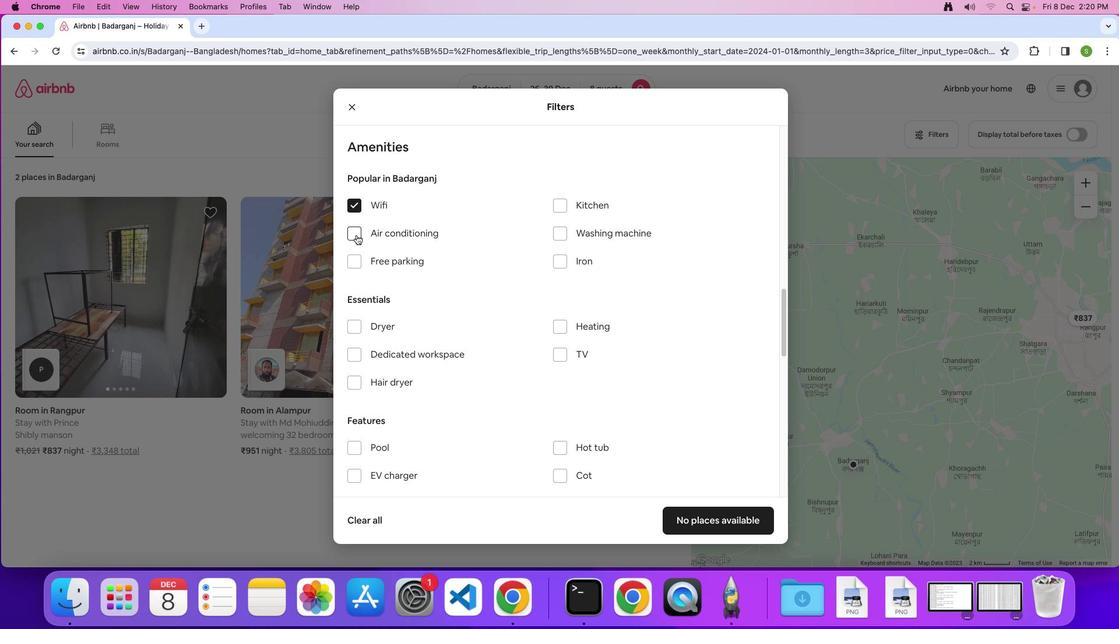 
Action: Mouse moved to (483, 282)
Screenshot: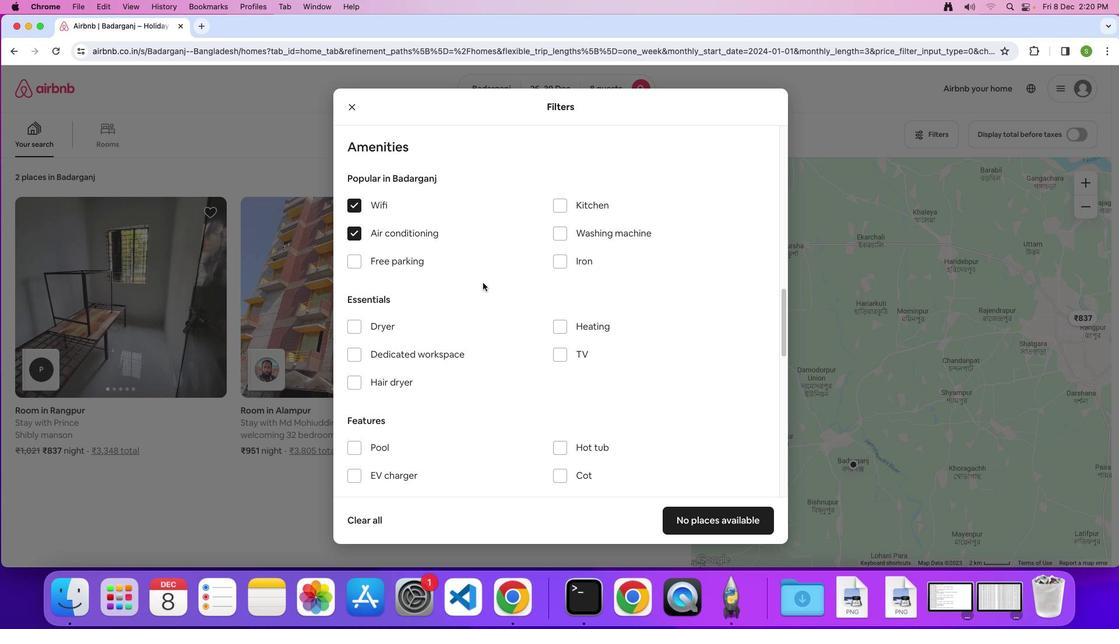 
Action: Mouse scrolled (483, 282) with delta (0, 0)
Screenshot: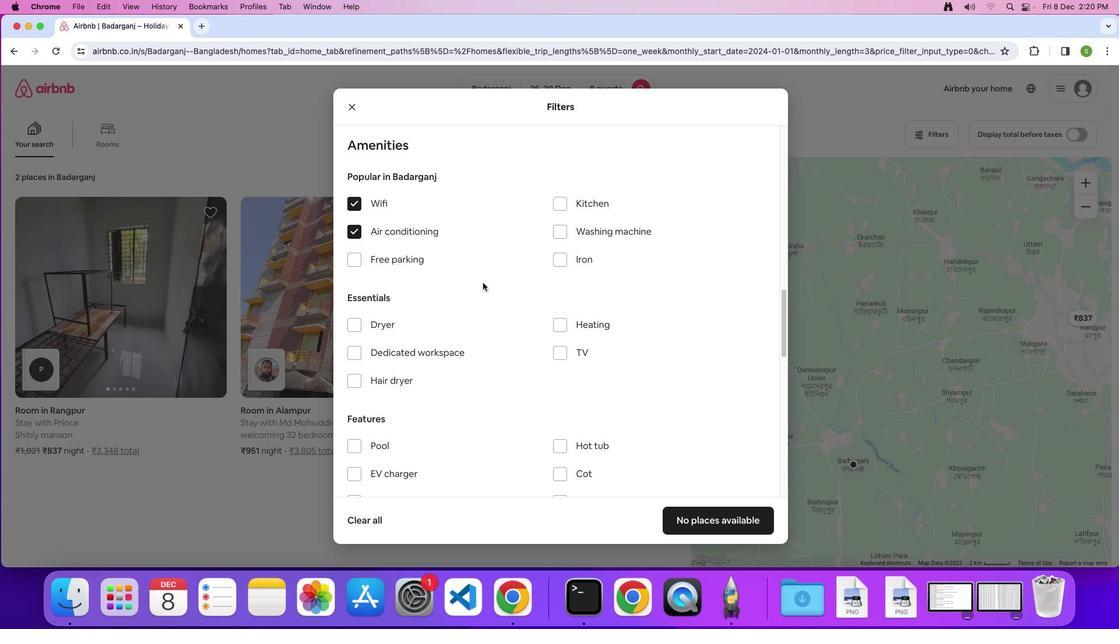 
Action: Mouse scrolled (483, 282) with delta (0, 0)
Screenshot: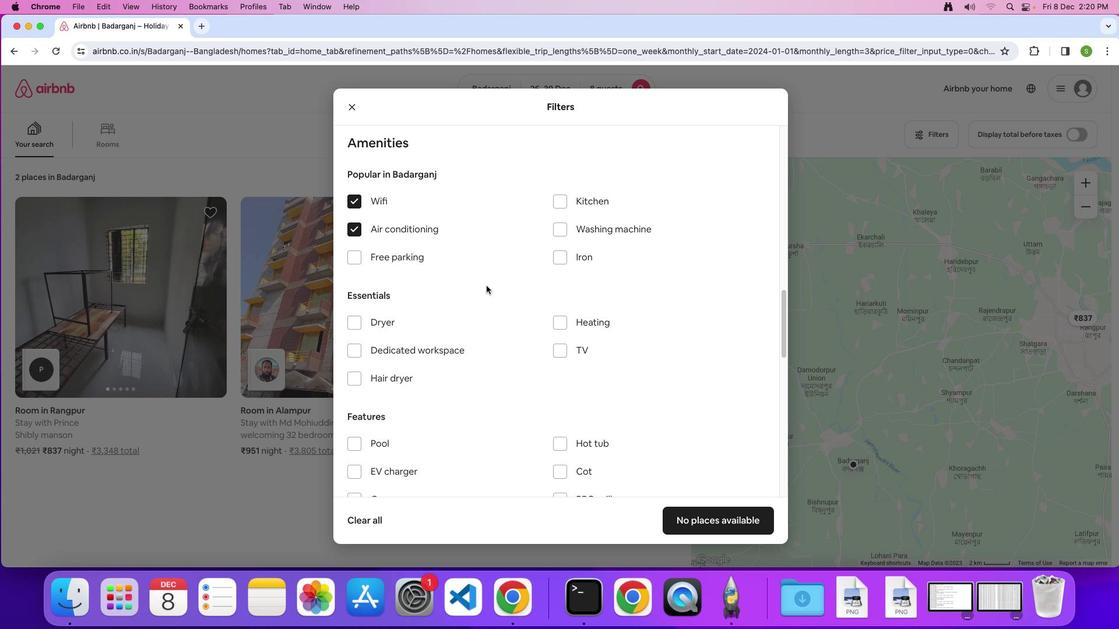 
Action: Mouse moved to (561, 349)
Screenshot: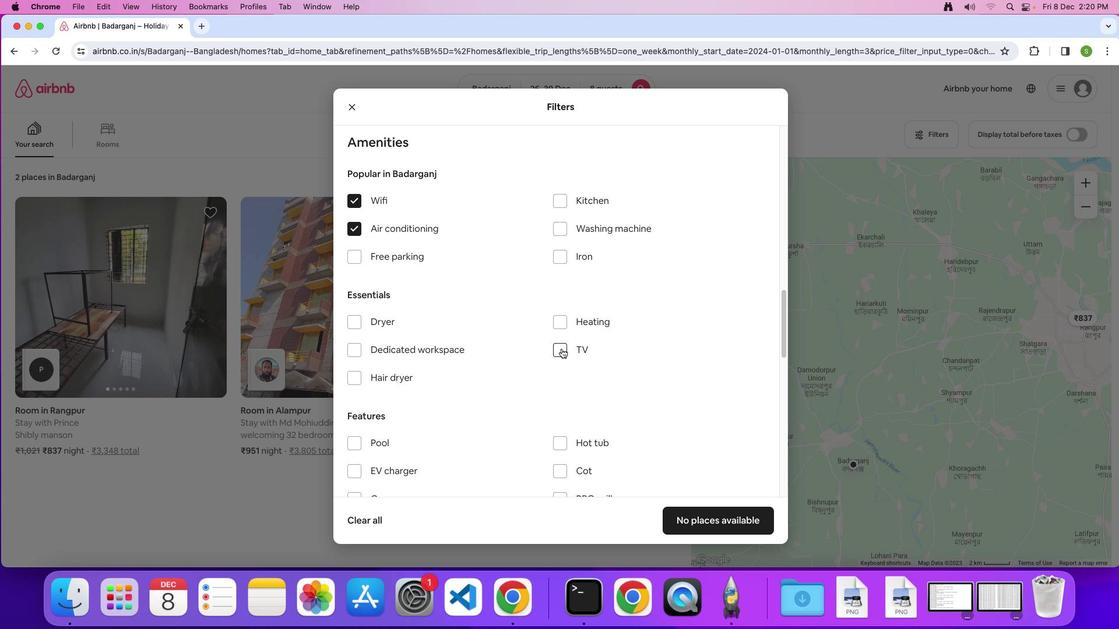 
Action: Mouse pressed left at (561, 349)
Screenshot: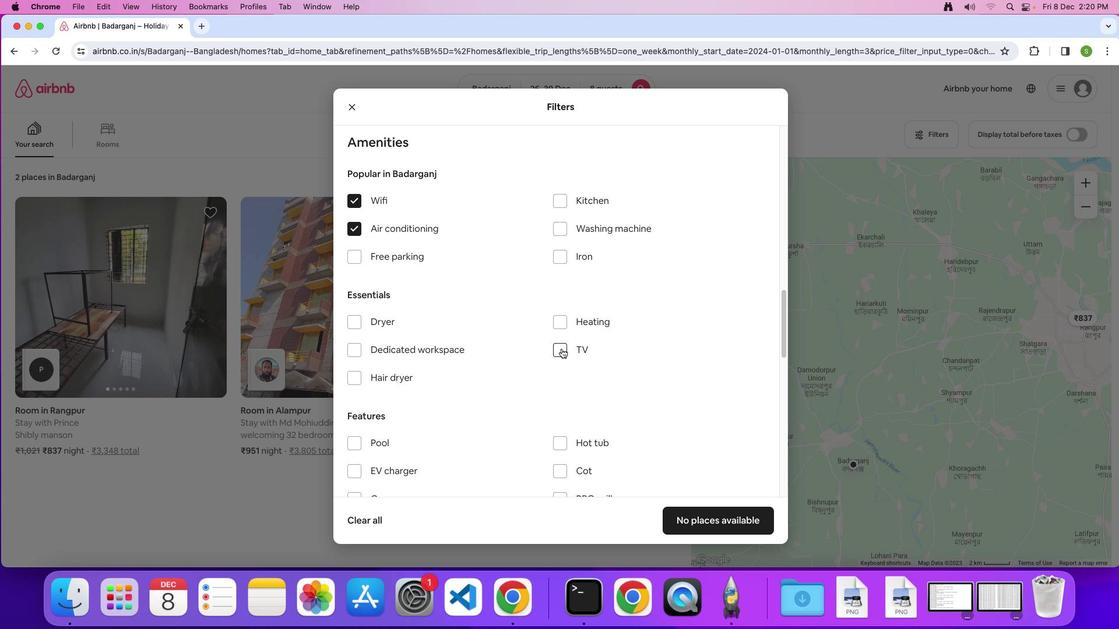 
Action: Mouse moved to (515, 346)
Screenshot: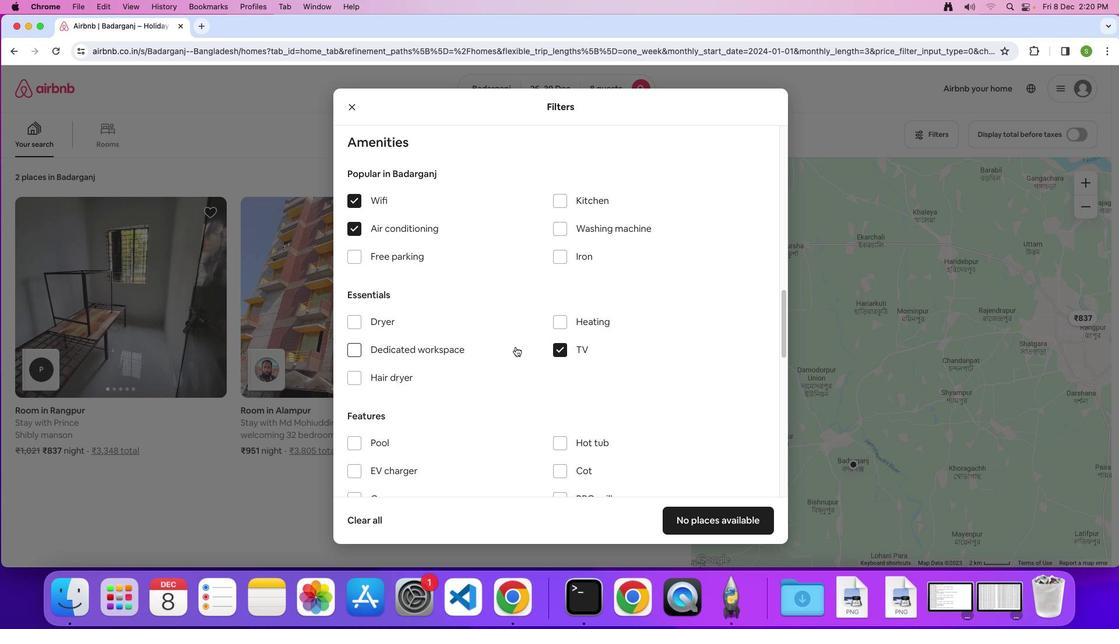 
Action: Mouse scrolled (515, 346) with delta (0, 0)
Screenshot: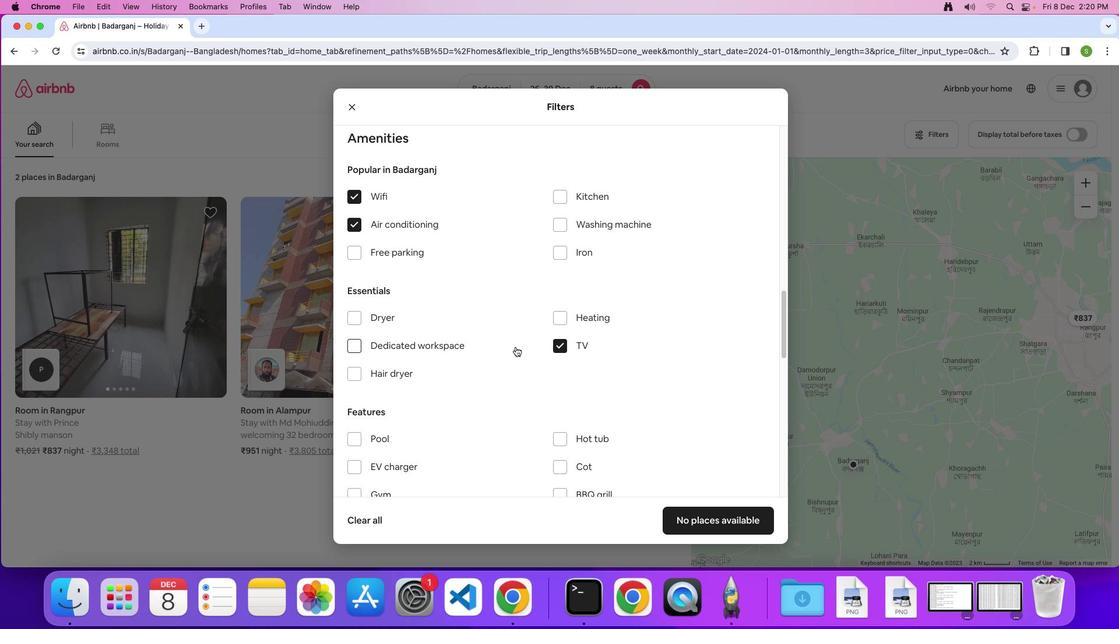 
Action: Mouse scrolled (515, 346) with delta (0, 0)
Screenshot: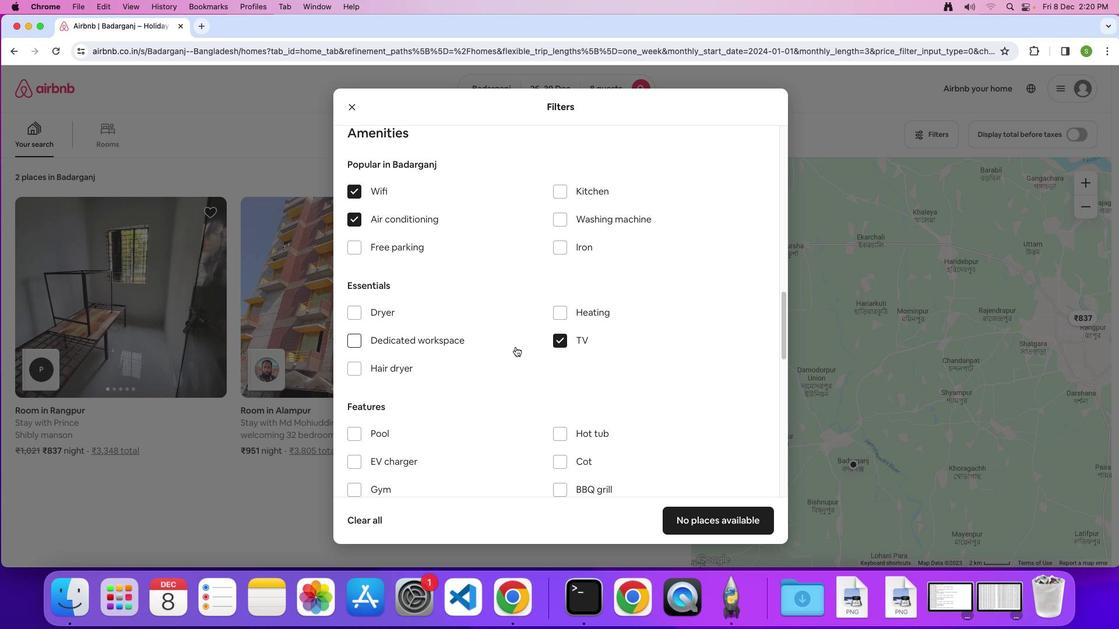 
Action: Mouse scrolled (515, 346) with delta (0, 0)
Screenshot: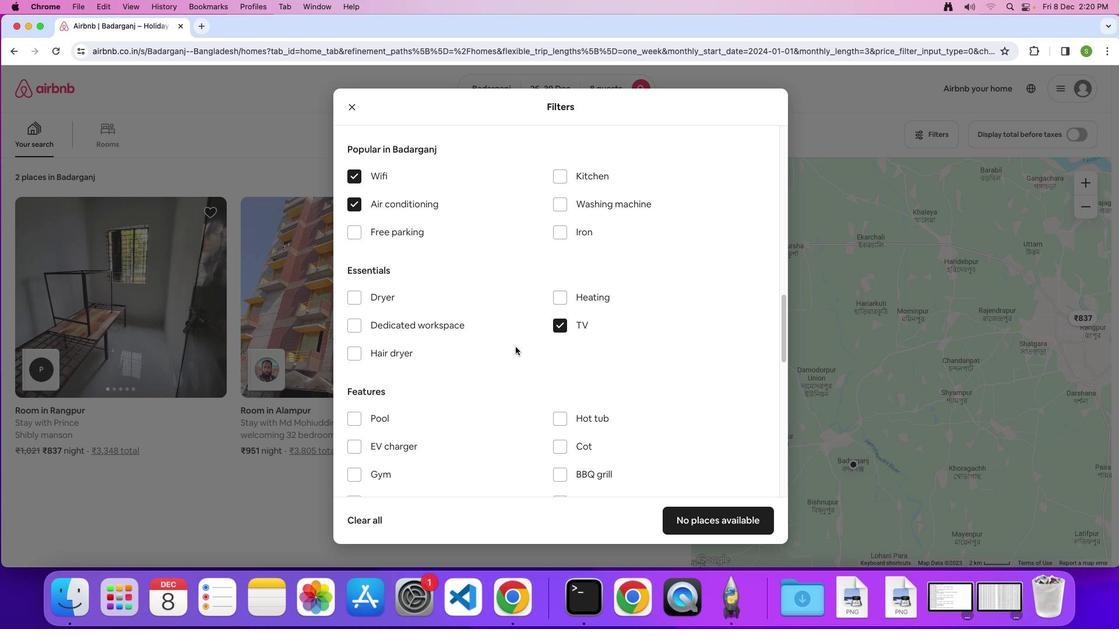 
Action: Mouse scrolled (515, 346) with delta (0, 0)
Screenshot: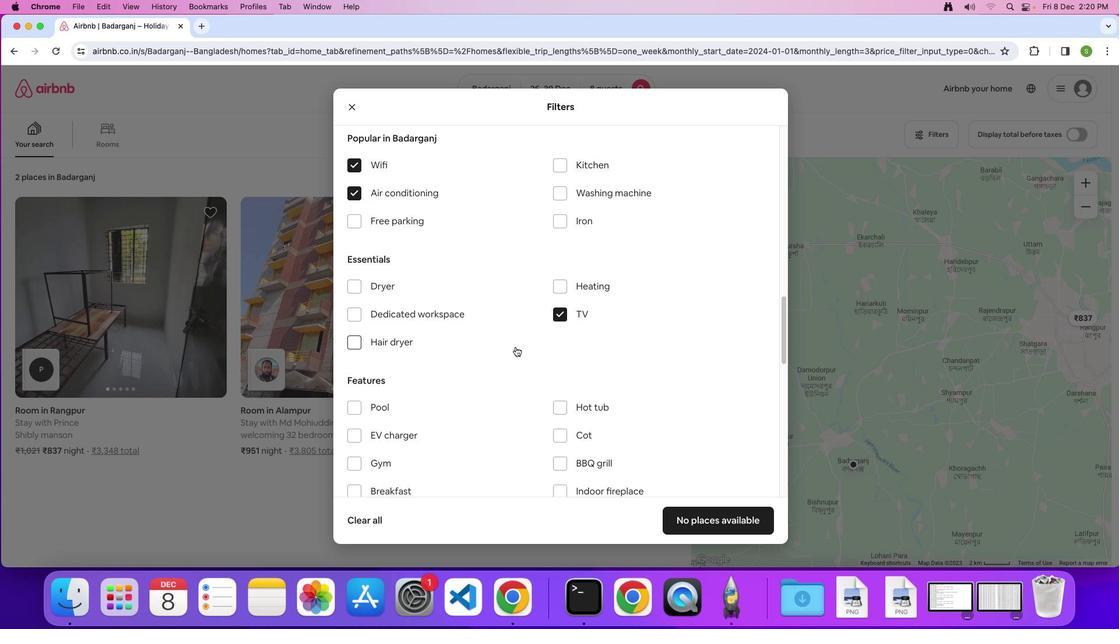 
Action: Mouse scrolled (515, 346) with delta (0, -1)
Screenshot: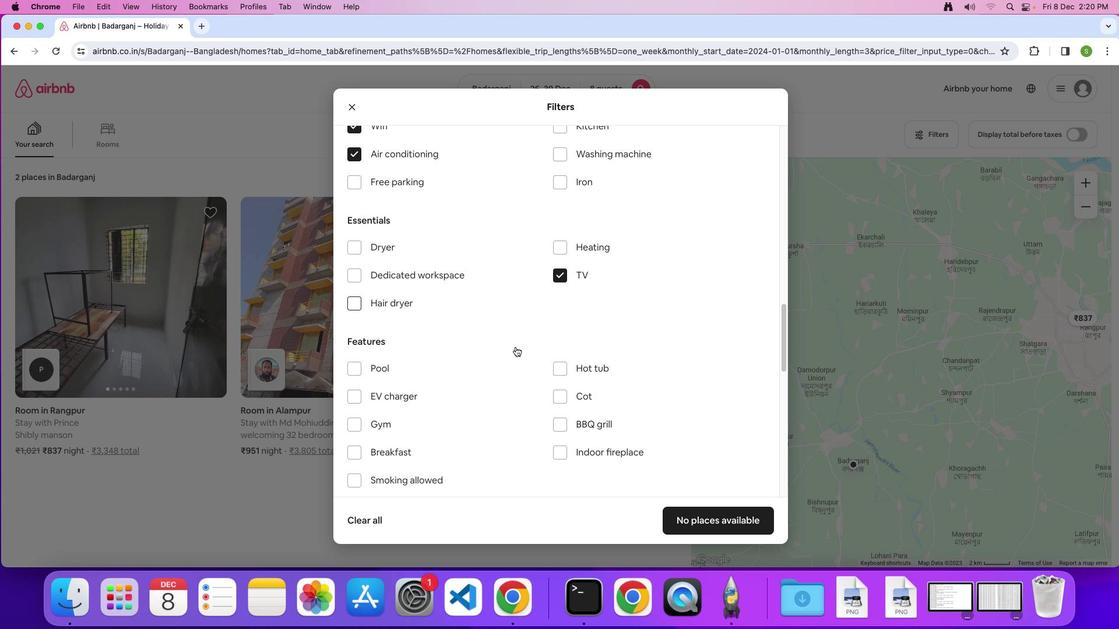
Action: Mouse moved to (515, 346)
Screenshot: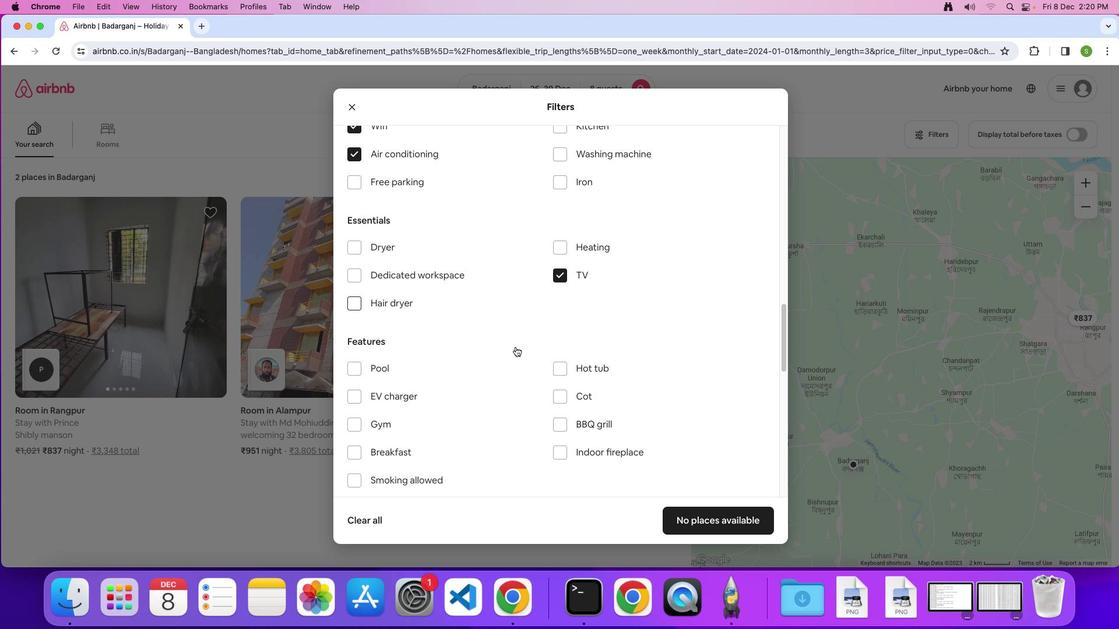 
Action: Mouse scrolled (515, 346) with delta (0, 0)
Screenshot: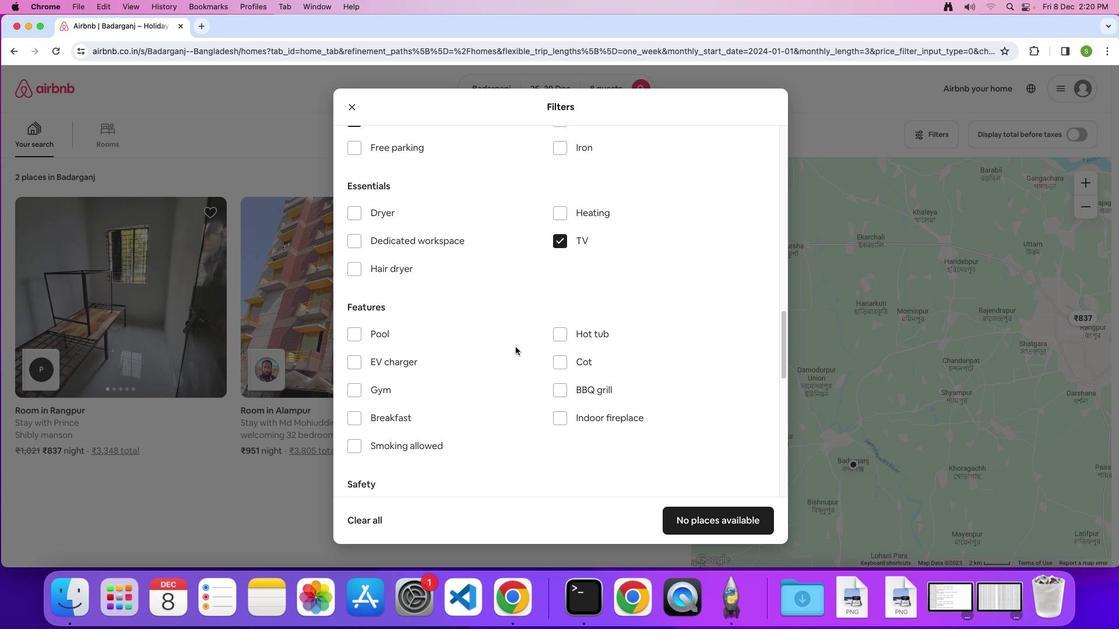 
Action: Mouse scrolled (515, 346) with delta (0, 0)
Screenshot: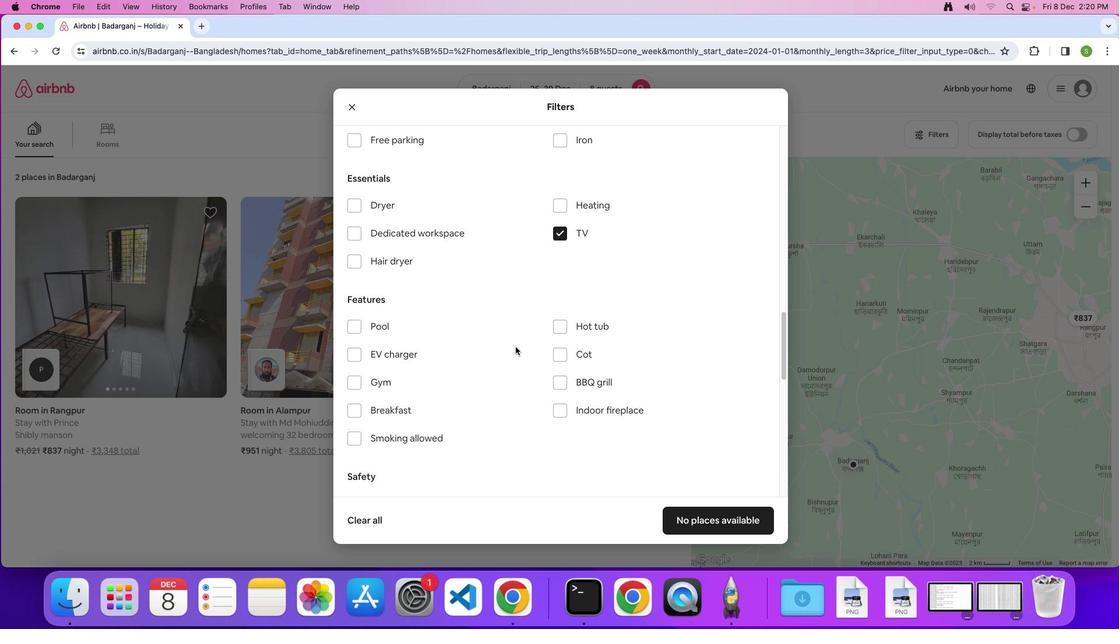 
Action: Mouse scrolled (515, 346) with delta (0, 0)
Screenshot: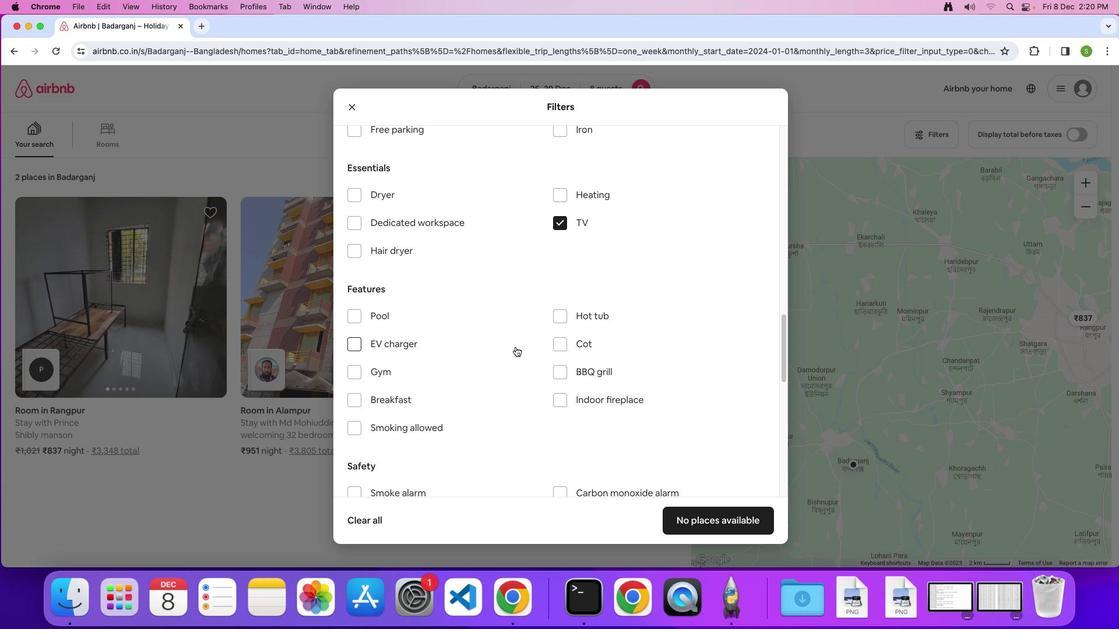 
Action: Mouse scrolled (515, 346) with delta (0, 0)
Screenshot: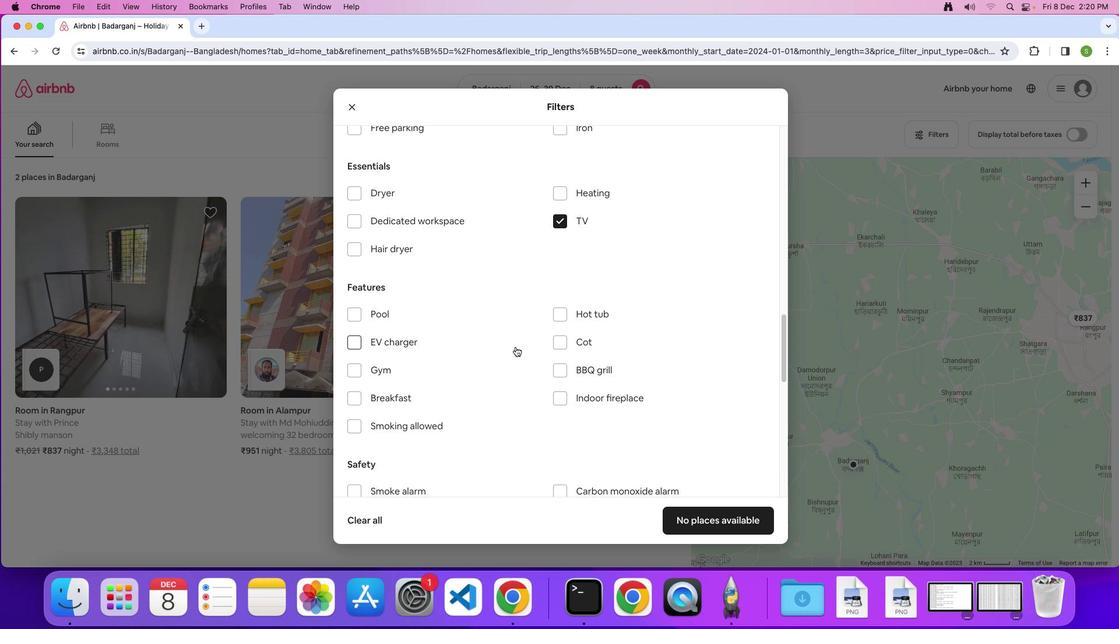 
Action: Mouse moved to (357, 313)
Screenshot: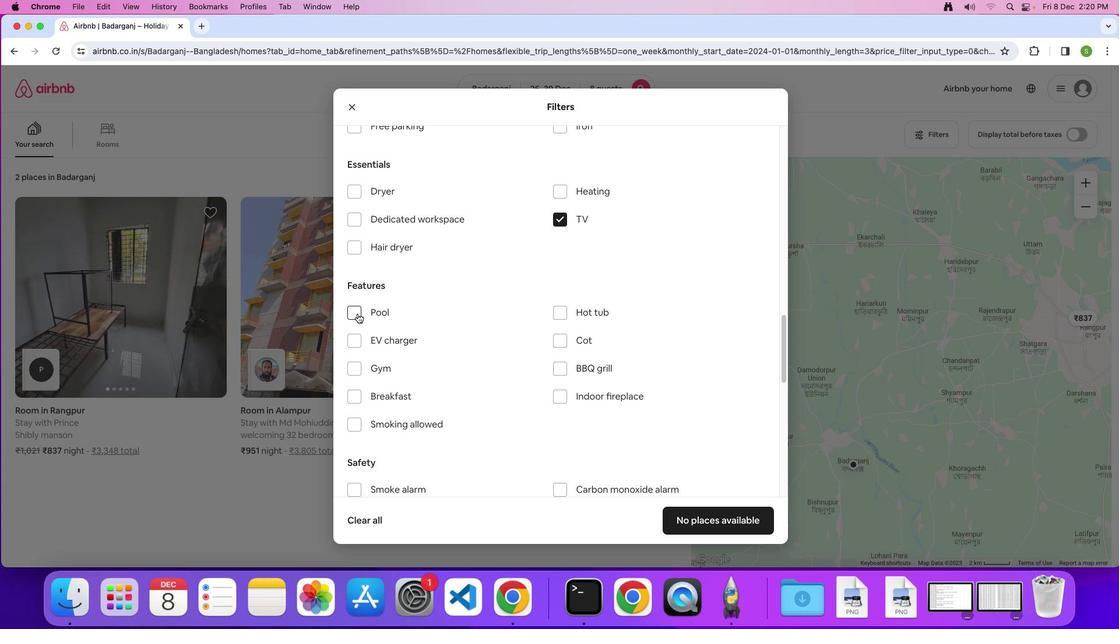 
Action: Mouse pressed left at (357, 313)
Screenshot: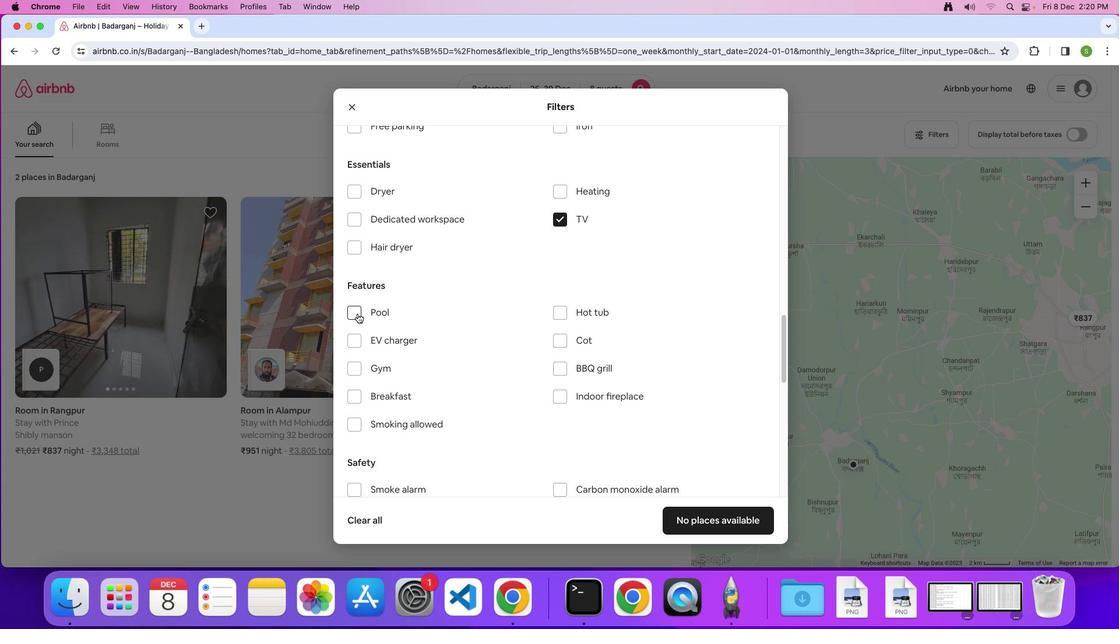 
Action: Mouse moved to (466, 310)
Screenshot: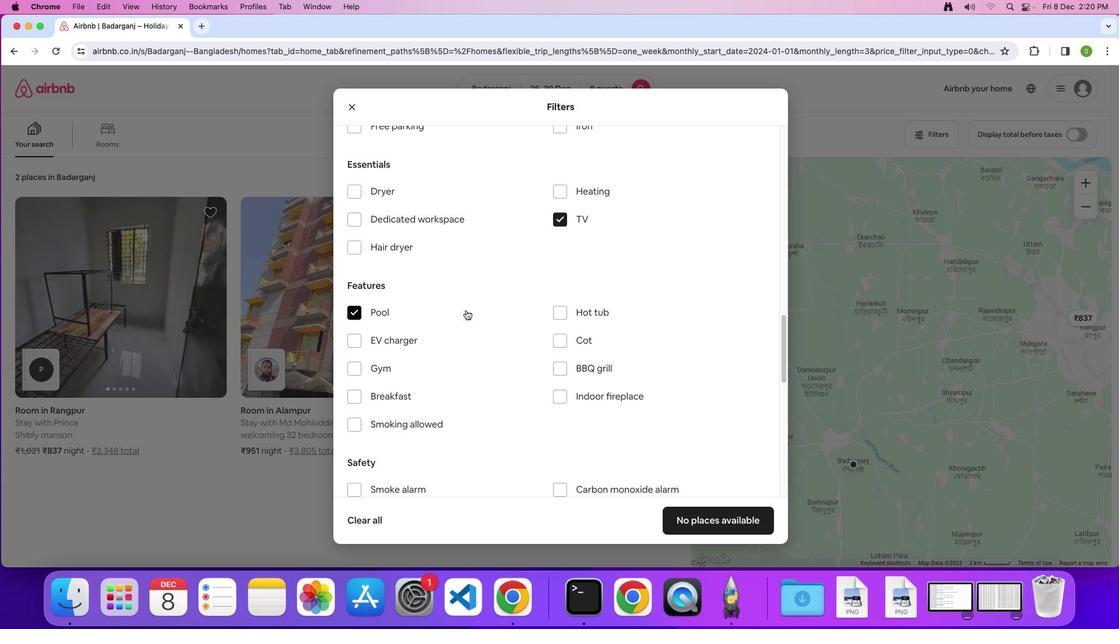 
Action: Mouse scrolled (466, 310) with delta (0, 0)
Screenshot: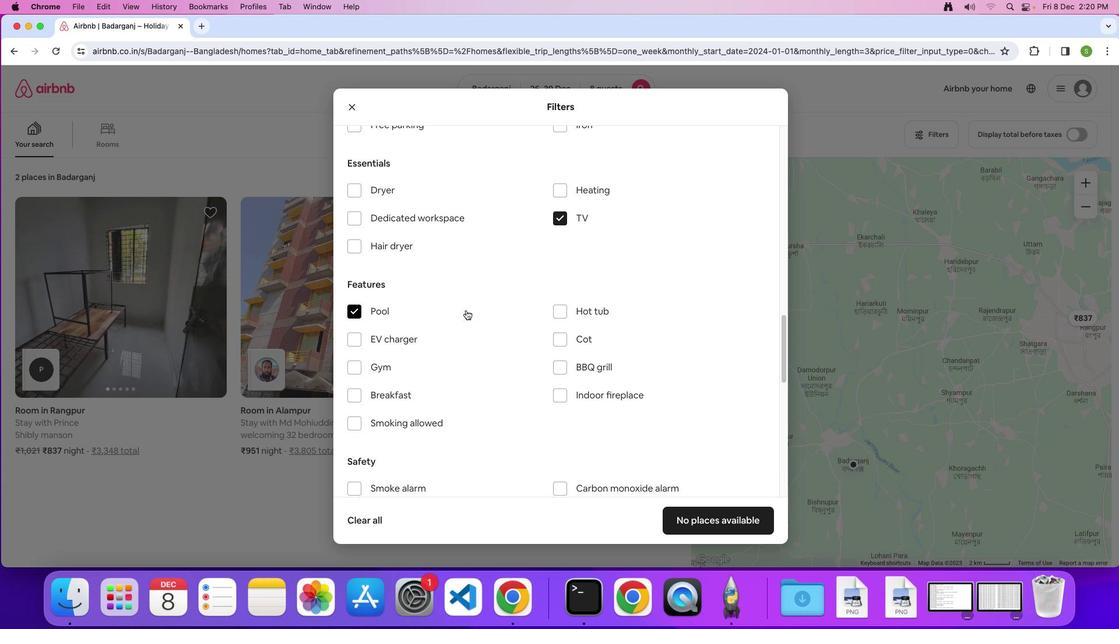 
Action: Mouse scrolled (466, 310) with delta (0, 0)
Screenshot: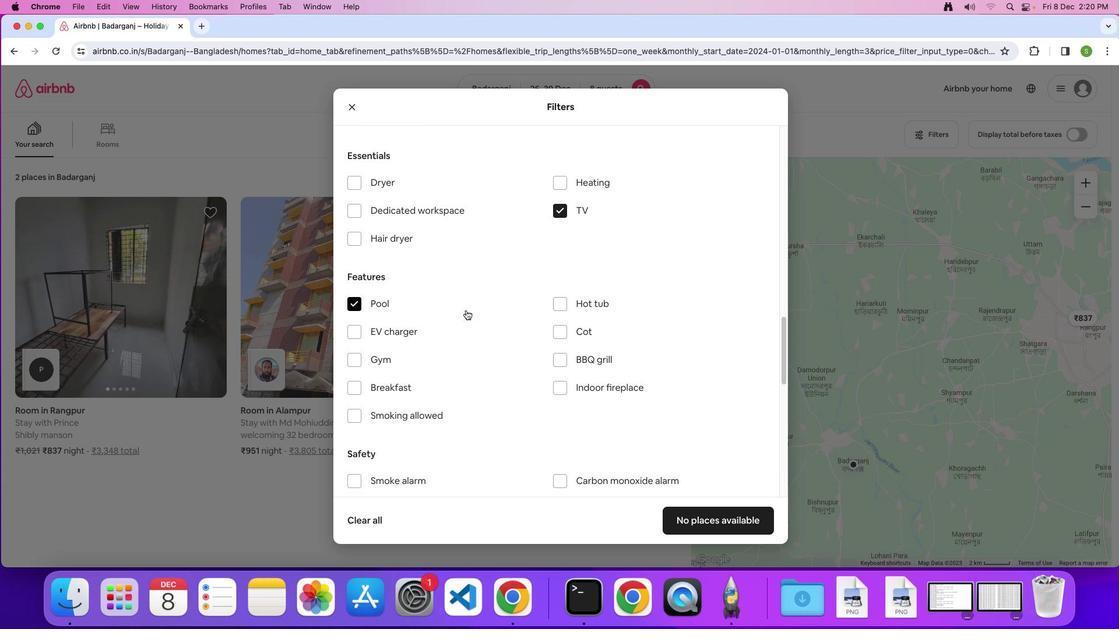 
Action: Mouse scrolled (466, 310) with delta (0, 0)
Screenshot: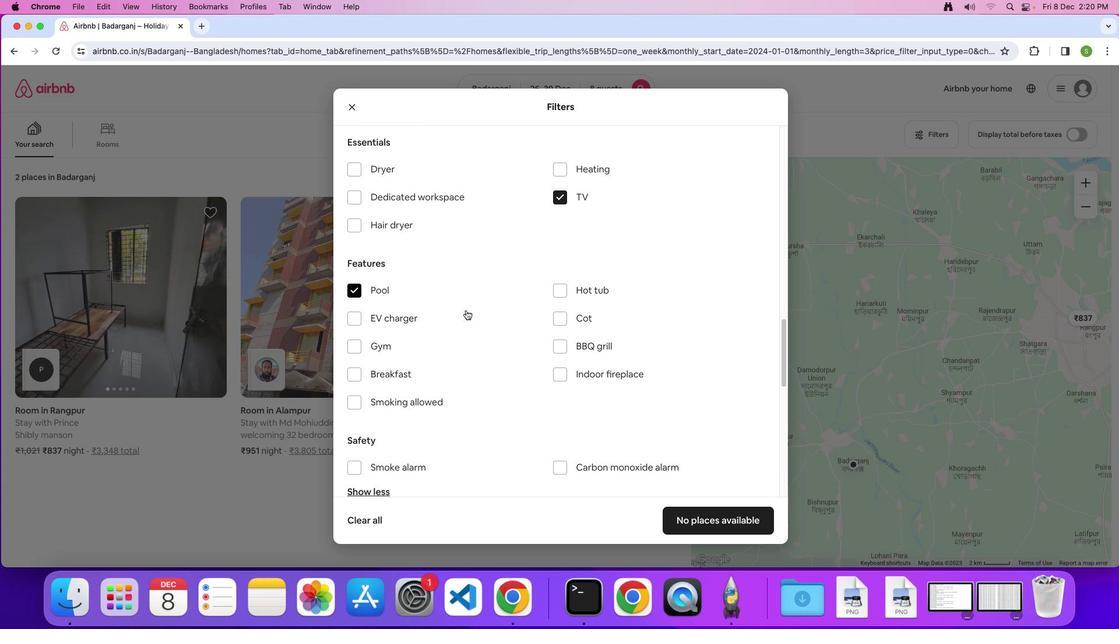 
Action: Mouse scrolled (466, 310) with delta (0, 0)
Screenshot: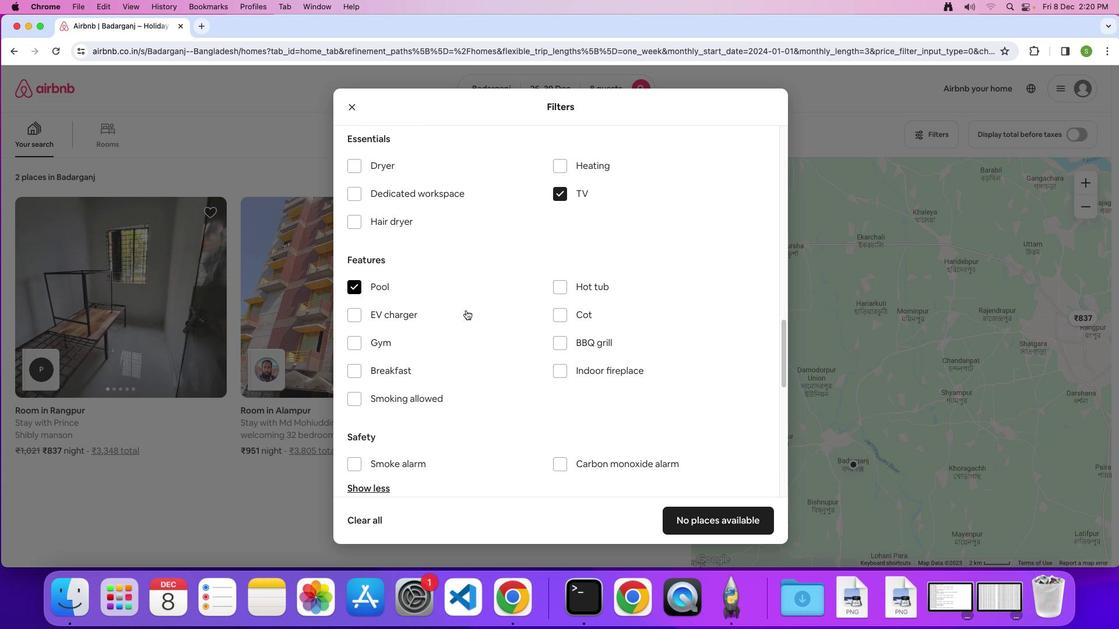 
Action: Mouse scrolled (466, 310) with delta (0, 0)
Screenshot: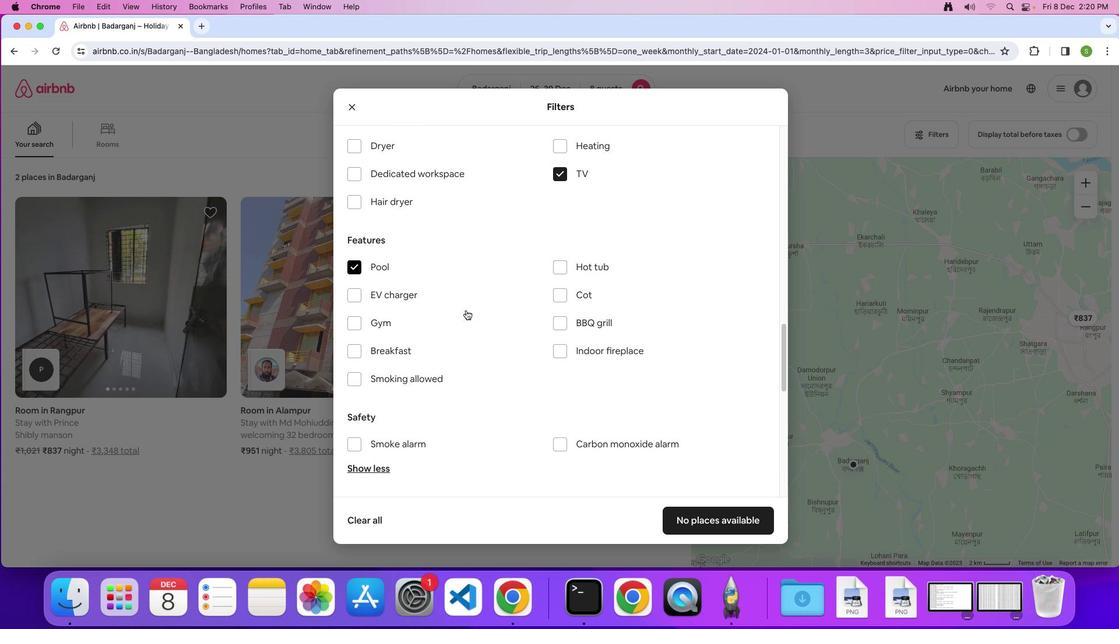 
Action: Mouse moved to (350, 308)
Screenshot: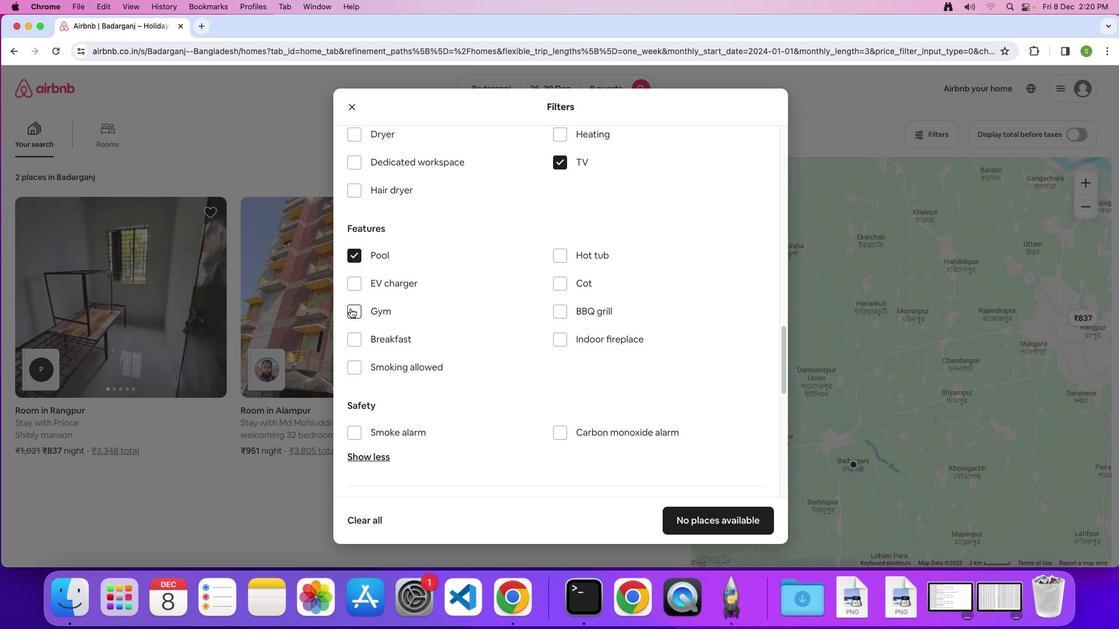 
Action: Mouse pressed left at (350, 308)
Screenshot: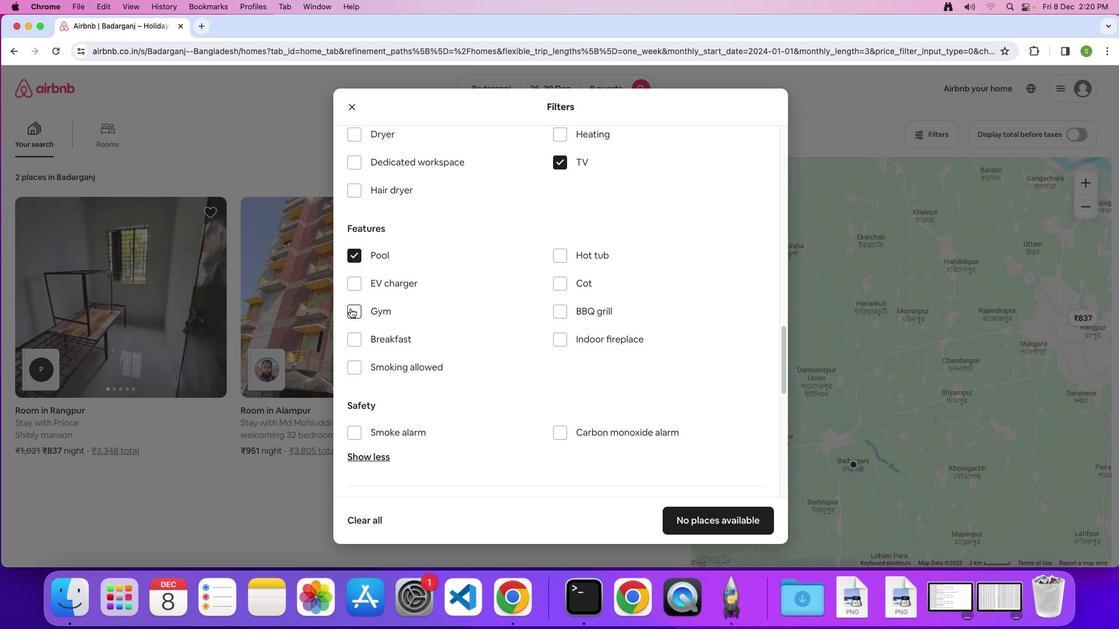 
Action: Mouse moved to (357, 341)
Screenshot: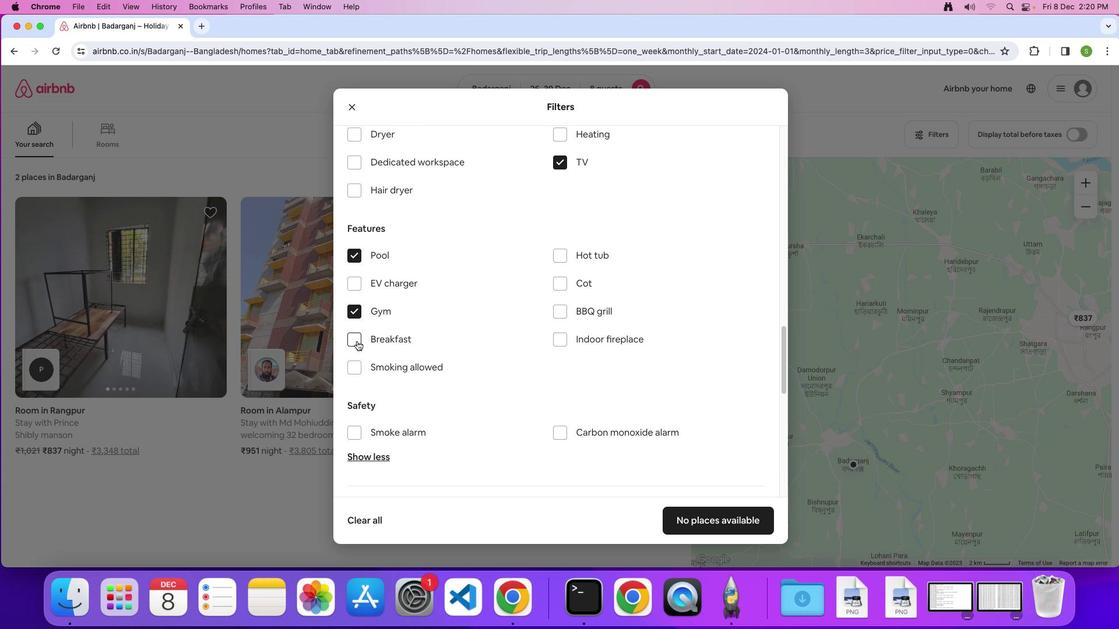 
Action: Mouse pressed left at (357, 341)
Screenshot: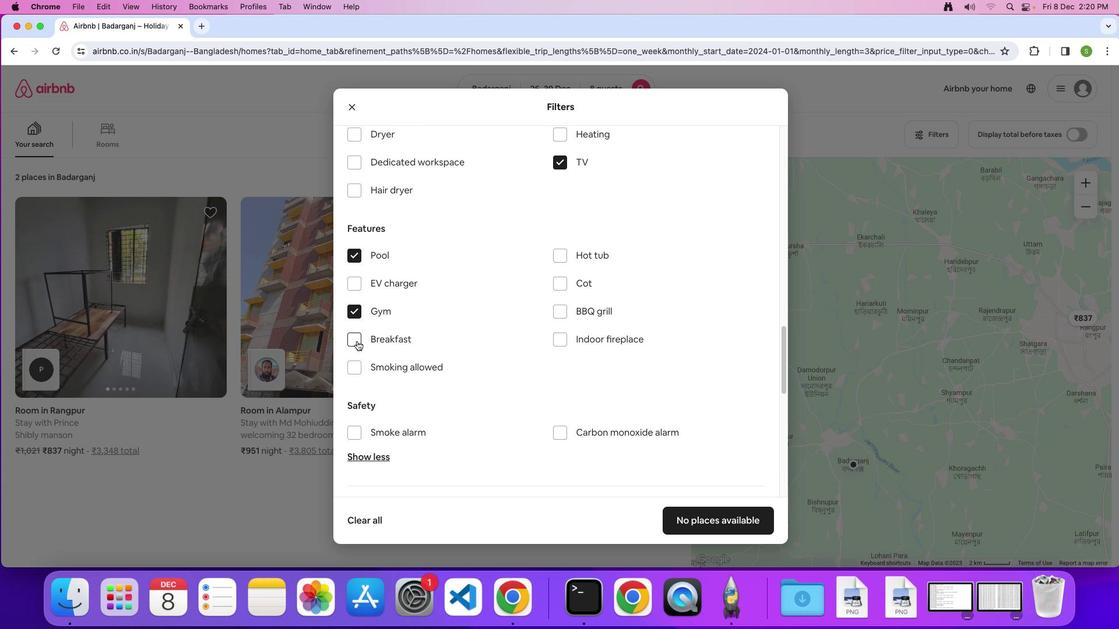 
Action: Mouse moved to (569, 332)
Screenshot: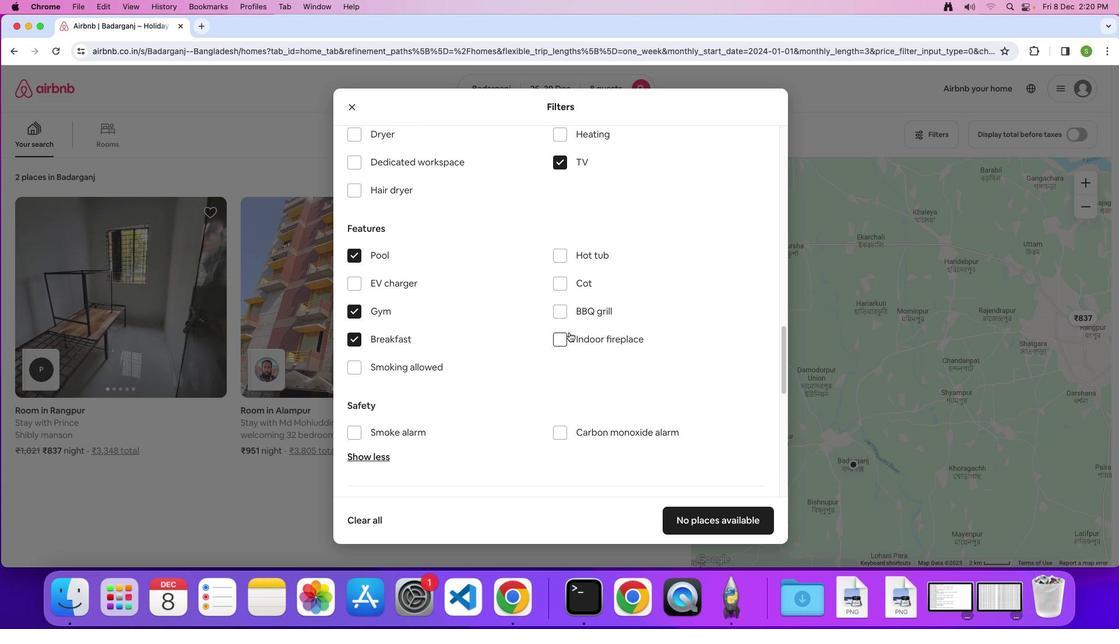 
Action: Mouse scrolled (569, 332) with delta (0, 0)
Screenshot: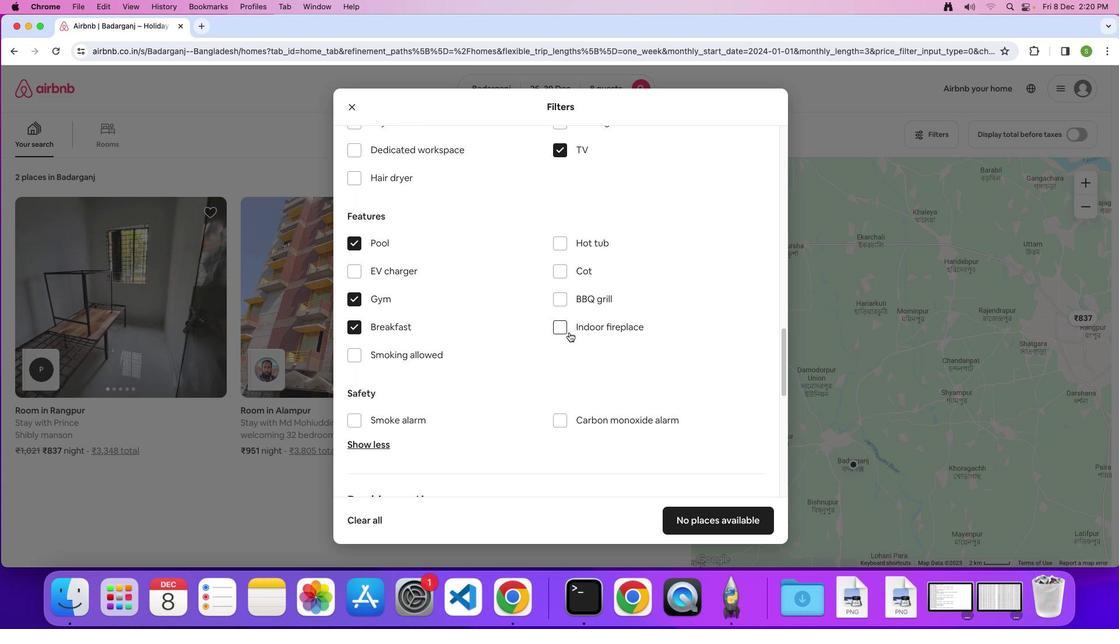 
Action: Mouse scrolled (569, 332) with delta (0, 0)
Screenshot: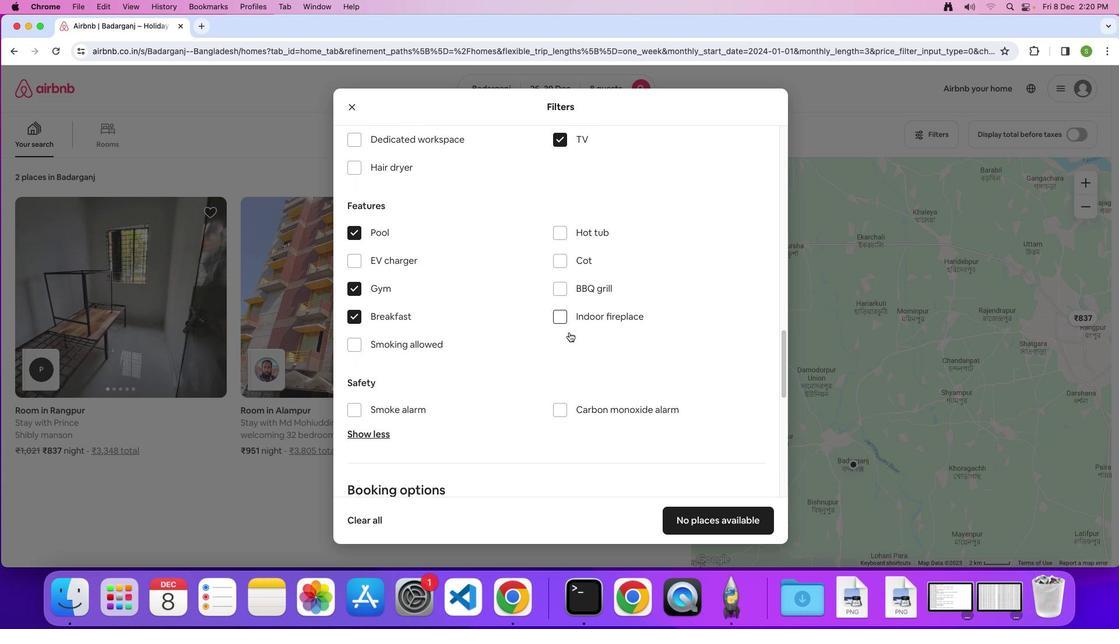 
Action: Mouse scrolled (569, 332) with delta (0, -2)
Screenshot: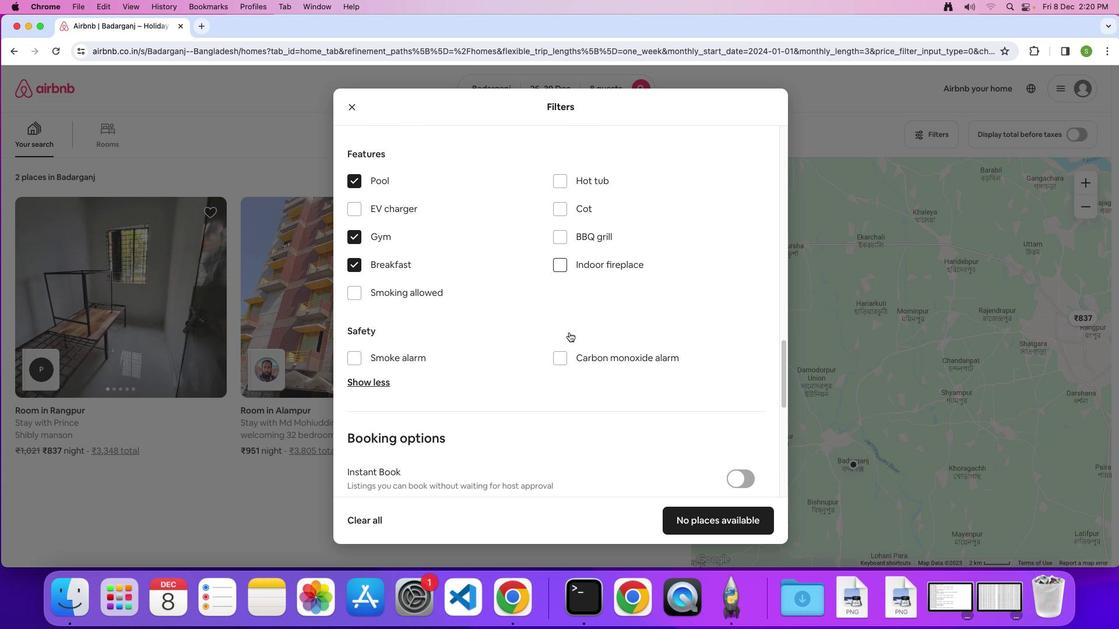 
Action: Mouse scrolled (569, 332) with delta (0, 0)
Screenshot: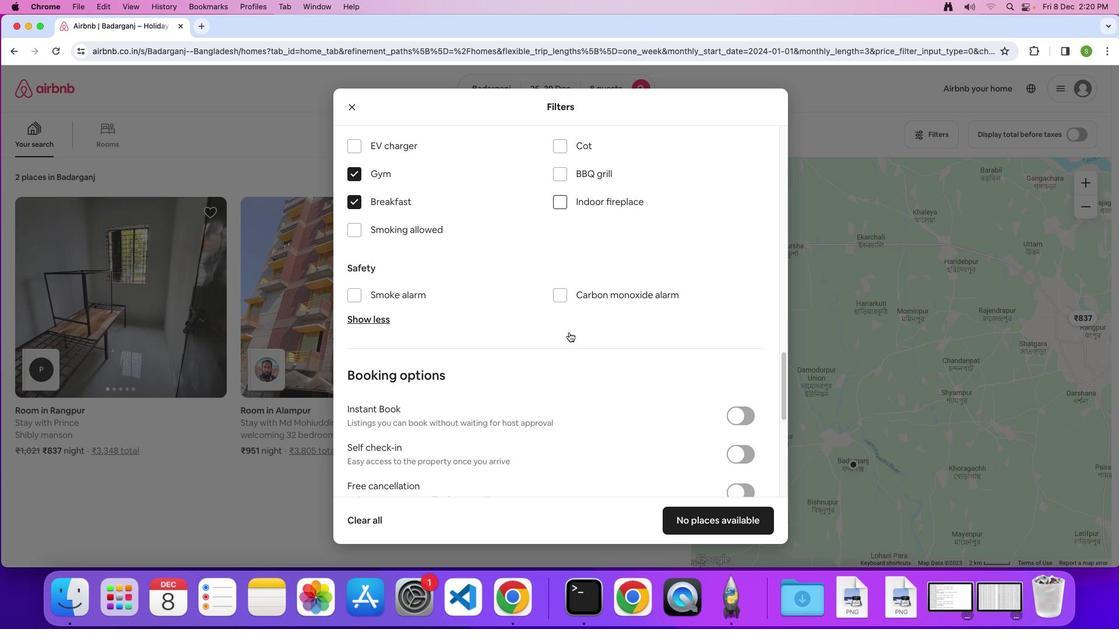 
Action: Mouse scrolled (569, 332) with delta (0, 0)
Screenshot: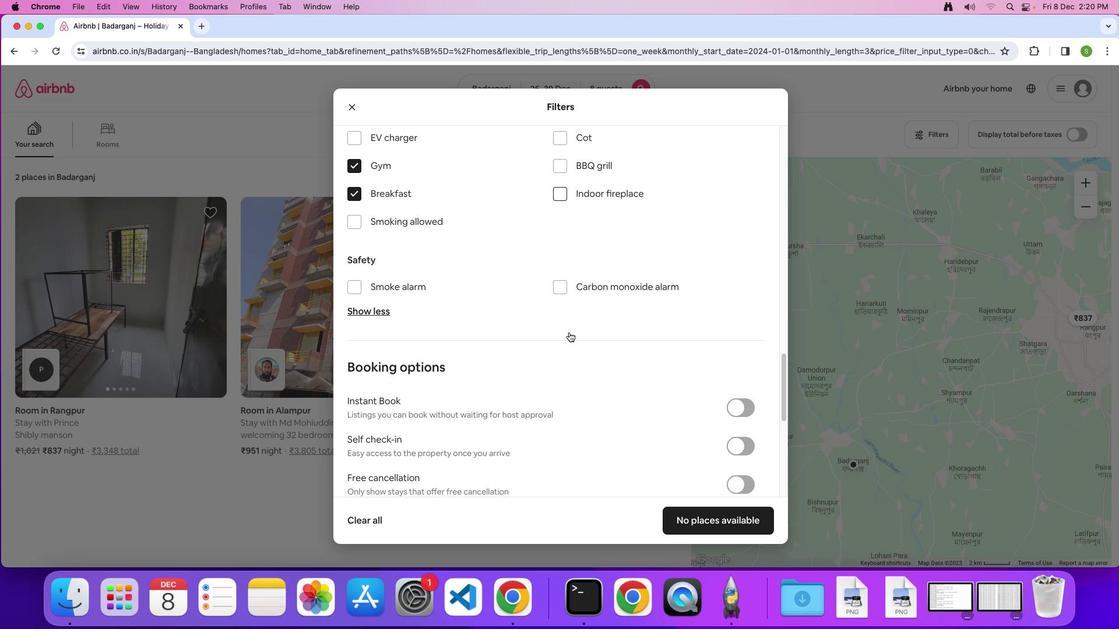 
Action: Mouse scrolled (569, 332) with delta (0, -1)
Screenshot: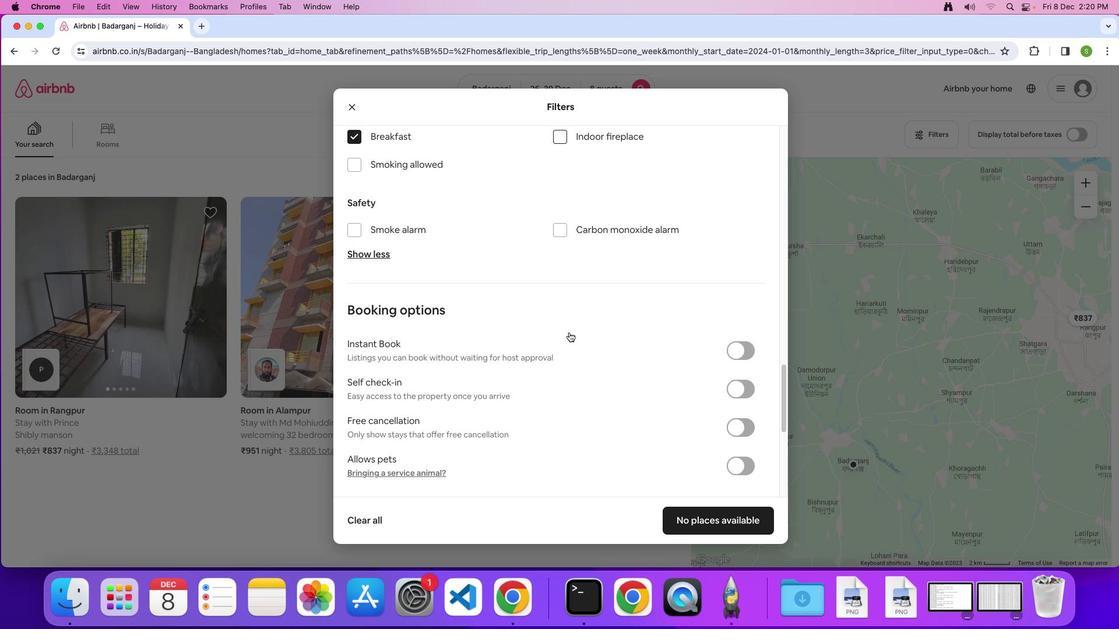 
Action: Mouse scrolled (569, 332) with delta (0, 0)
Screenshot: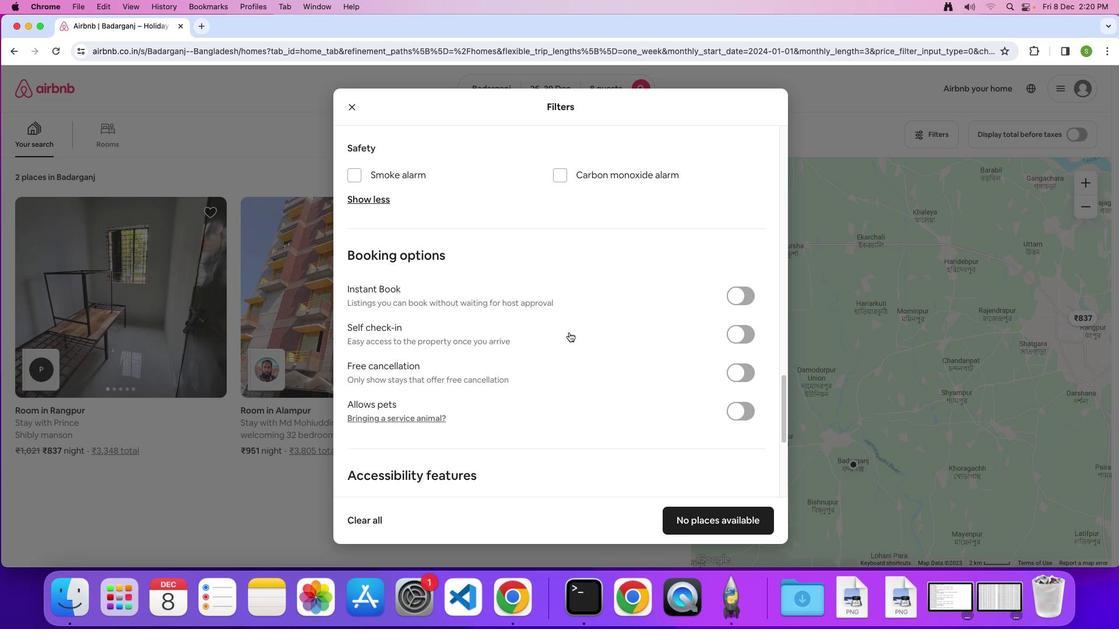 
Action: Mouse scrolled (569, 332) with delta (0, 0)
Screenshot: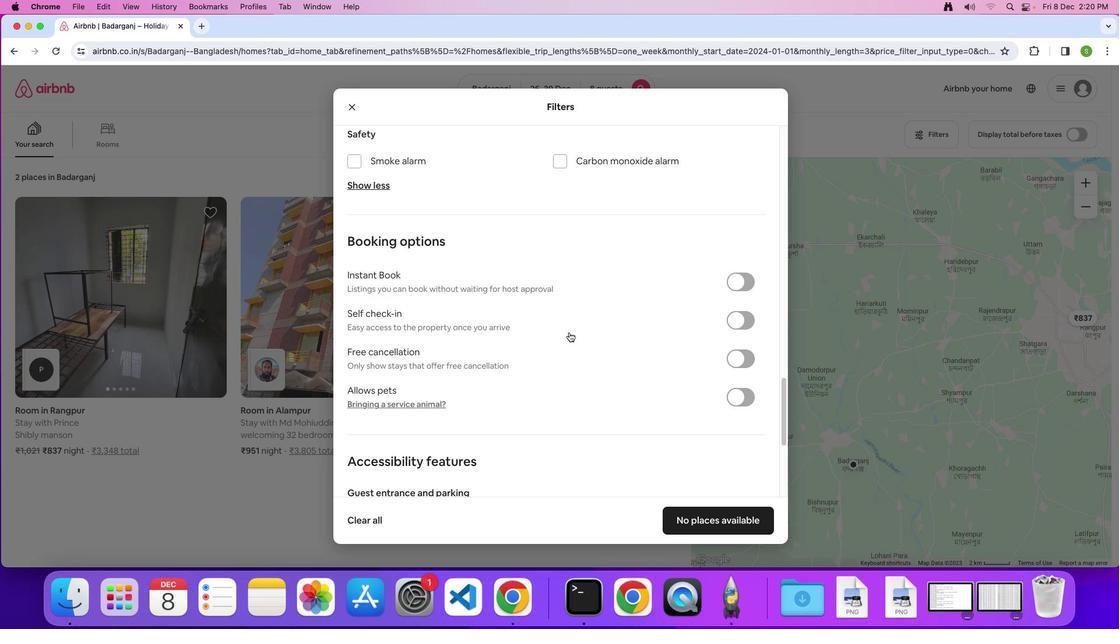 
Action: Mouse scrolled (569, 332) with delta (0, -2)
Screenshot: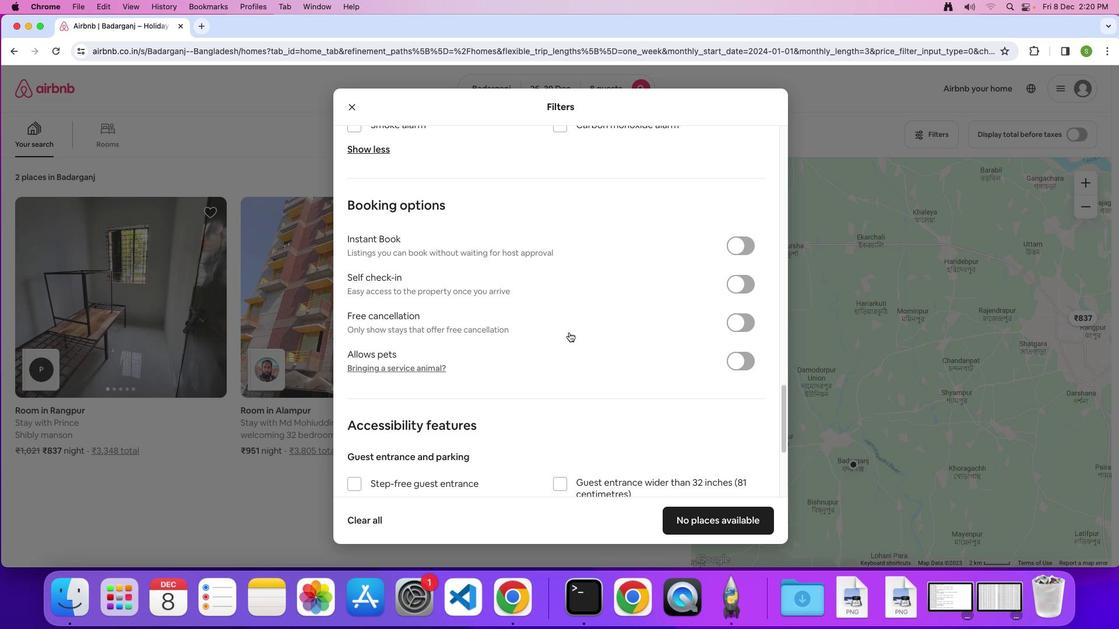 
Action: Mouse scrolled (569, 332) with delta (0, 0)
Screenshot: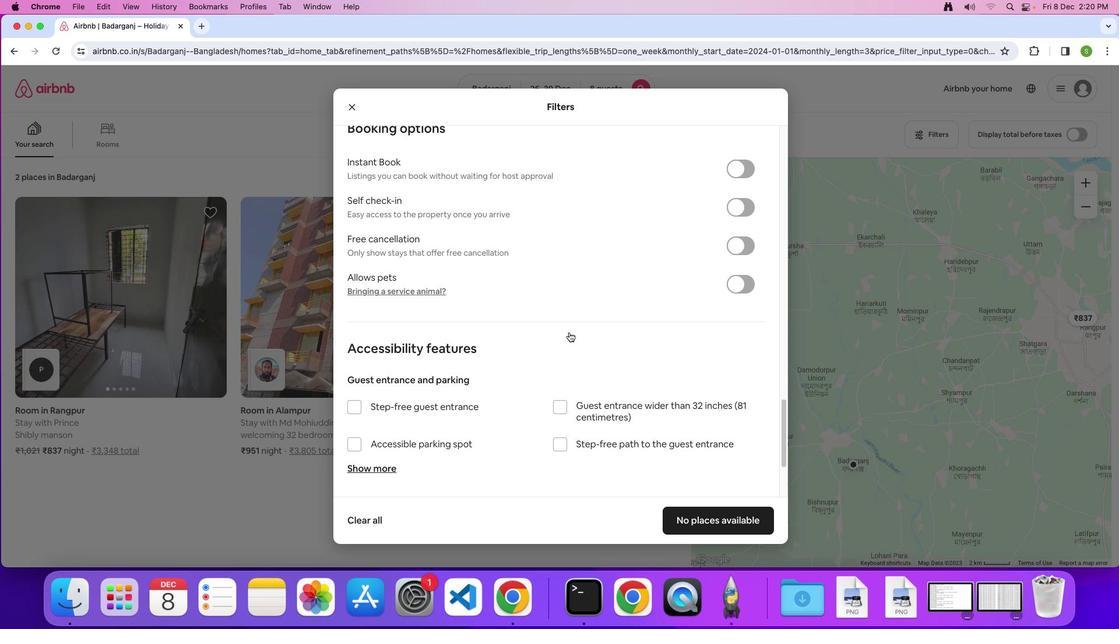 
Action: Mouse scrolled (569, 332) with delta (0, 0)
Screenshot: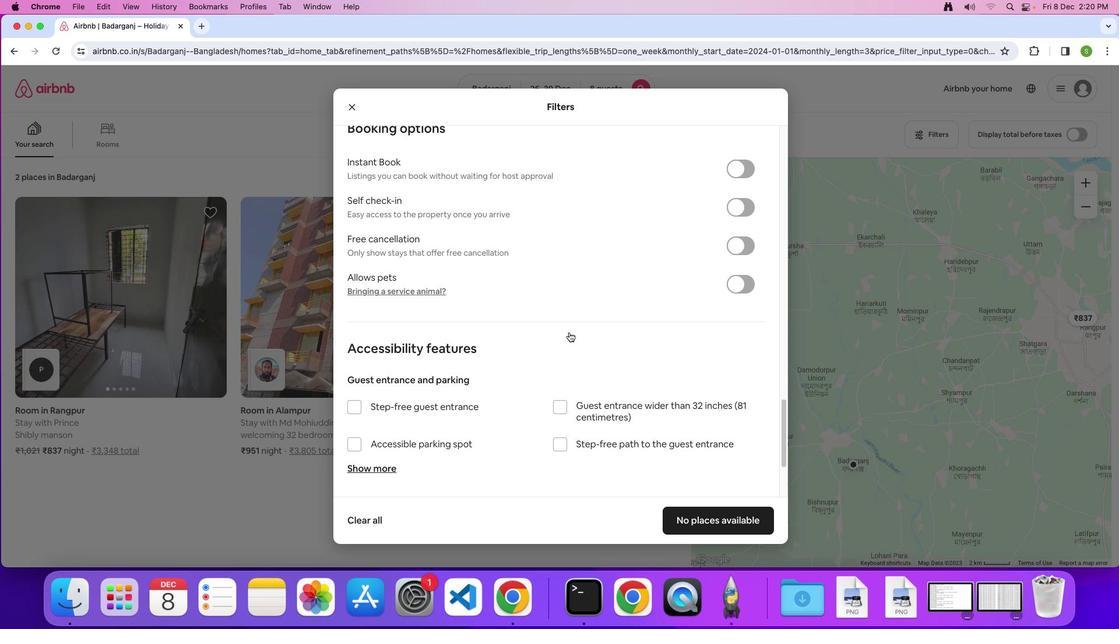 
Action: Mouse scrolled (569, 332) with delta (0, -2)
Screenshot: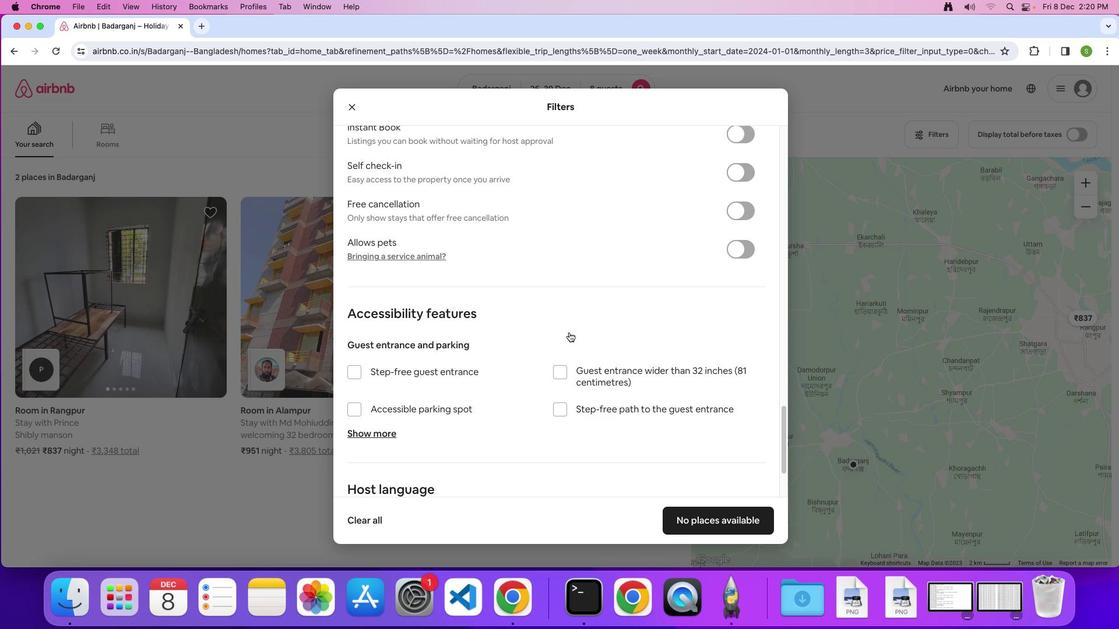 
Action: Mouse scrolled (569, 332) with delta (0, 0)
Screenshot: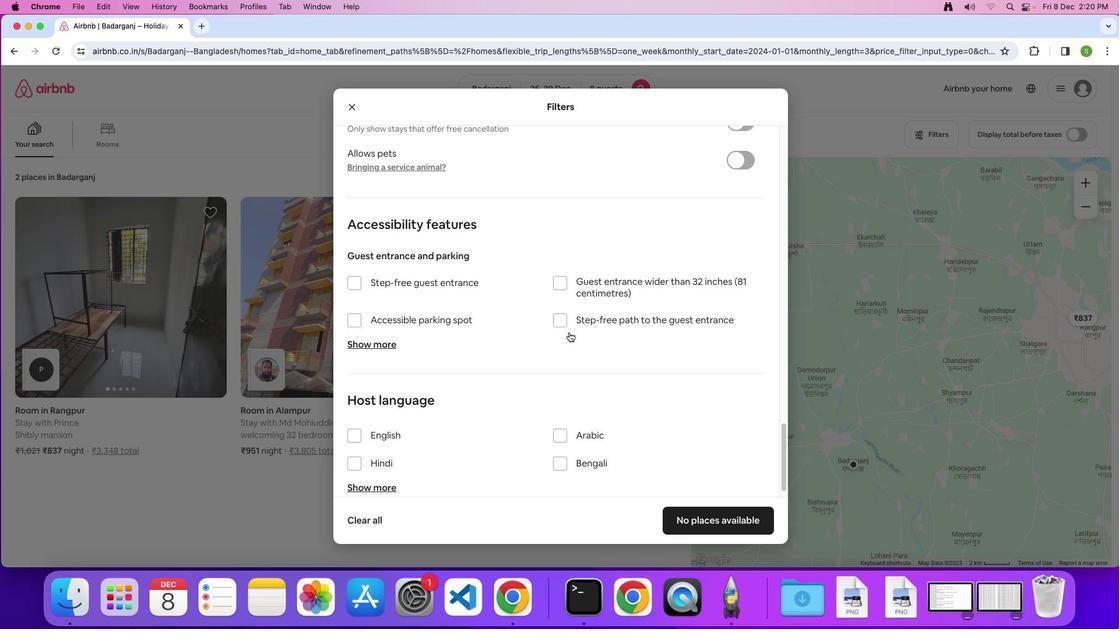 
Action: Mouse scrolled (569, 332) with delta (0, 0)
Screenshot: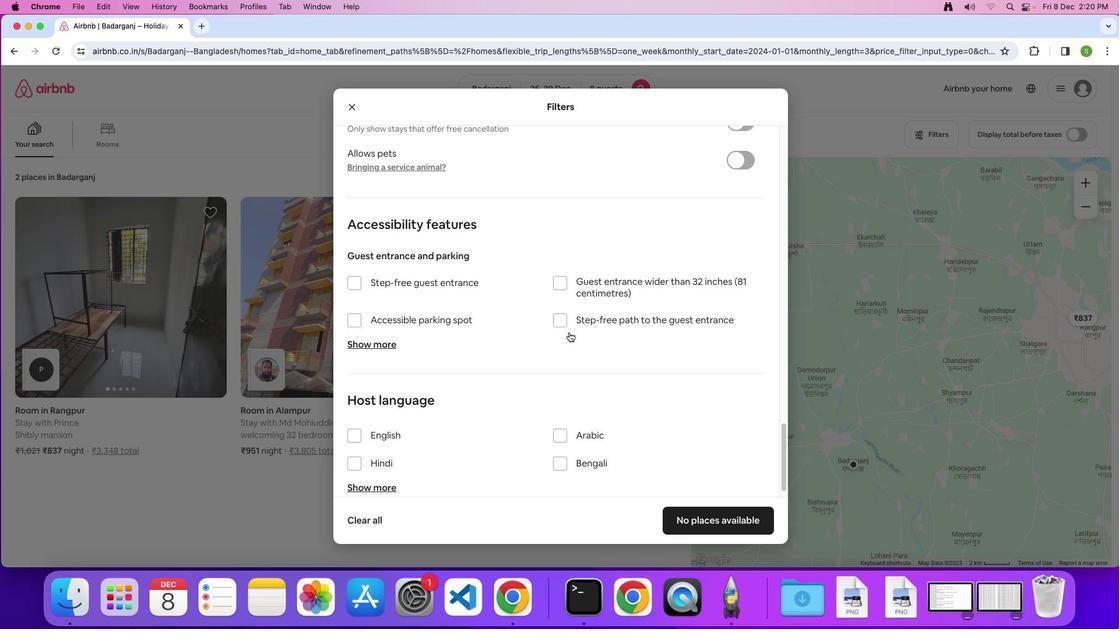 
Action: Mouse scrolled (569, 332) with delta (0, -1)
Screenshot: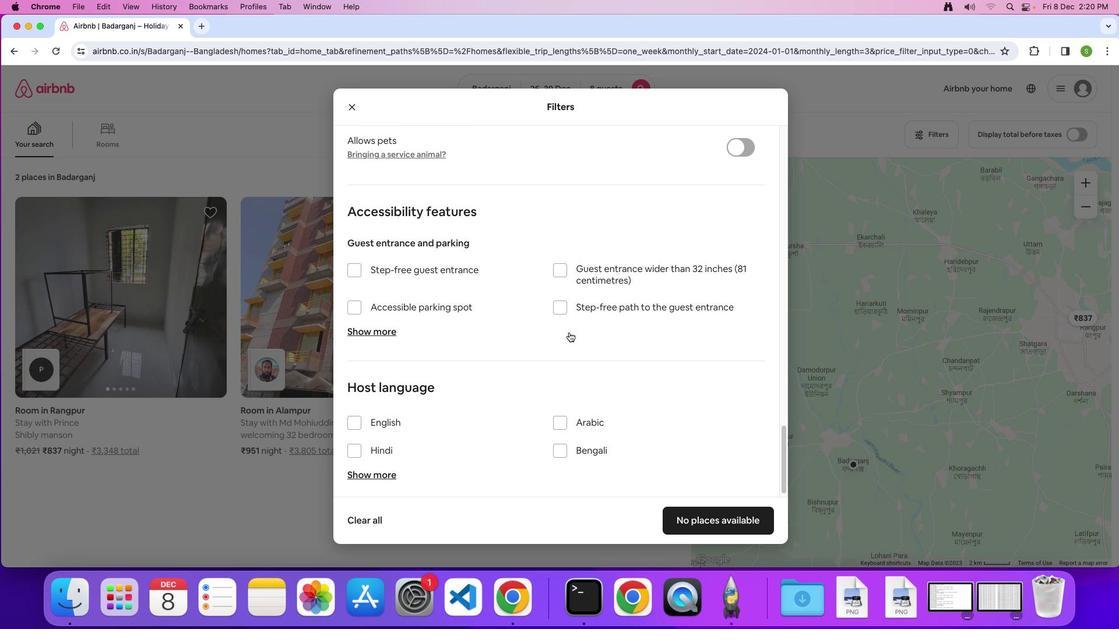 
Action: Mouse scrolled (569, 332) with delta (0, 0)
Screenshot: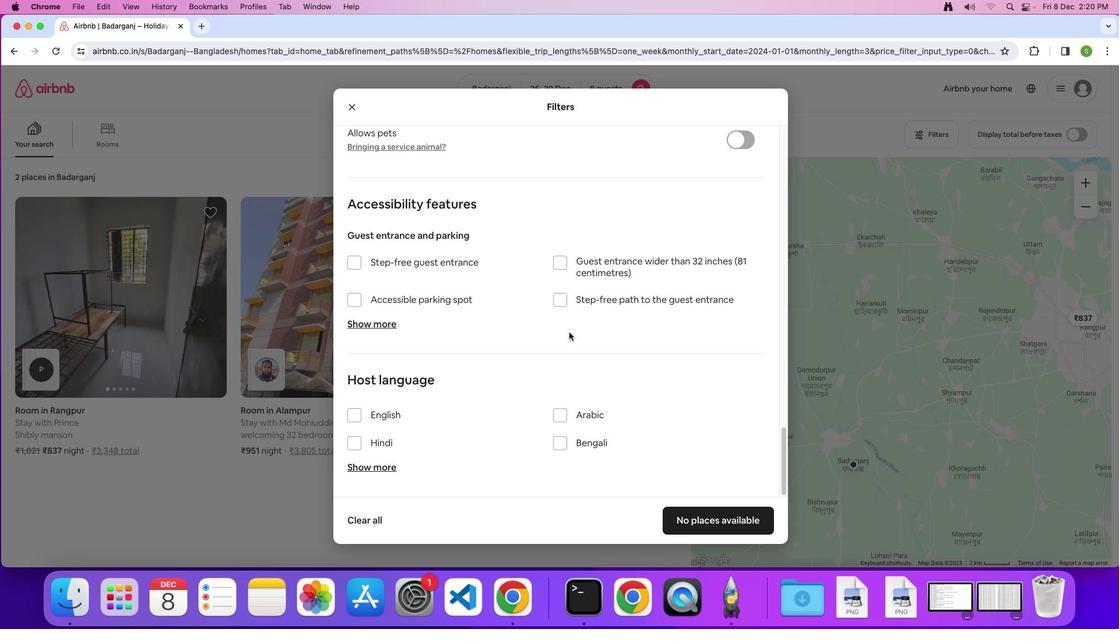 
Action: Mouse scrolled (569, 332) with delta (0, 0)
Screenshot: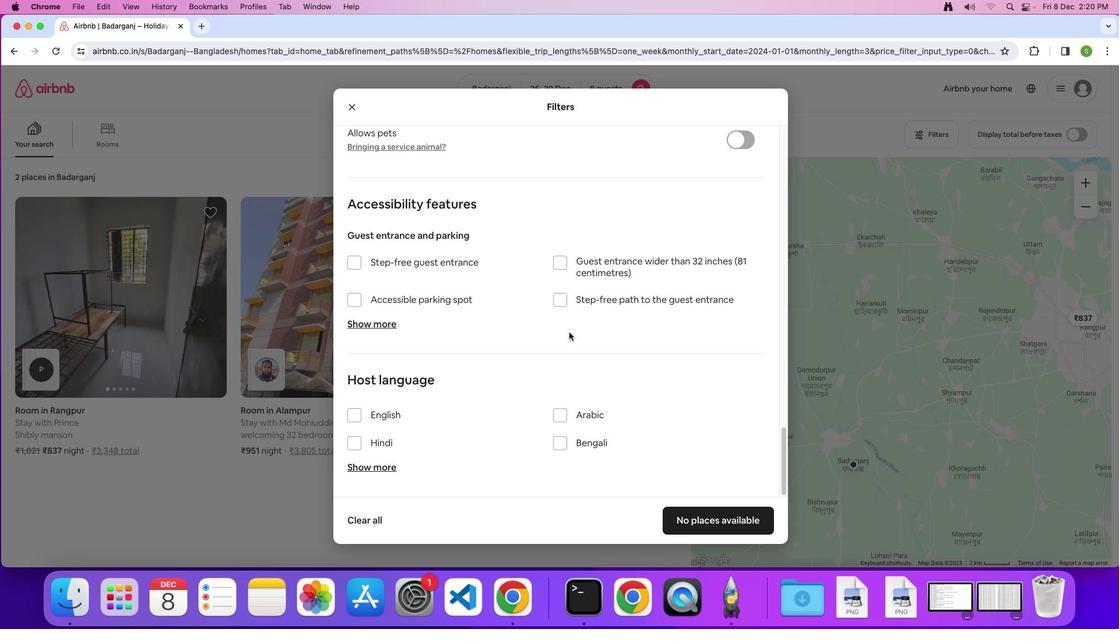 
Action: Mouse scrolled (569, 332) with delta (0, -1)
Screenshot: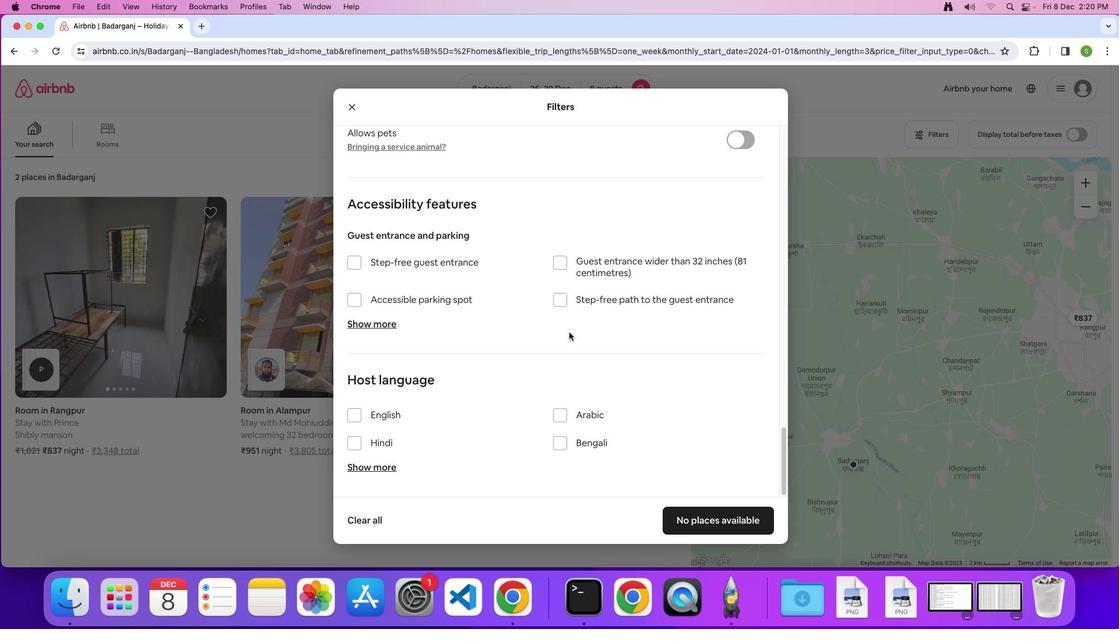 
Action: Mouse moved to (691, 513)
Screenshot: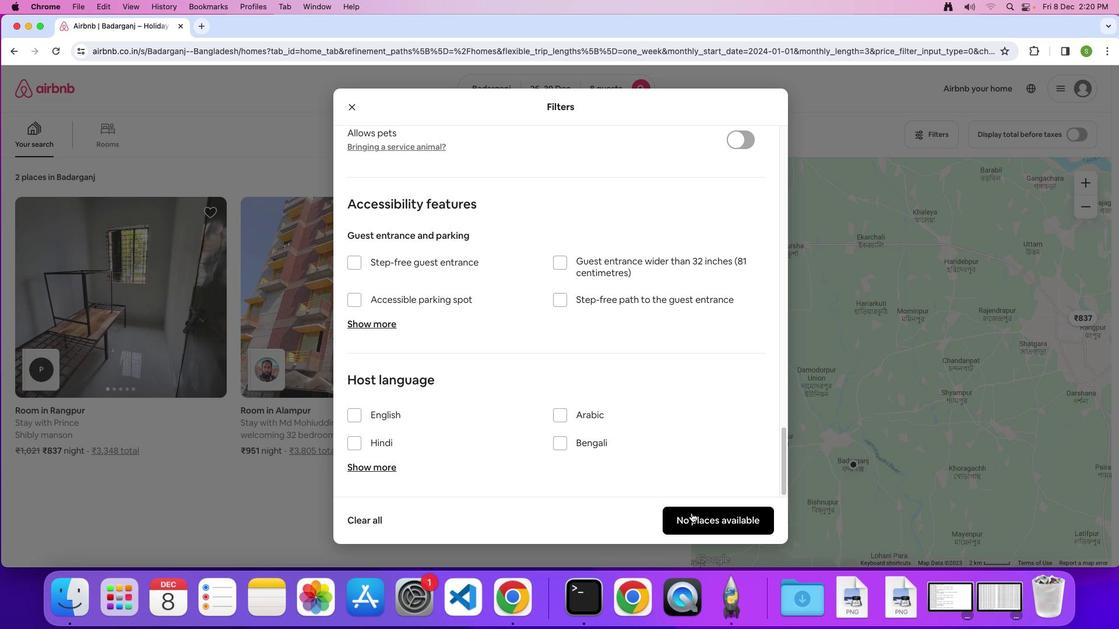 
Action: Mouse pressed left at (691, 513)
Screenshot: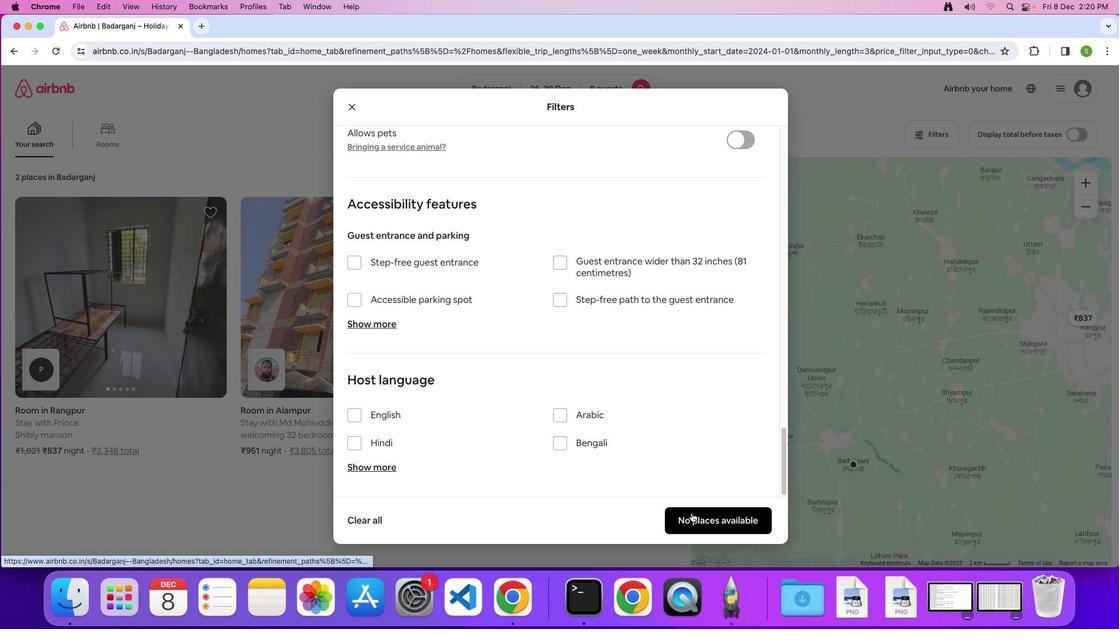 
Action: Mouse moved to (524, 290)
Screenshot: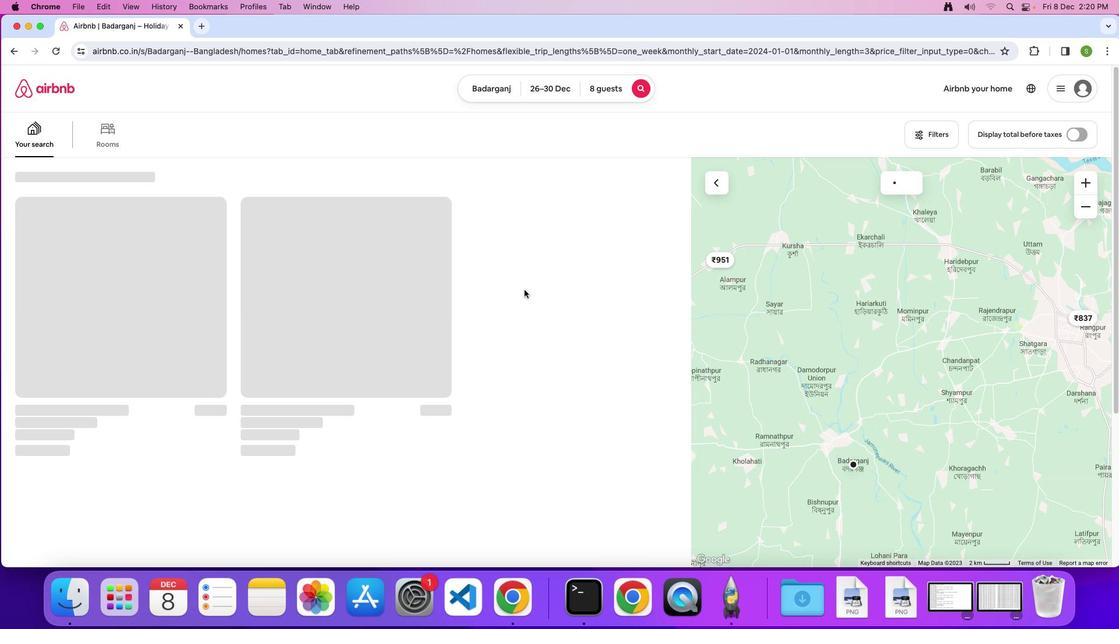 
